 Task: Create a task  Create a new online platform for online financial planning services , assign it to team member softage.1@softage.net in the project AvailPro and update the status of the task to  On Track  , set the priority of the task to Low
Action: Mouse moved to (628, 541)
Screenshot: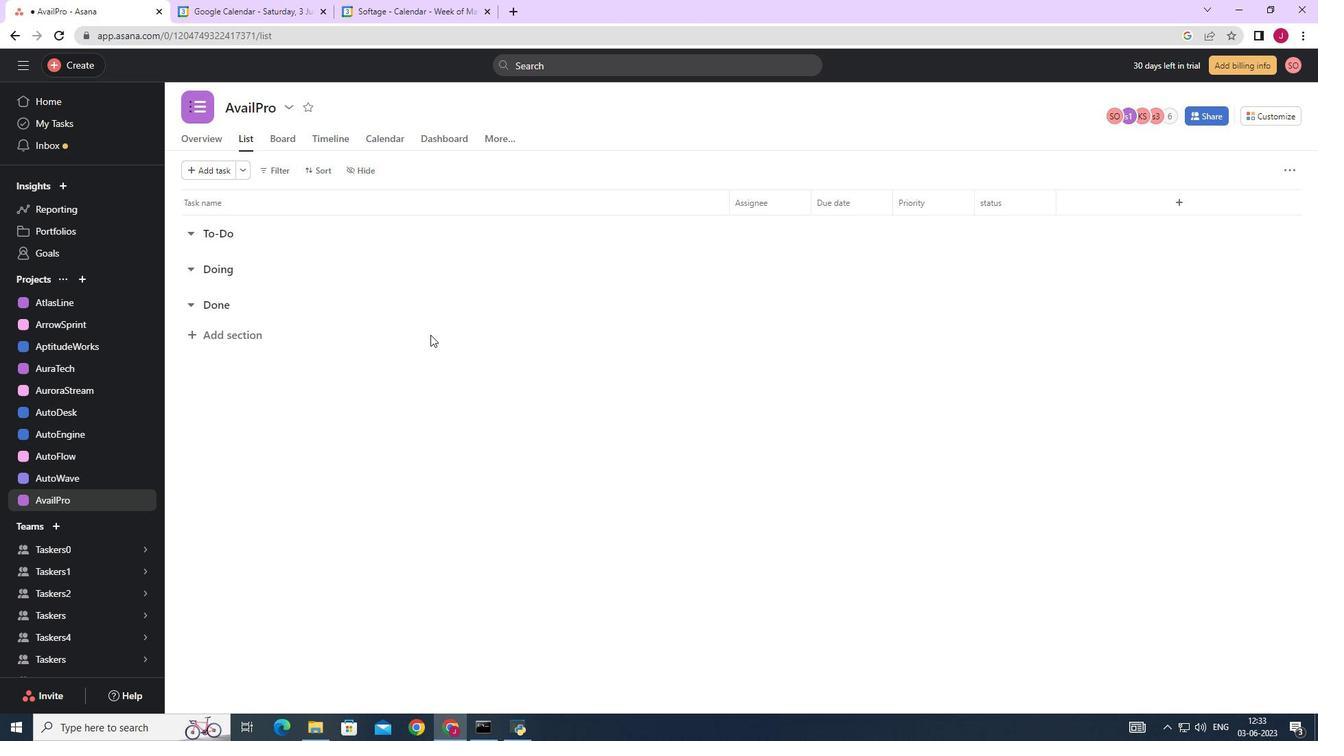 
Action: Mouse scrolled (628, 542) with delta (0, 0)
Screenshot: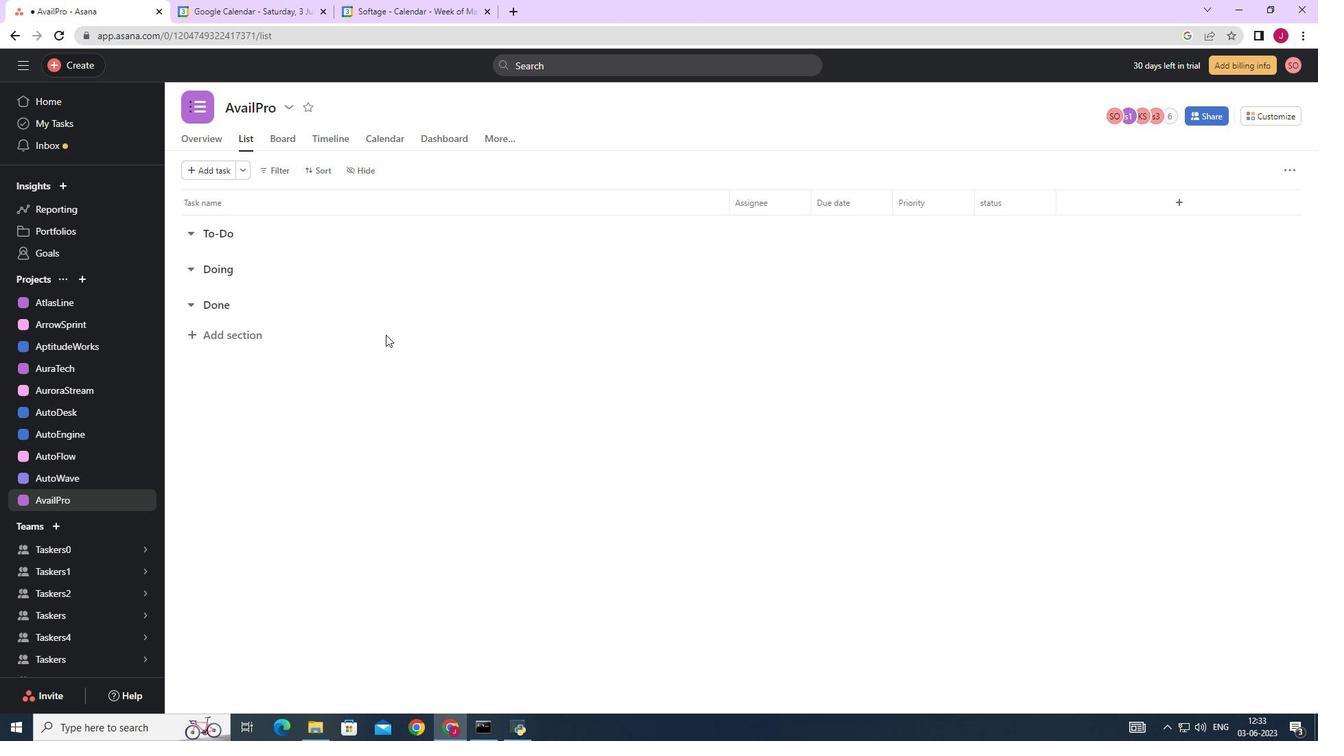 
Action: Mouse scrolled (628, 542) with delta (0, 0)
Screenshot: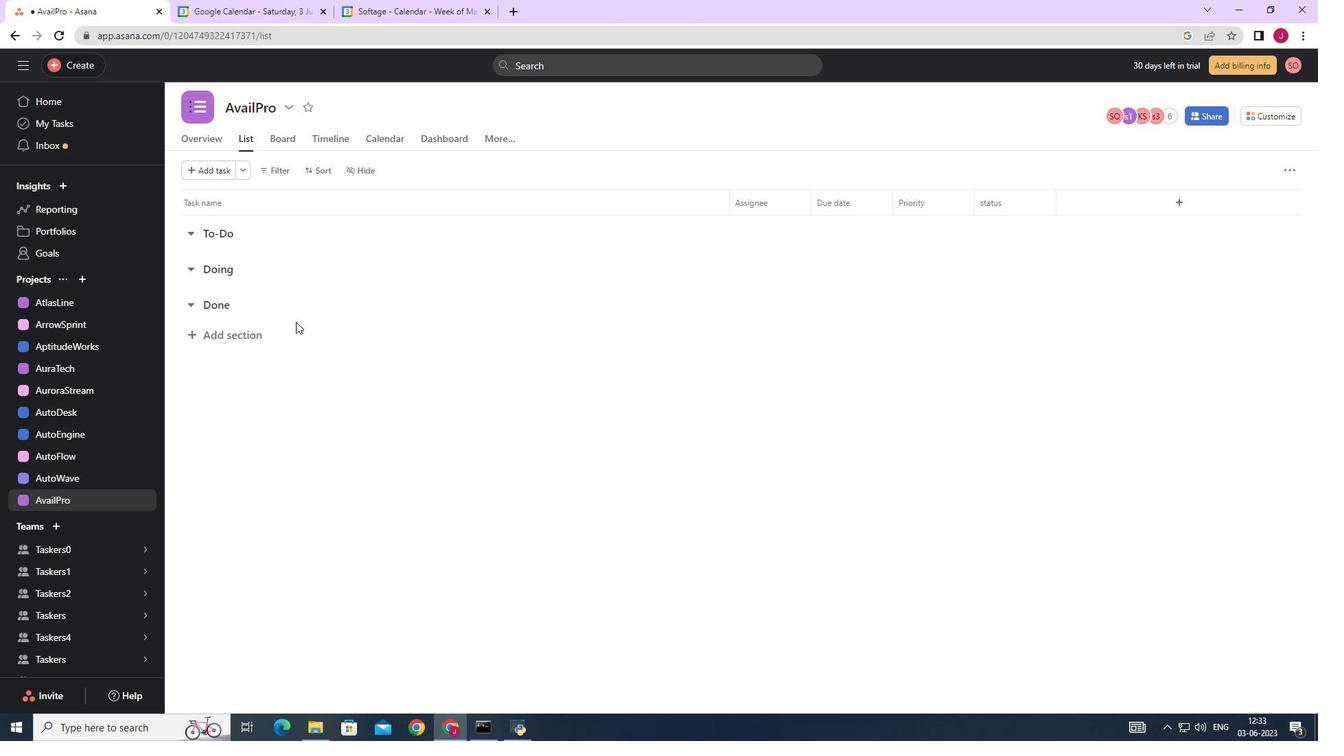 
Action: Mouse moved to (83, 64)
Screenshot: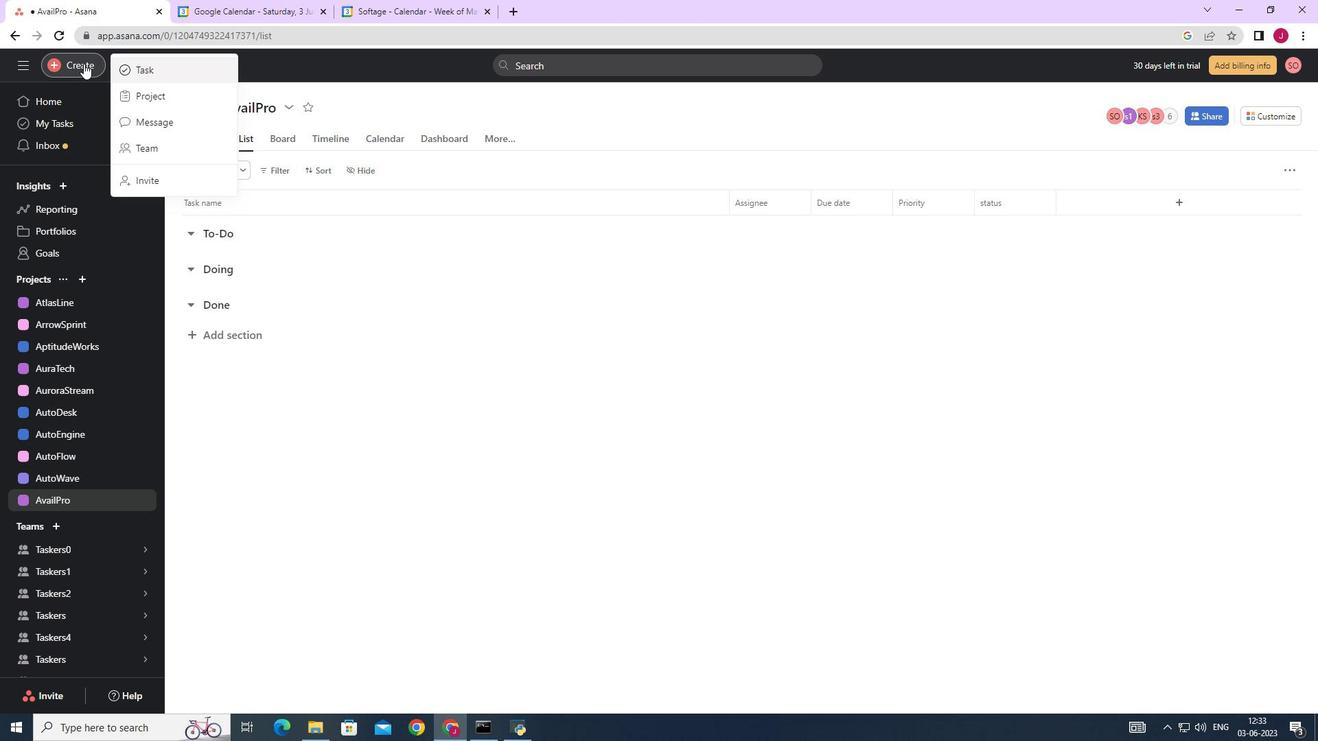 
Action: Mouse pressed left at (83, 64)
Screenshot: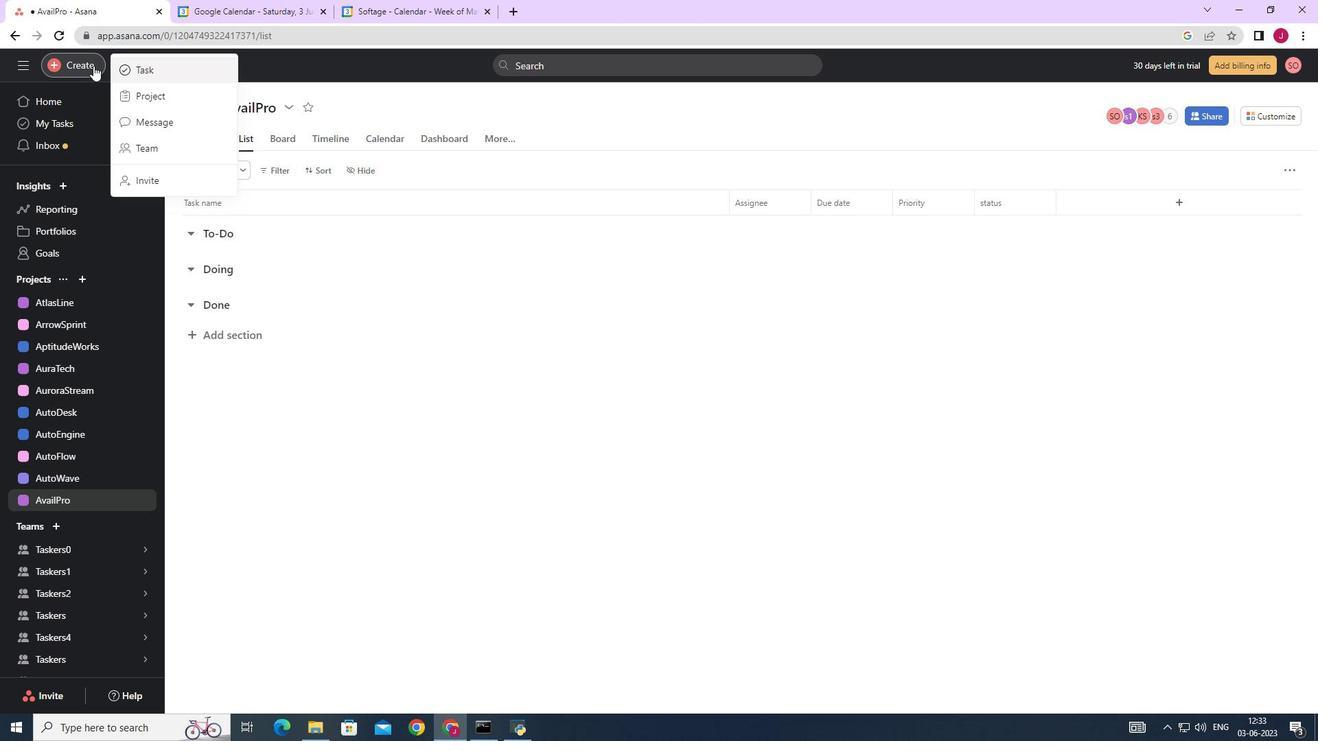 
Action: Mouse moved to (197, 68)
Screenshot: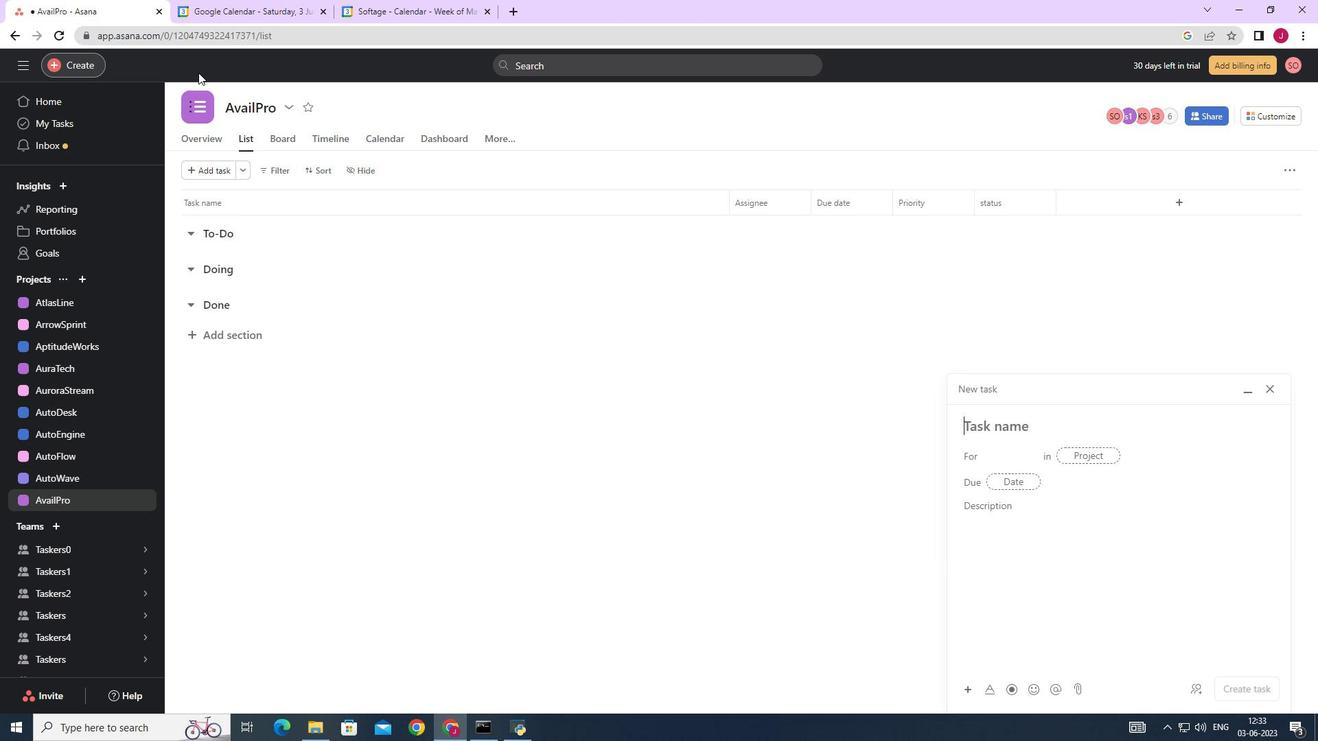 
Action: Mouse pressed left at (197, 68)
Screenshot: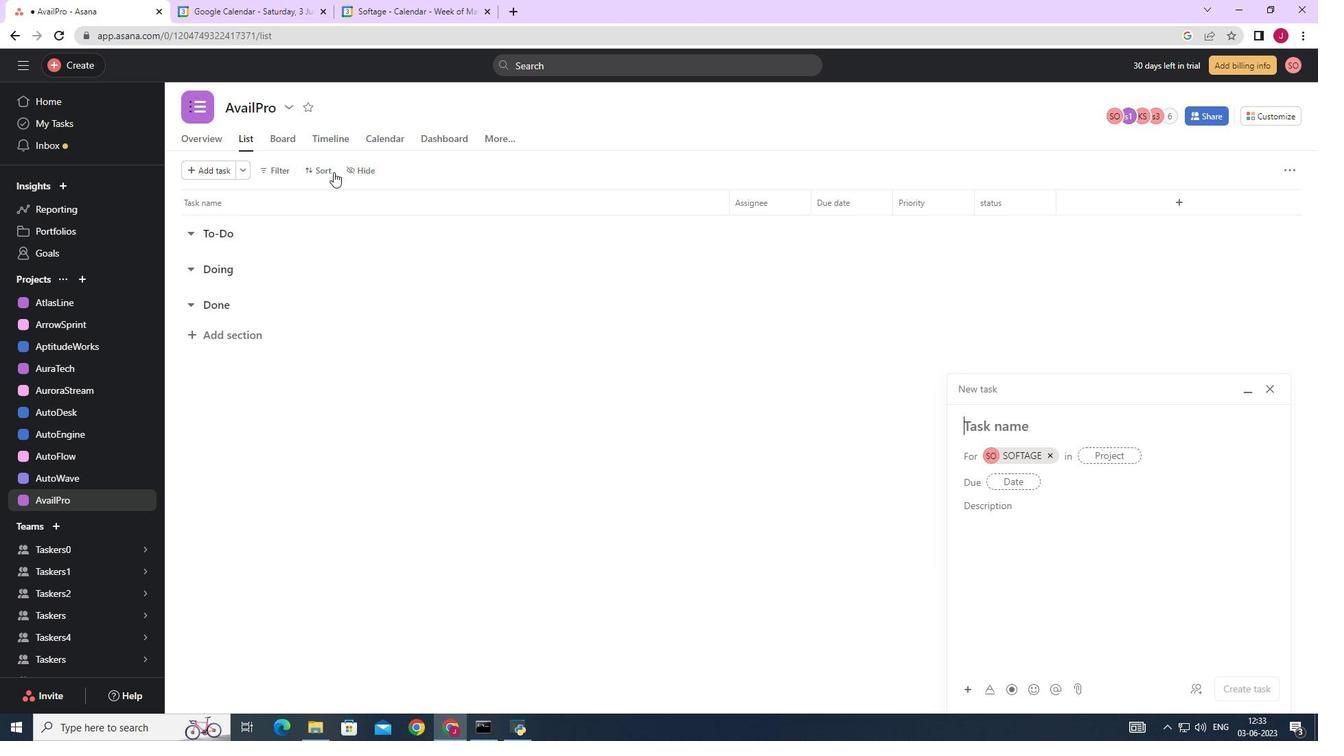 
Action: Mouse moved to (1046, 457)
Screenshot: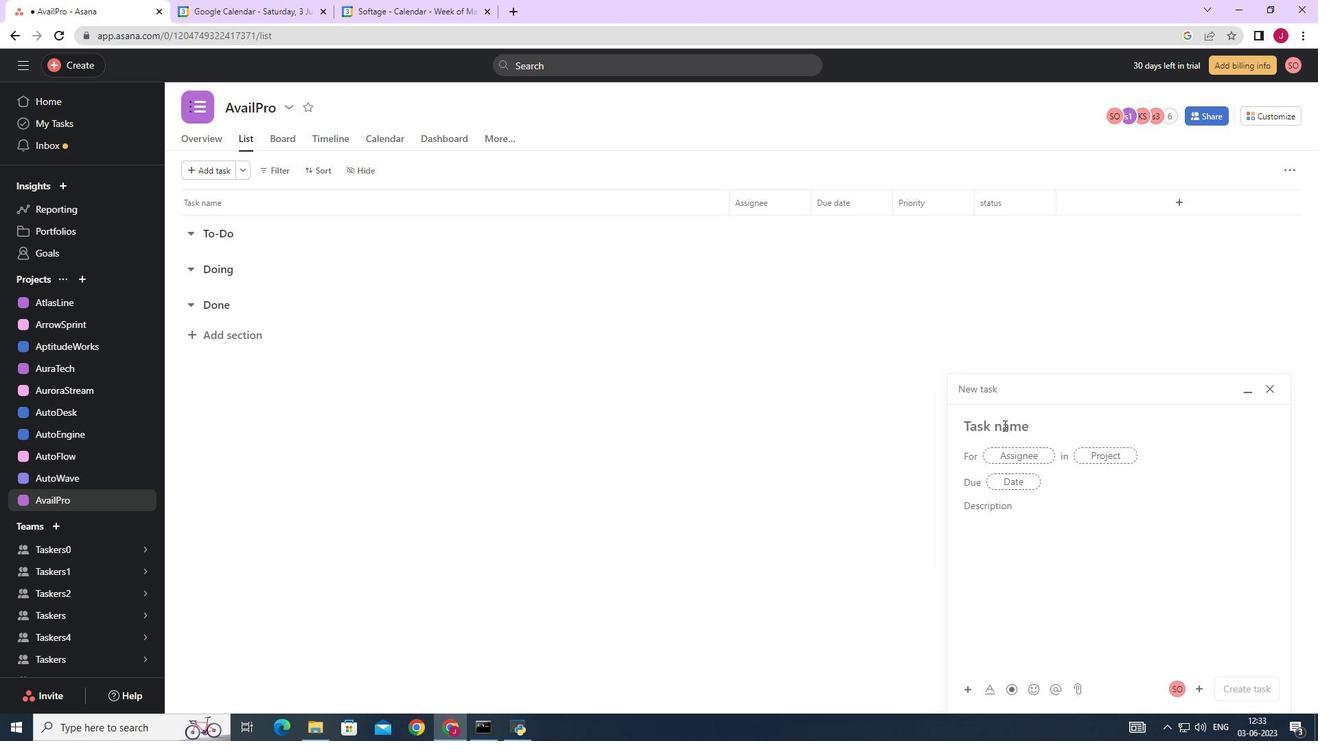 
Action: Mouse pressed left at (1046, 457)
Screenshot: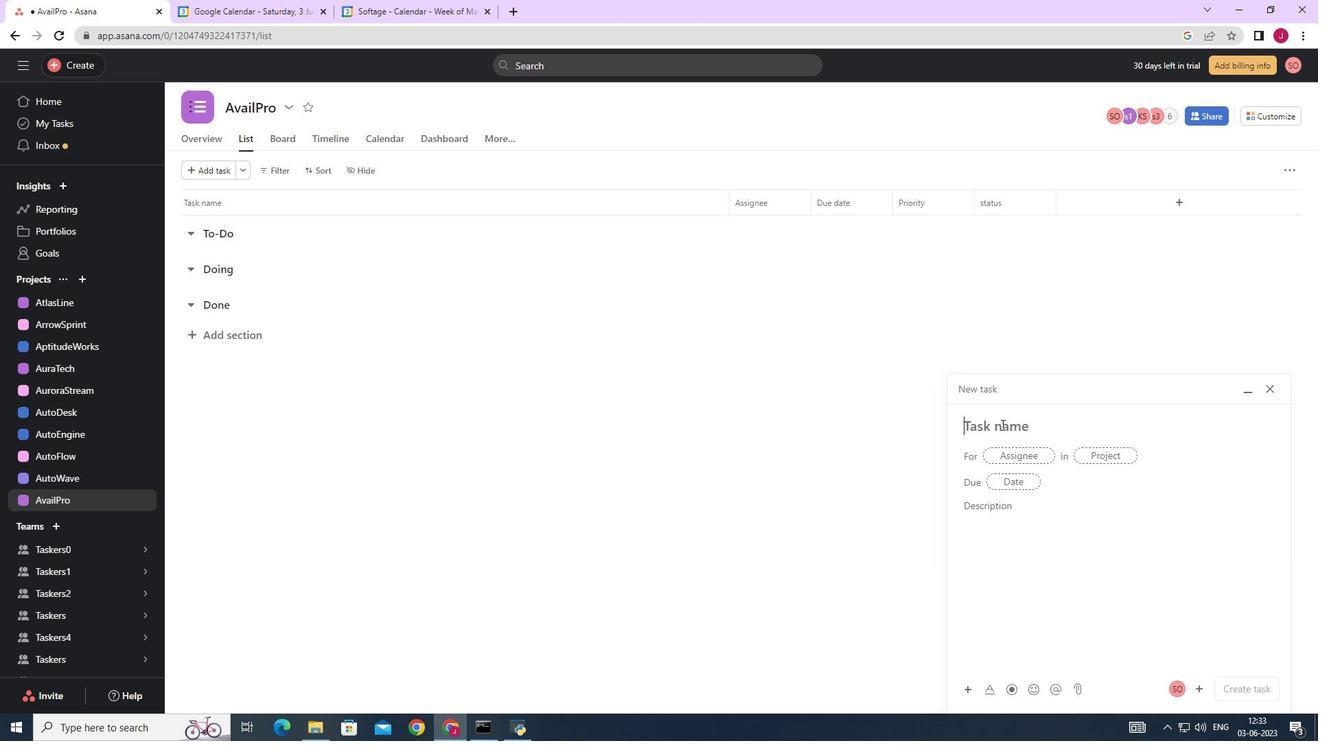 
Action: Mouse moved to (1006, 426)
Screenshot: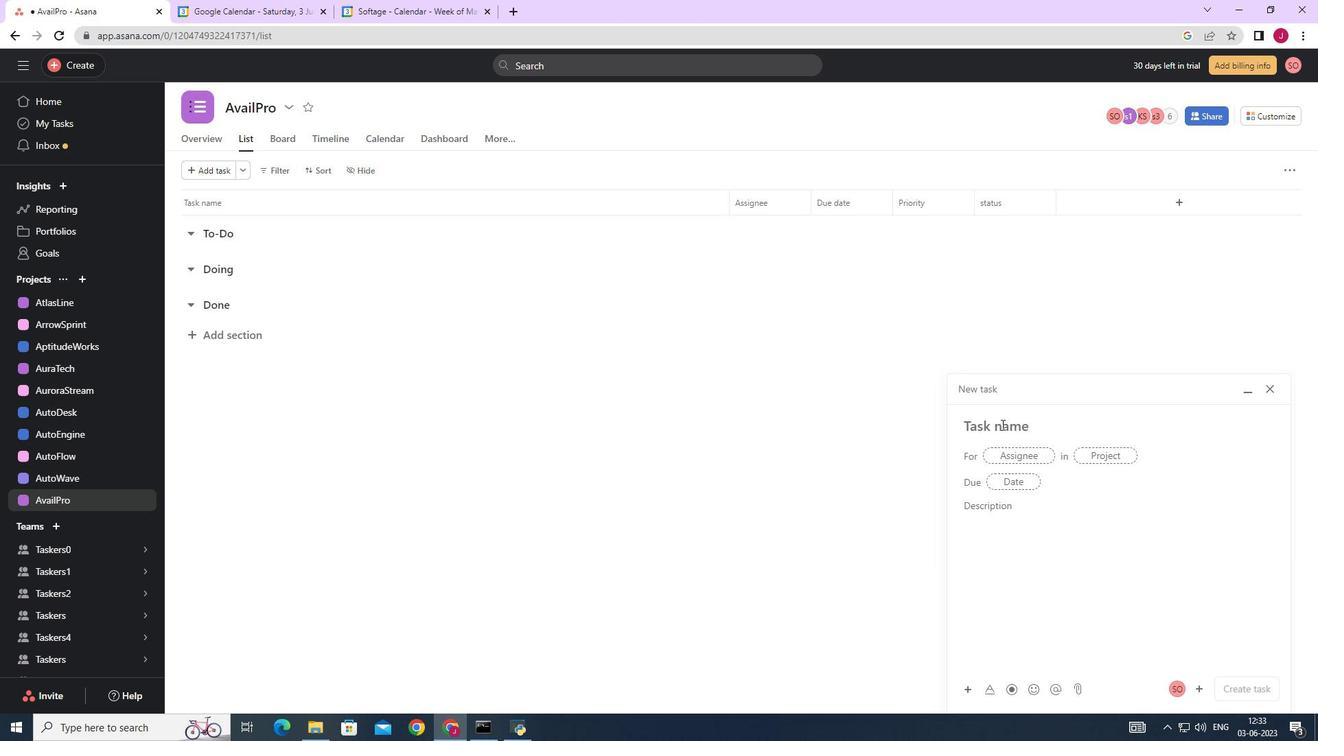 
Action: Mouse pressed left at (1006, 426)
Screenshot: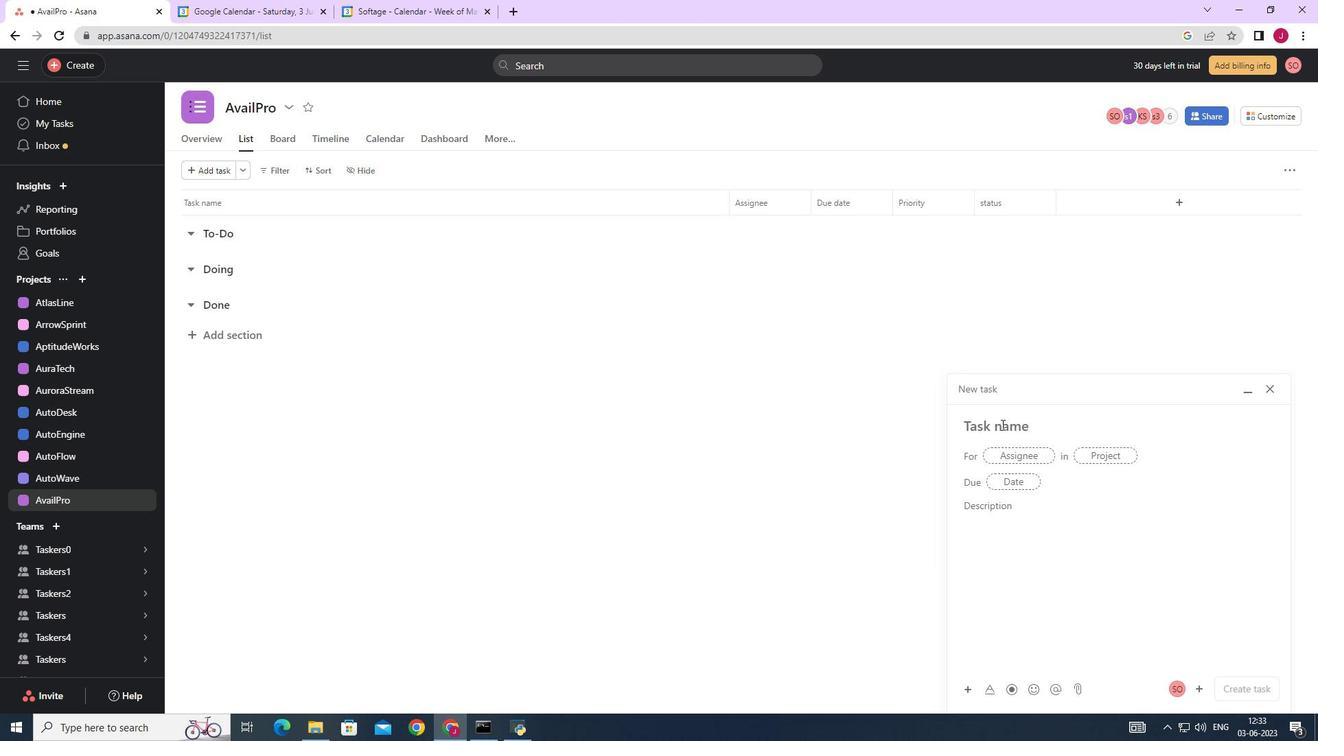
Action: Key pressed <Key.caps_lock>C<Key.caps_lock>reate<Key.space>a<Key.space>new<Key.space>online<Key.space>platform<Key.space>for<Key.space>online<Key.space>financial<Key.space>planning<Key.space>services
Screenshot: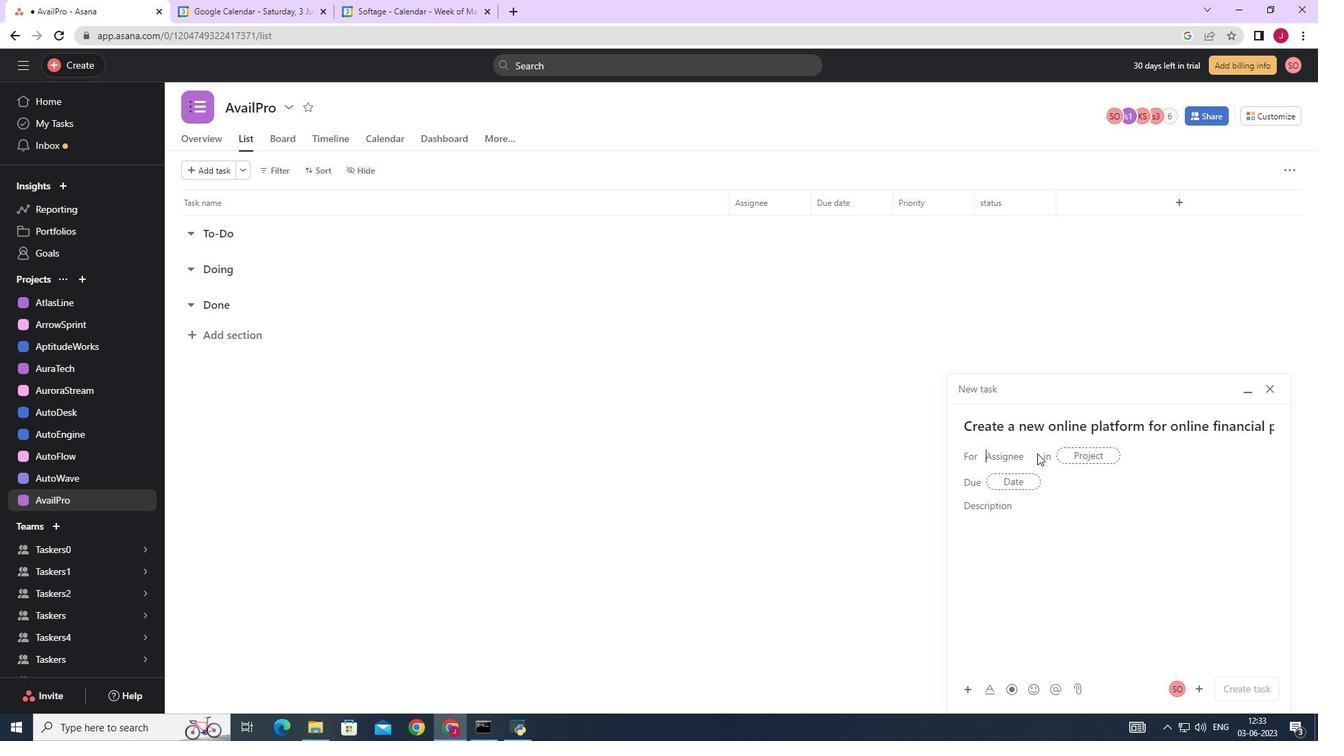 
Action: Mouse moved to (1020, 455)
Screenshot: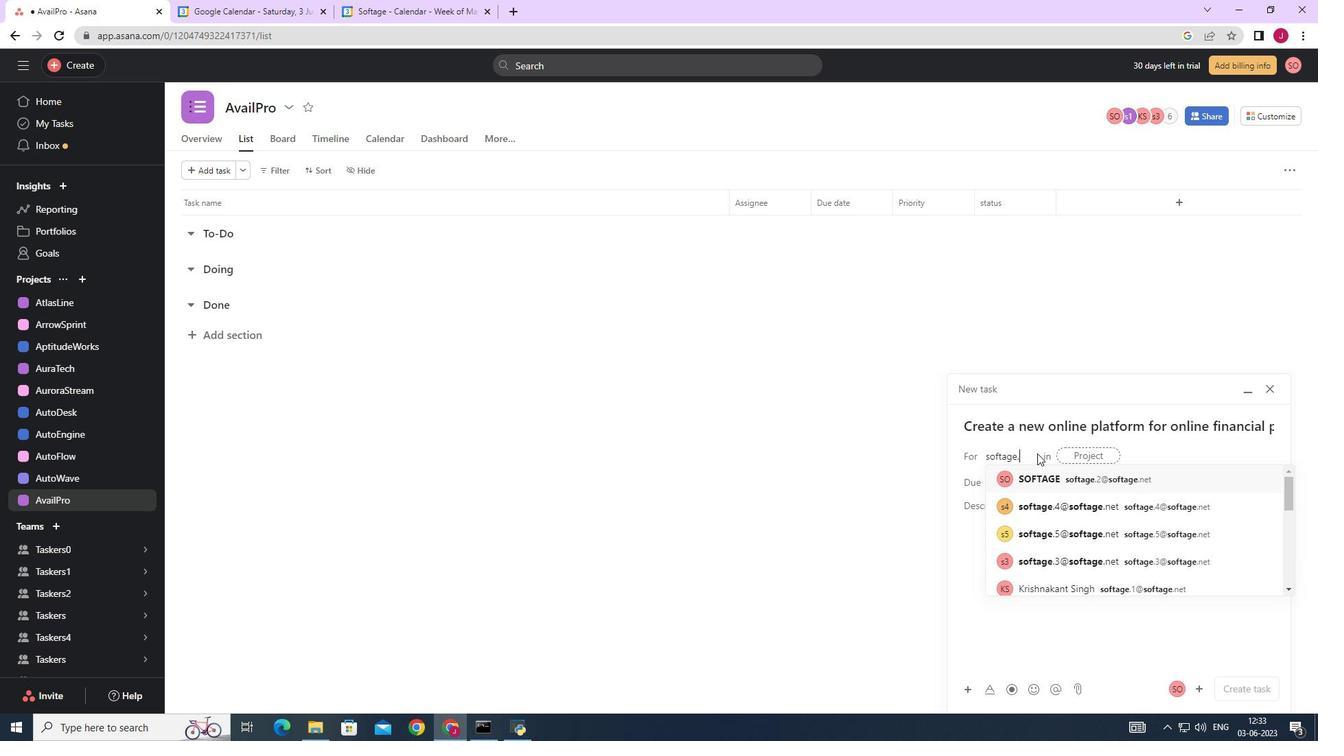 
Action: Mouse pressed left at (1020, 455)
Screenshot: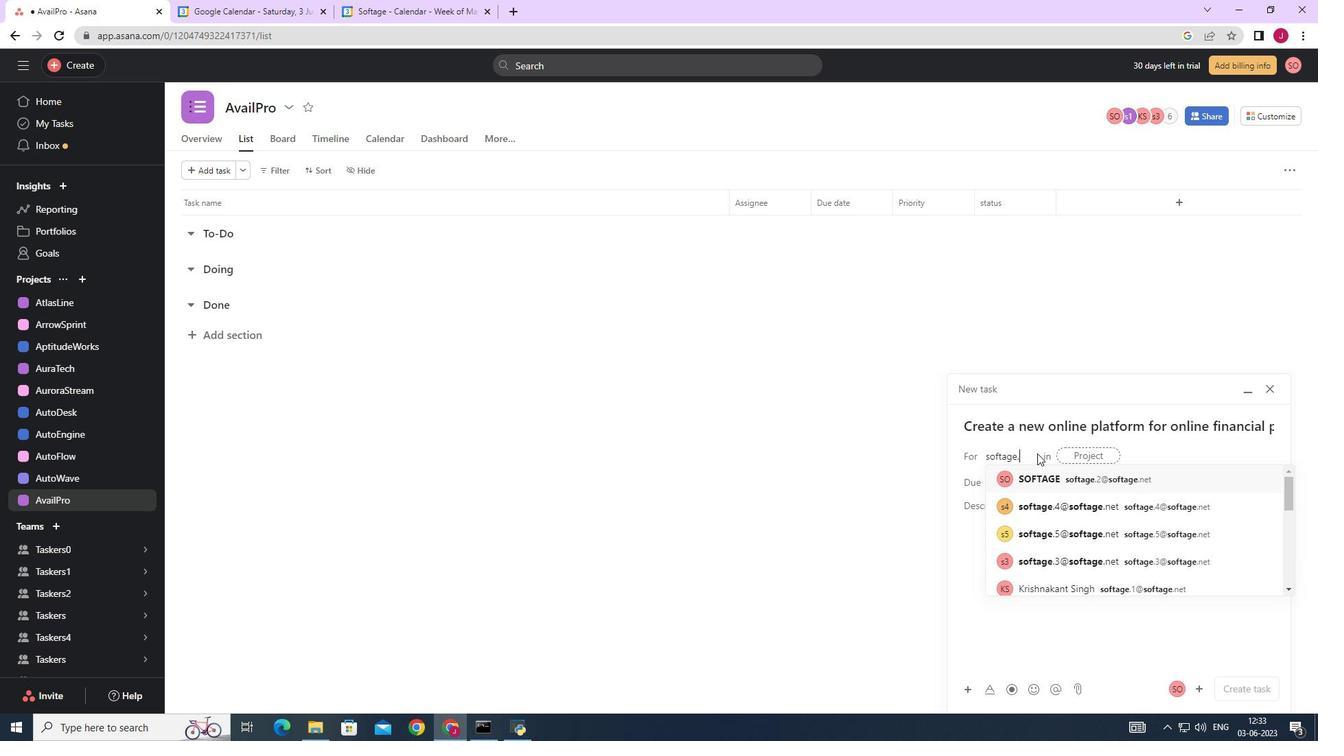 
Action: Mouse moved to (1019, 454)
Screenshot: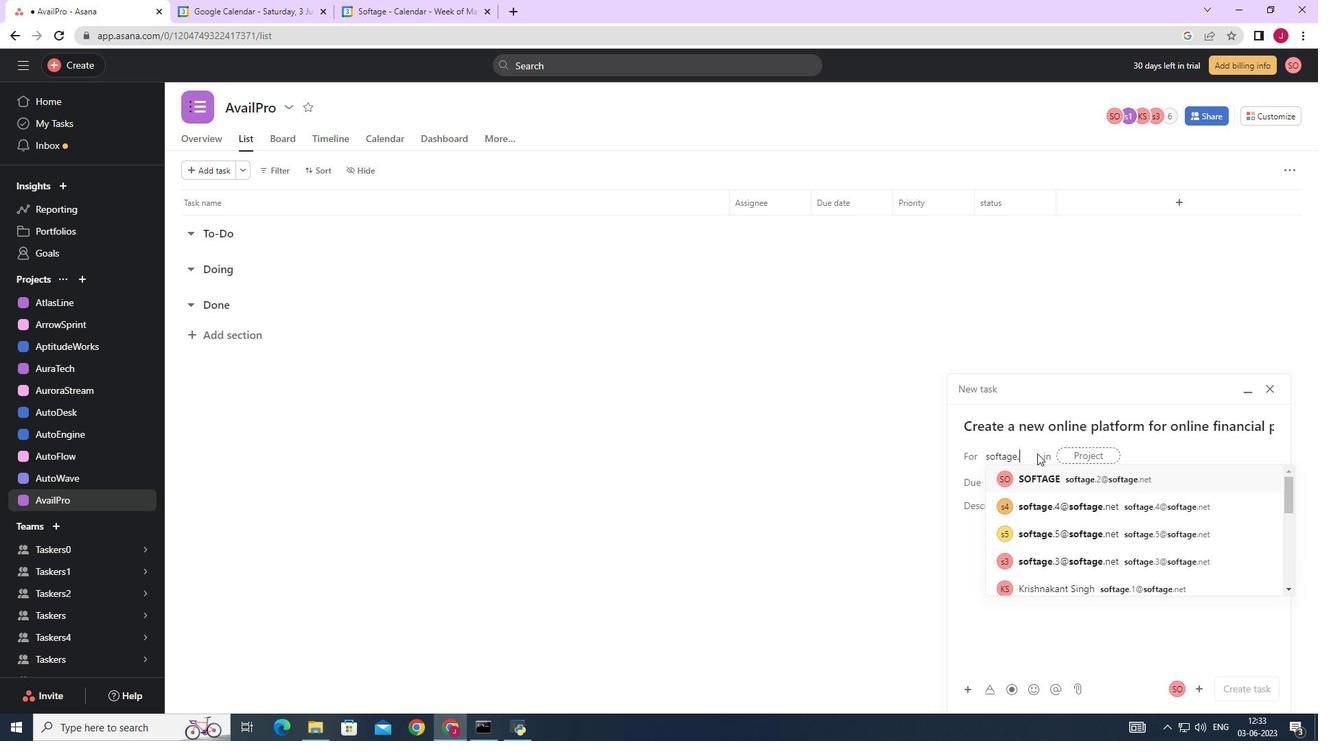 
Action: Key pressed softage.1
Screenshot: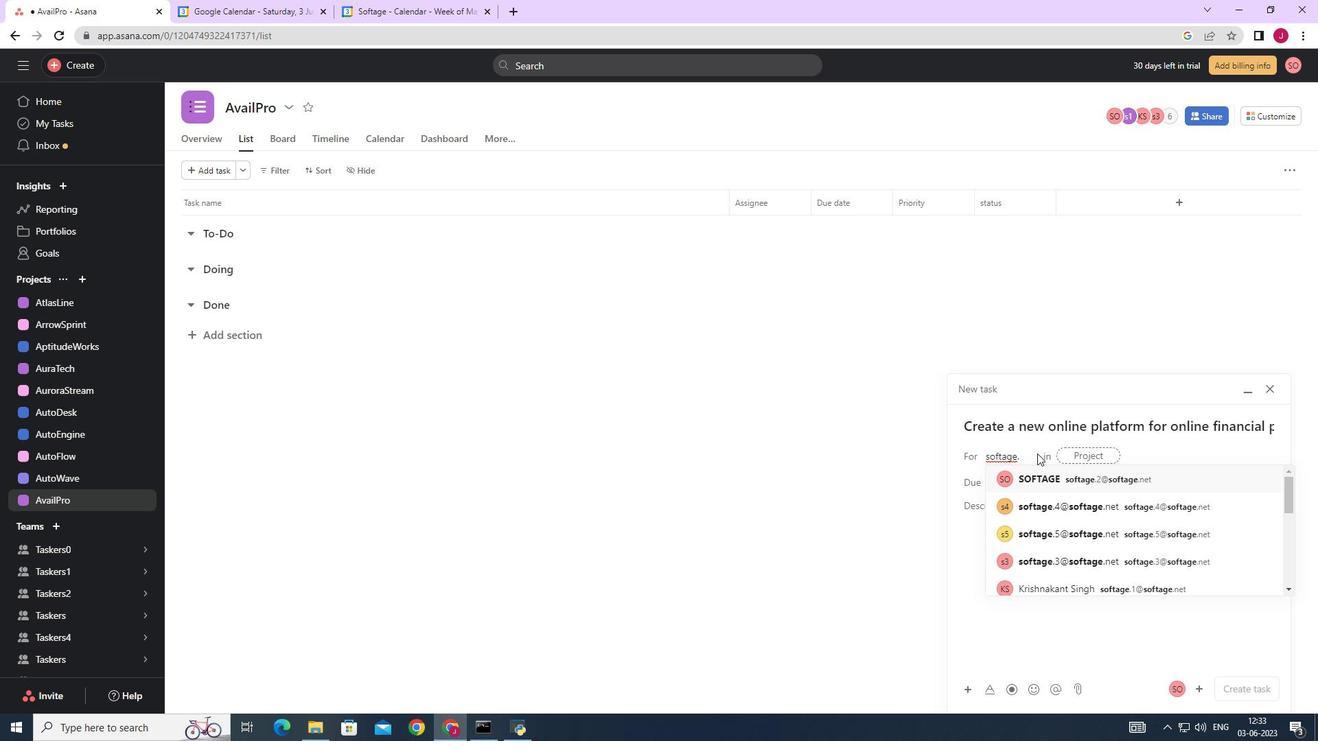 
Action: Mouse moved to (1137, 476)
Screenshot: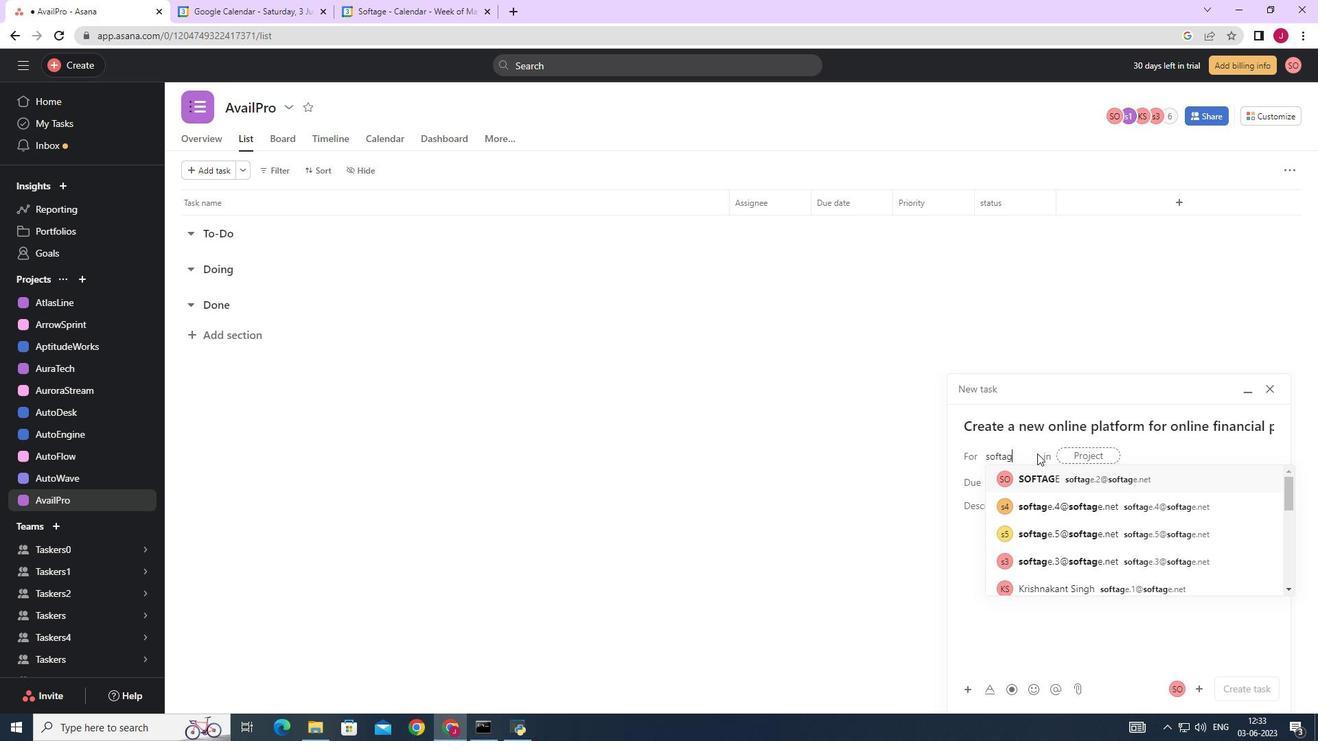 
Action: Mouse pressed left at (1137, 476)
Screenshot: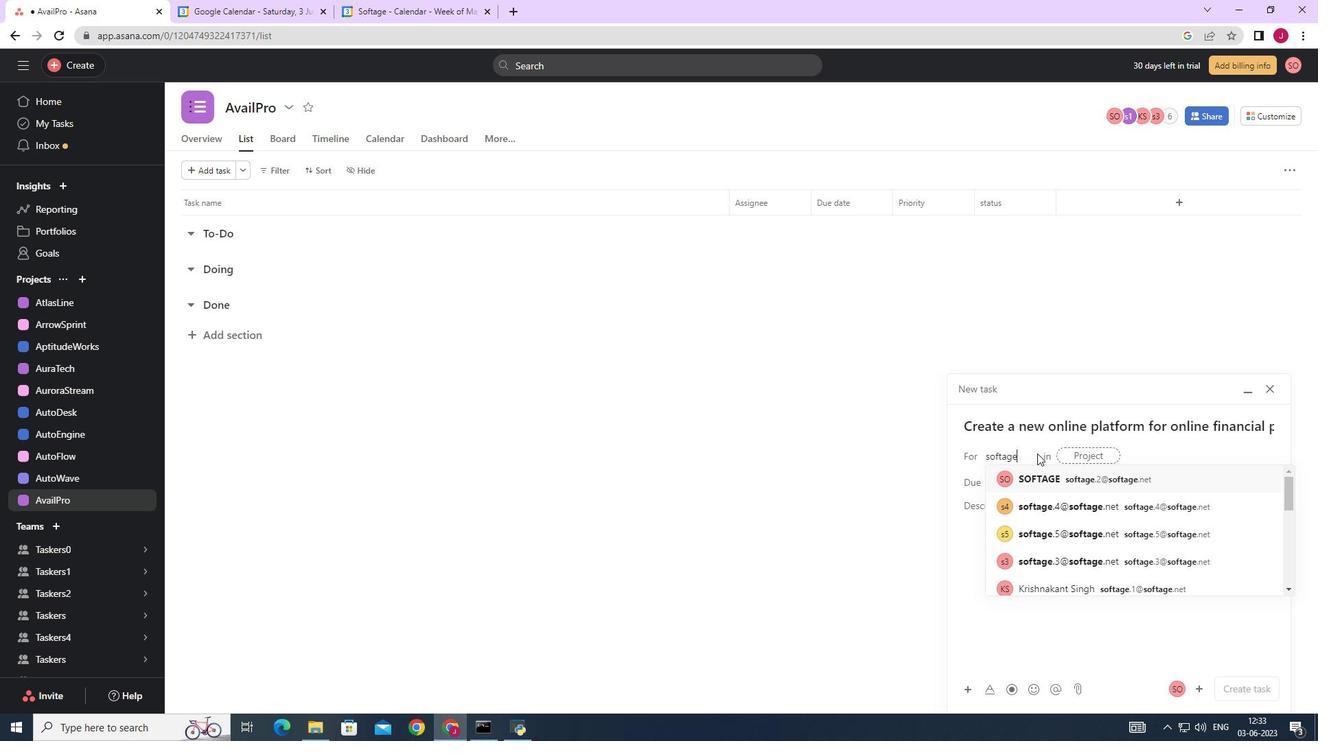 
Action: Mouse moved to (1090, 453)
Screenshot: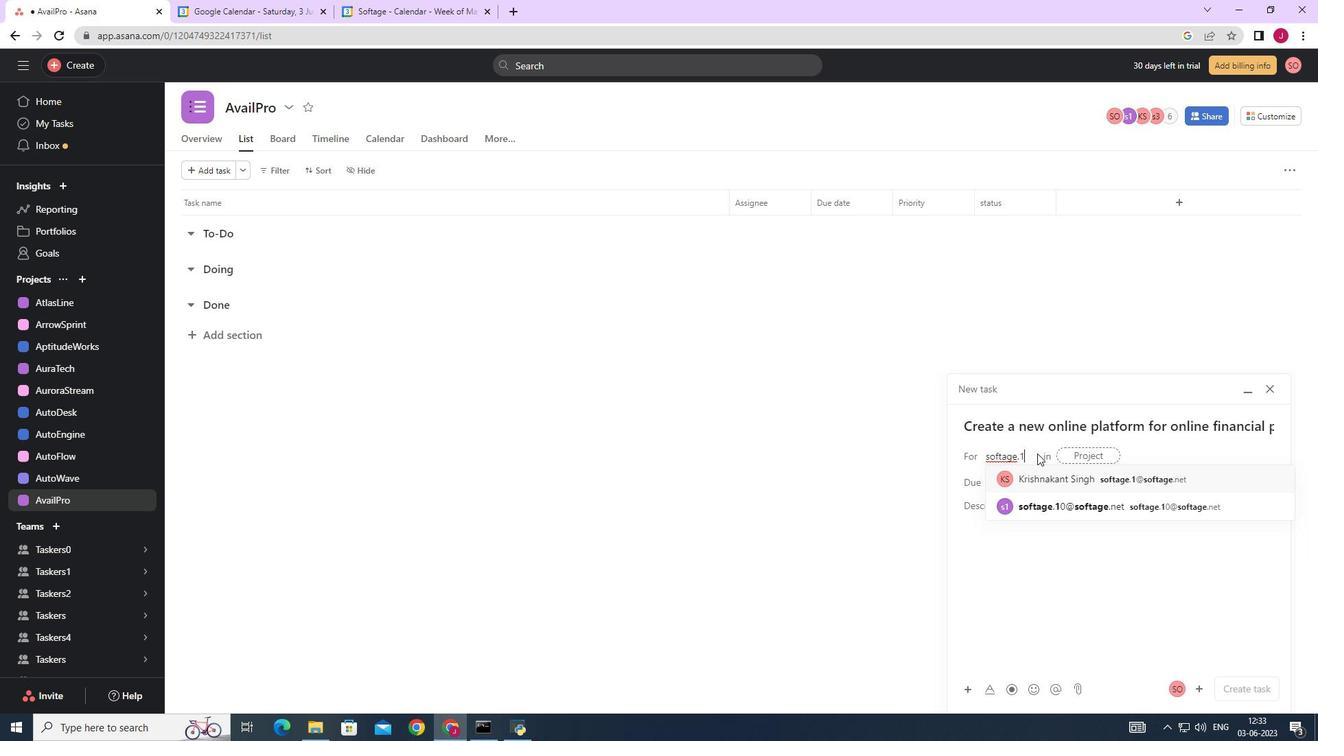 
Action: Mouse pressed left at (1090, 453)
Screenshot: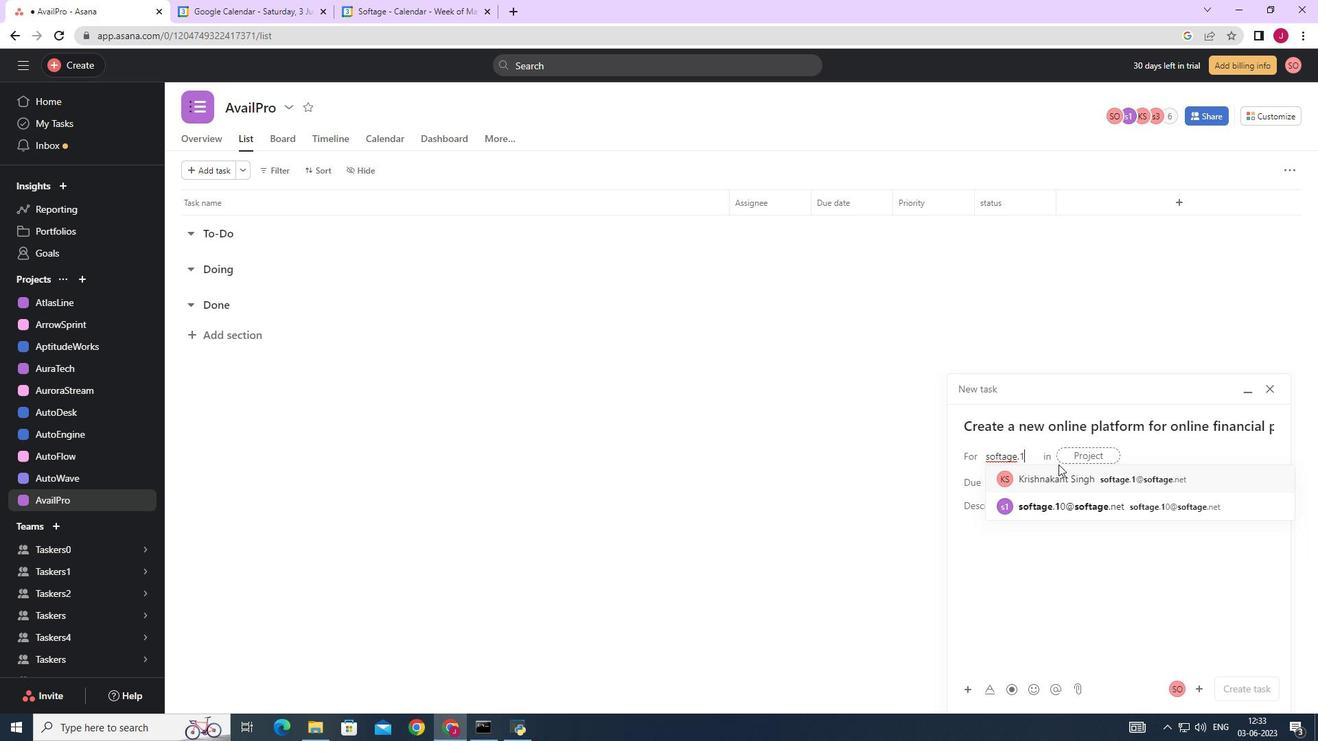 
Action: Mouse moved to (1033, 457)
Screenshot: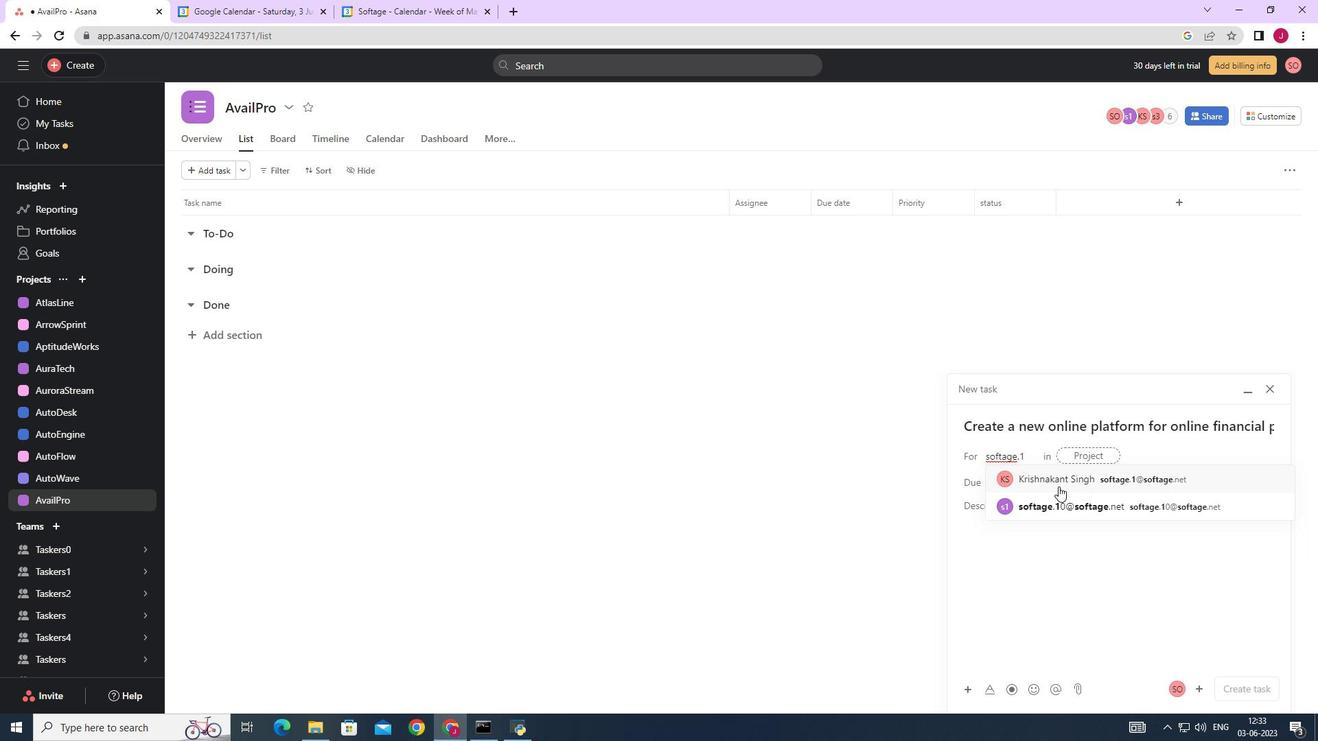 
Action: Mouse pressed left at (1033, 457)
Screenshot: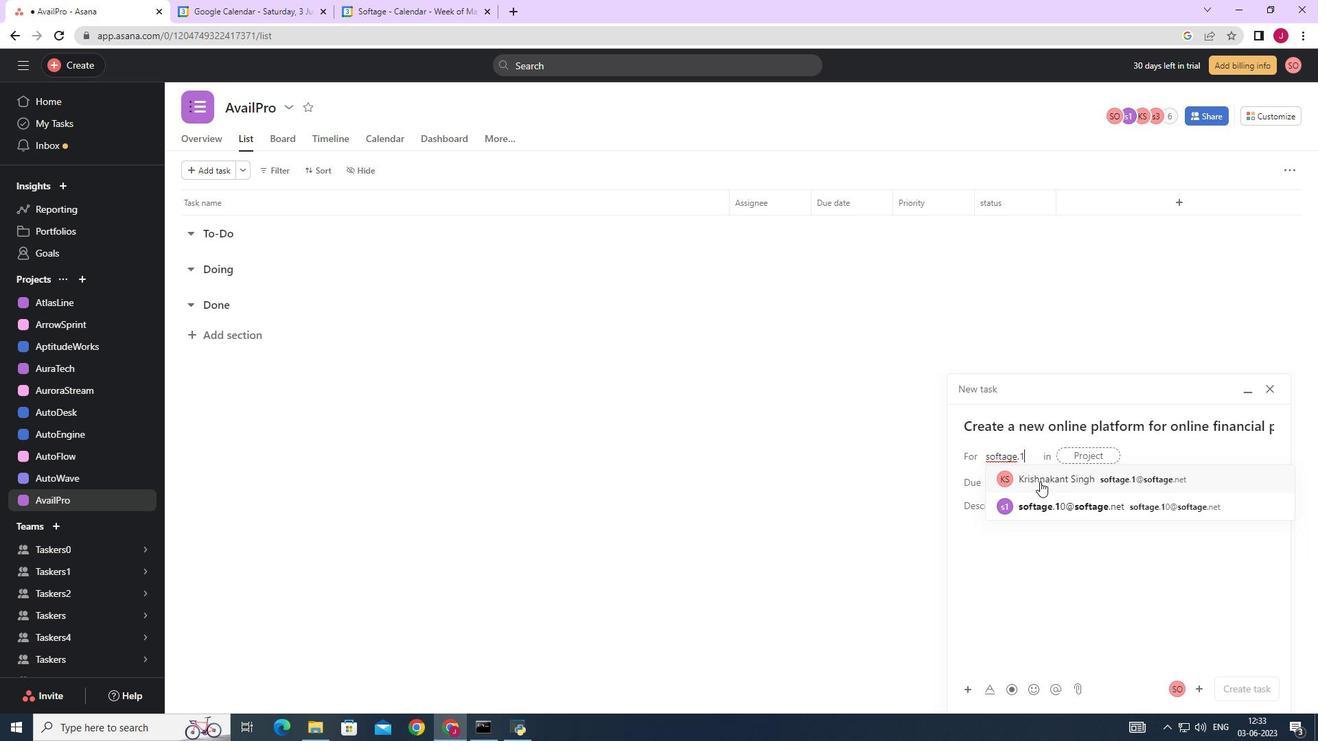 
Action: Key pressed softage.2<Key.backspace>1
Screenshot: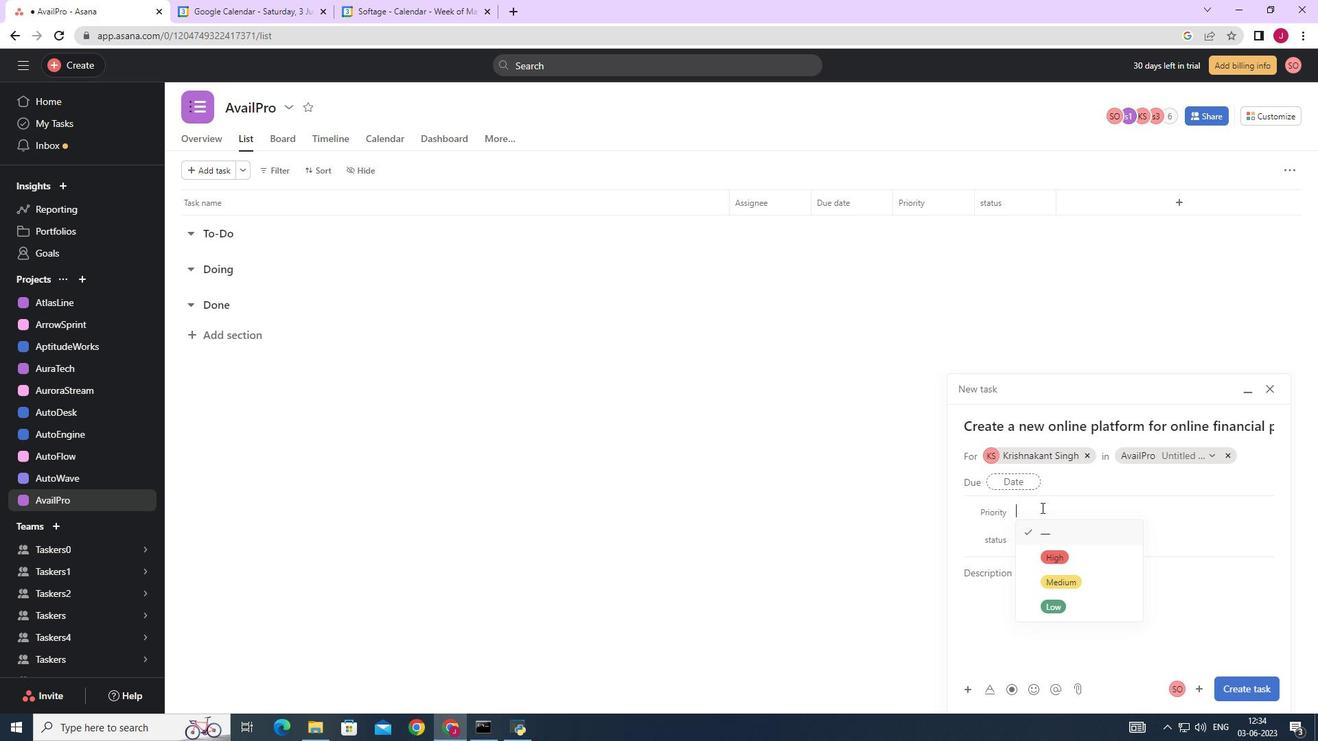 
Action: Mouse moved to (1075, 505)
Screenshot: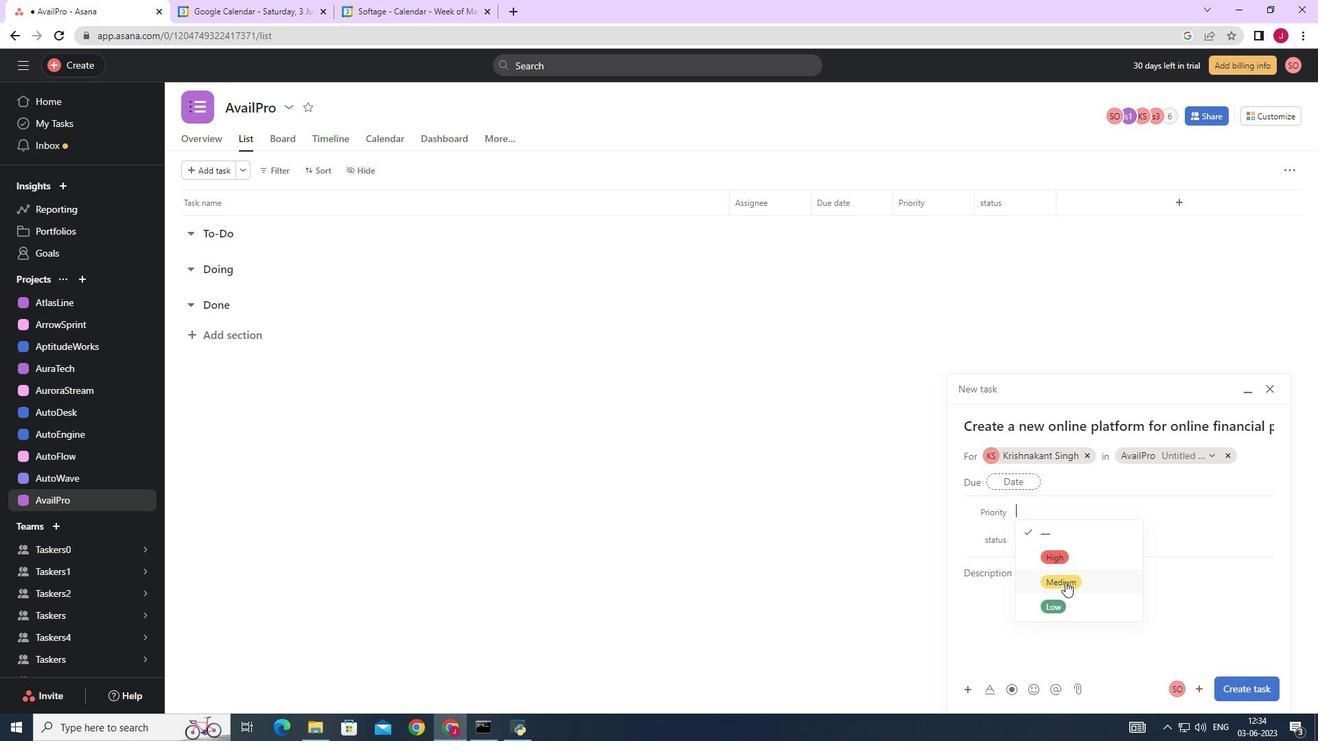 
Action: Mouse pressed left at (1075, 505)
Screenshot: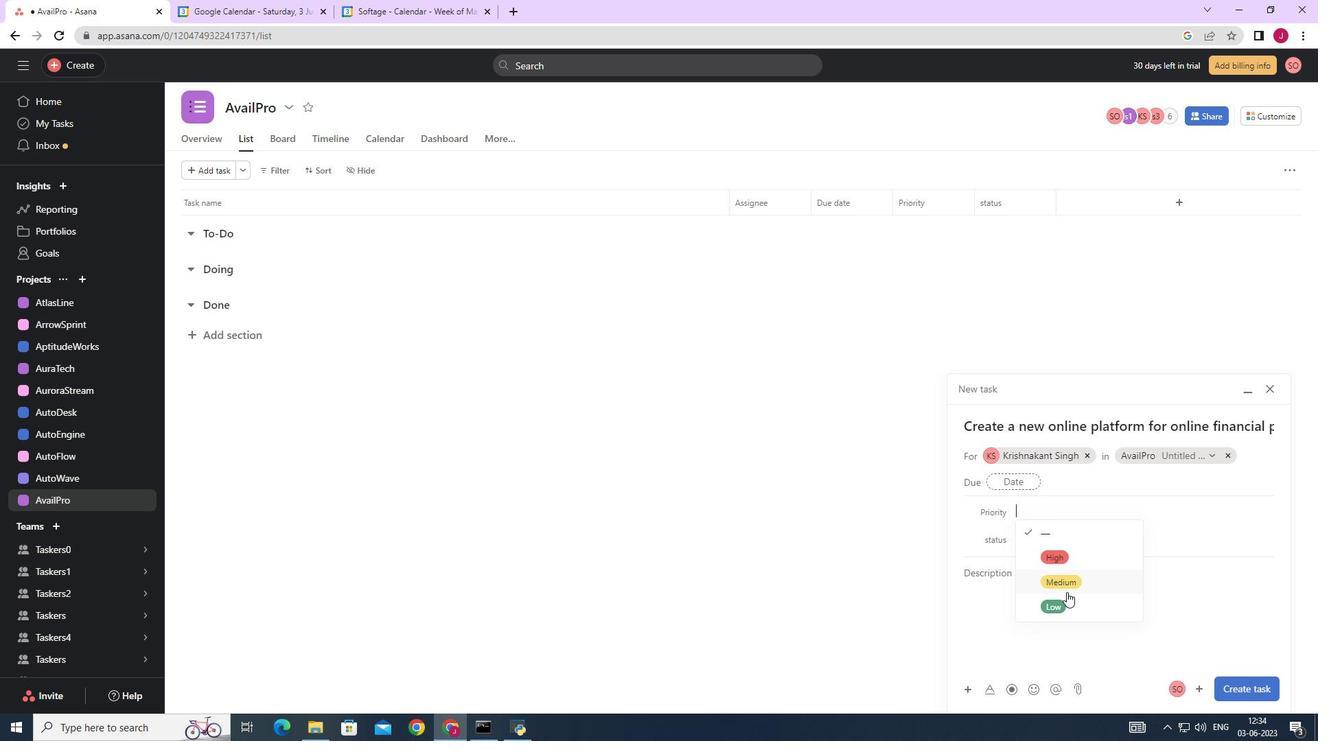 
Action: Mouse moved to (1065, 450)
Screenshot: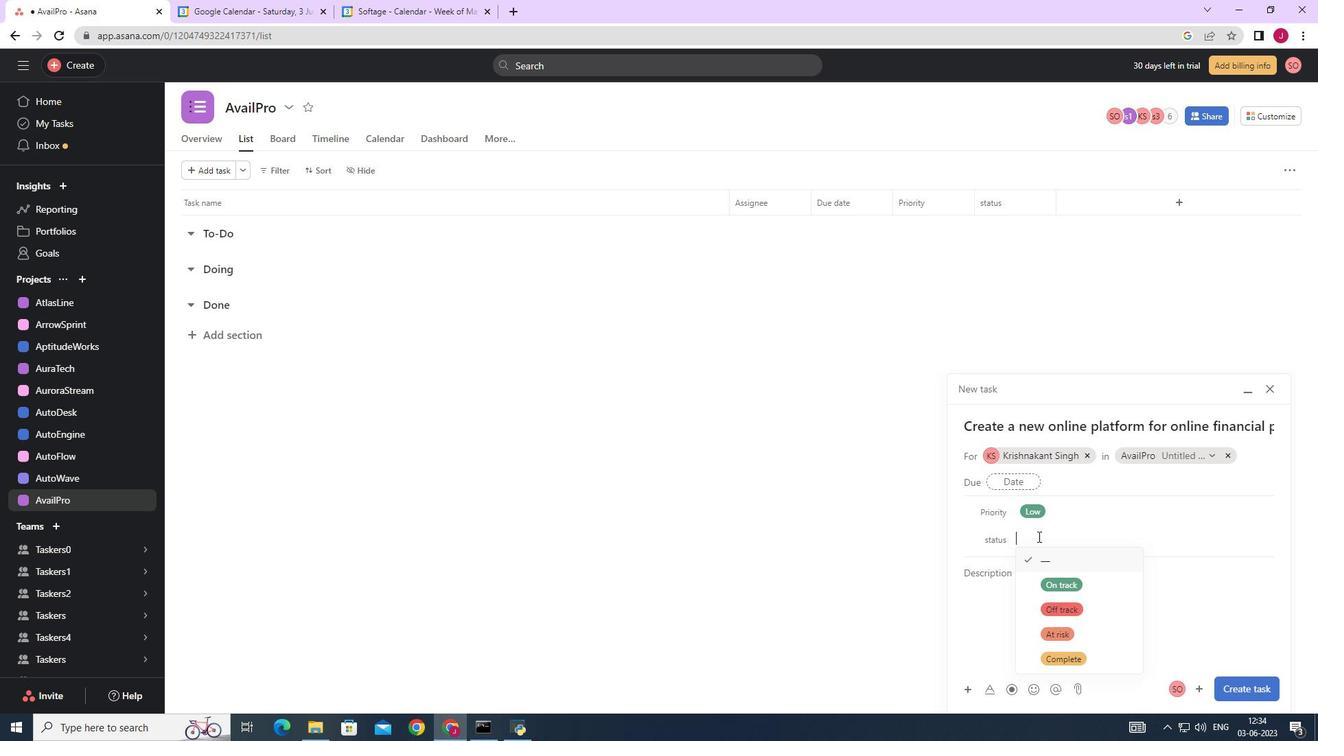 
Action: Mouse pressed left at (1065, 450)
Screenshot: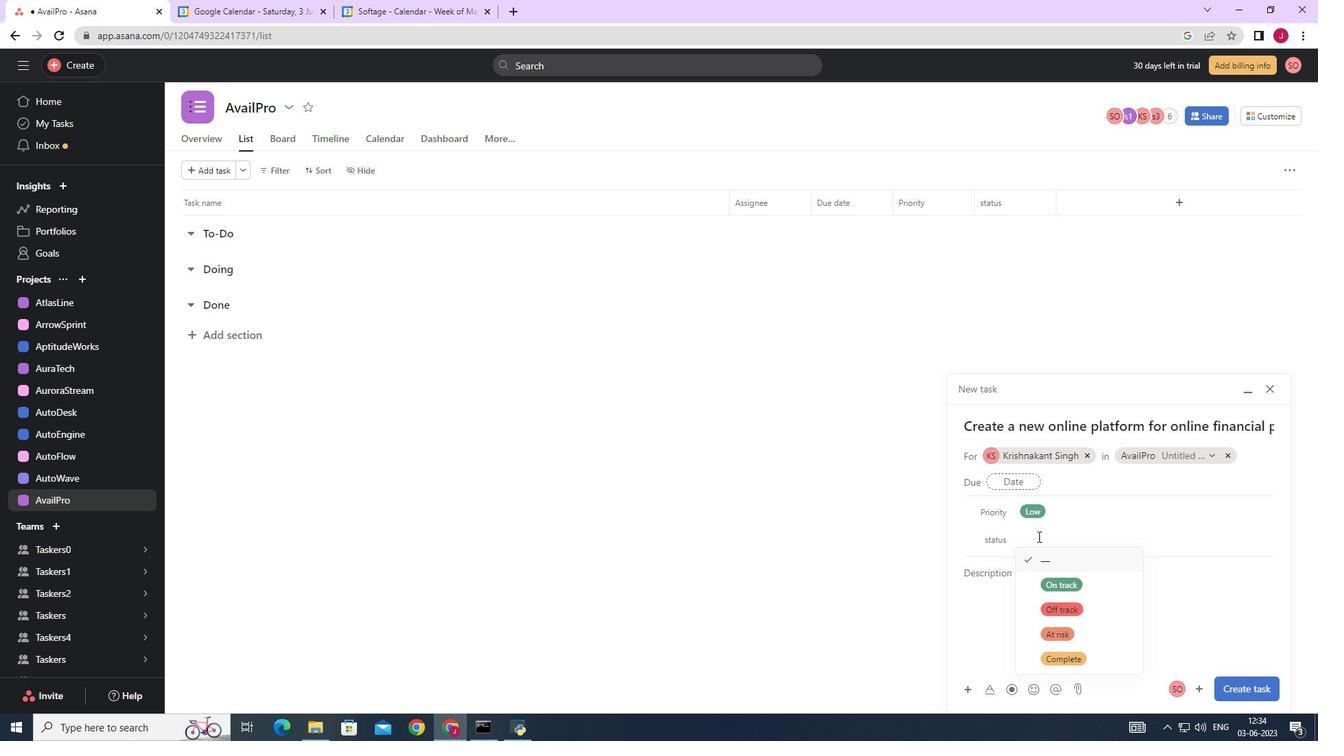 
Action: Mouse moved to (1010, 457)
Screenshot: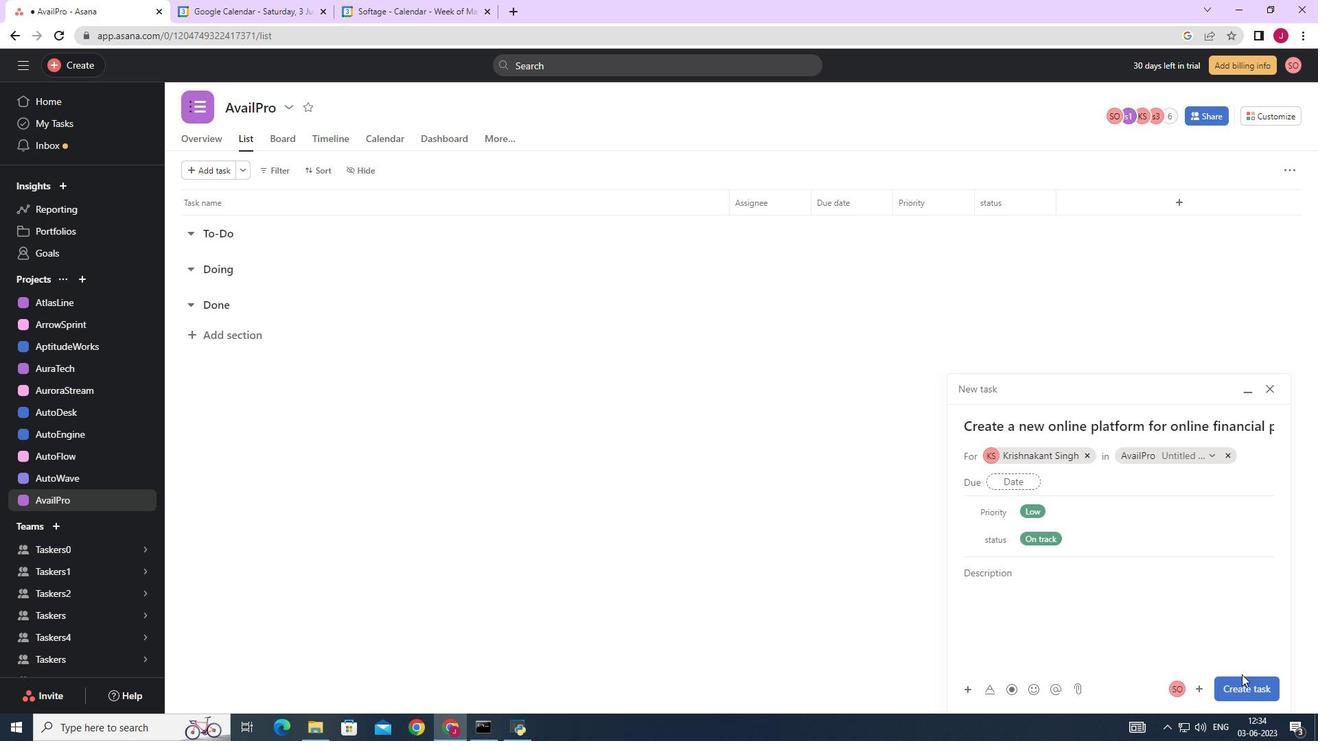 
Action: Mouse pressed left at (1010, 457)
Screenshot: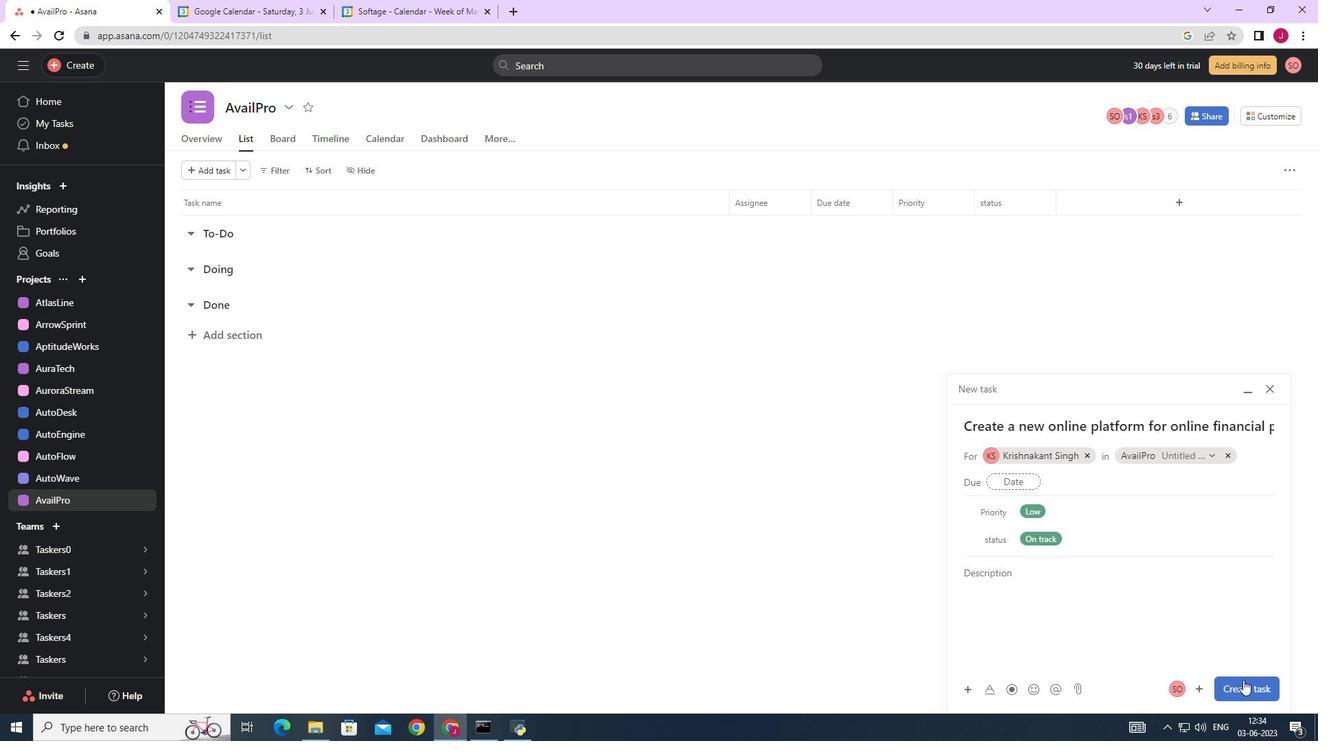 
Action: Key pressed softage.1
Screenshot: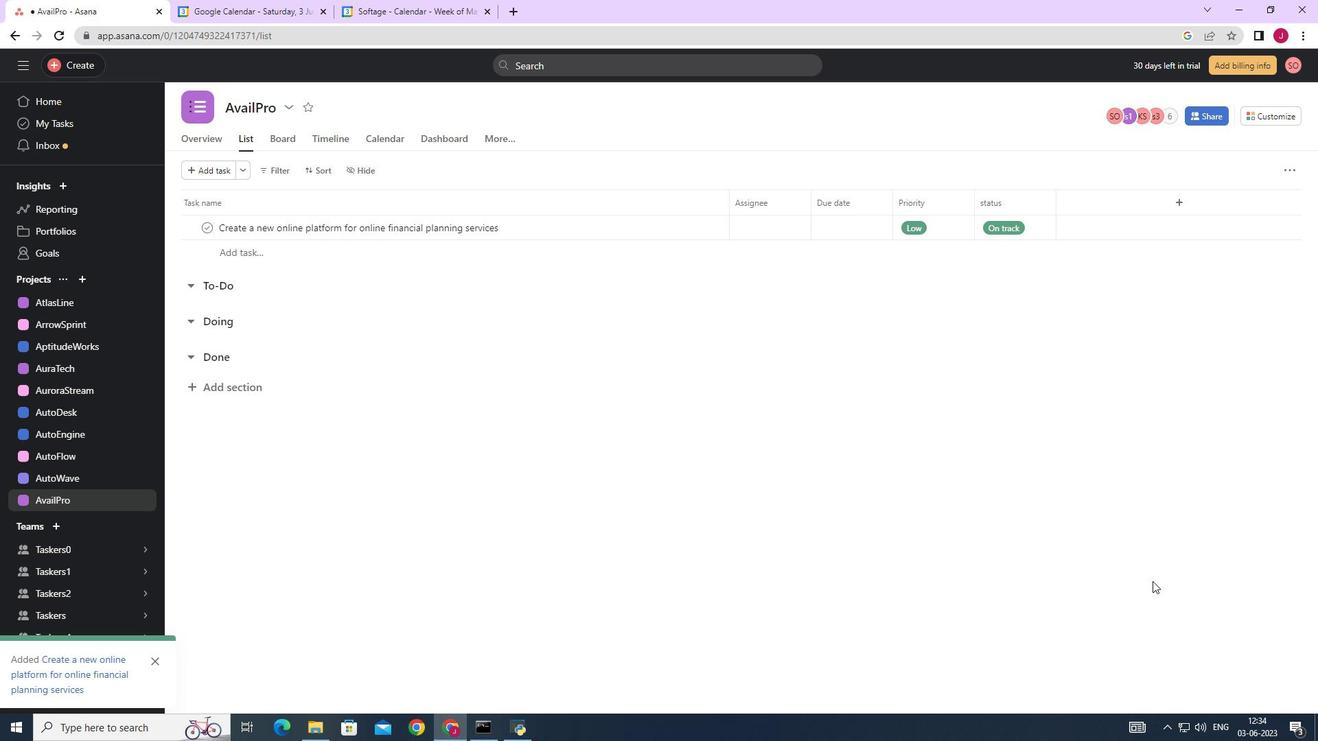 
Action: Mouse moved to (1149, 119)
Screenshot: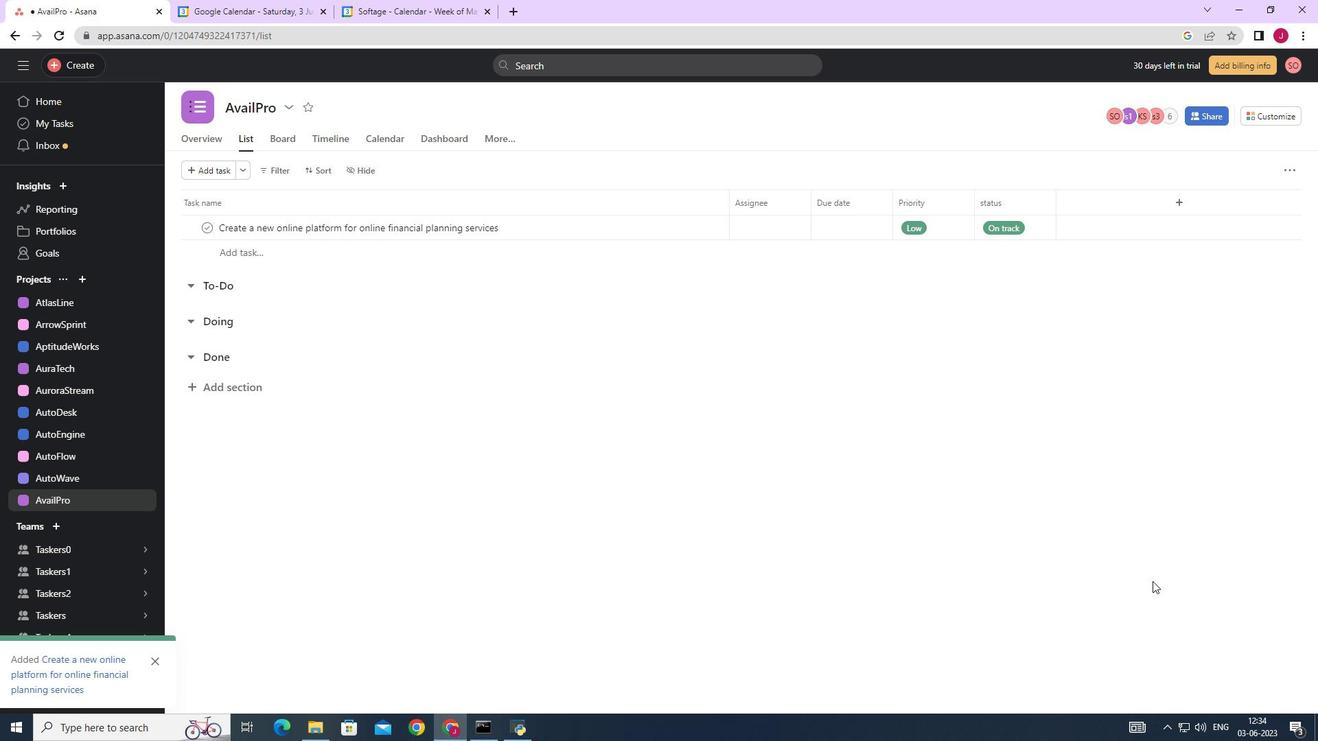 
Action: Mouse pressed left at (1149, 119)
Screenshot: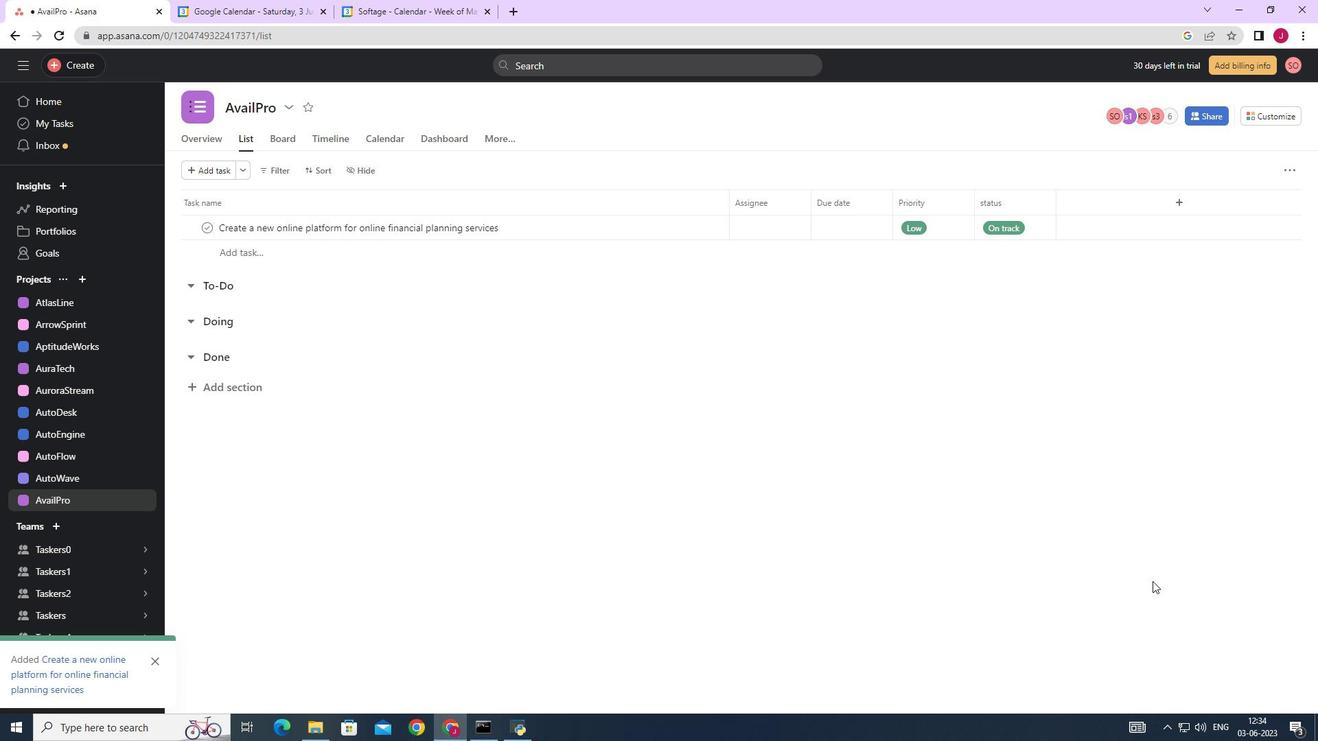 
Action: Mouse moved to (586, 200)
Screenshot: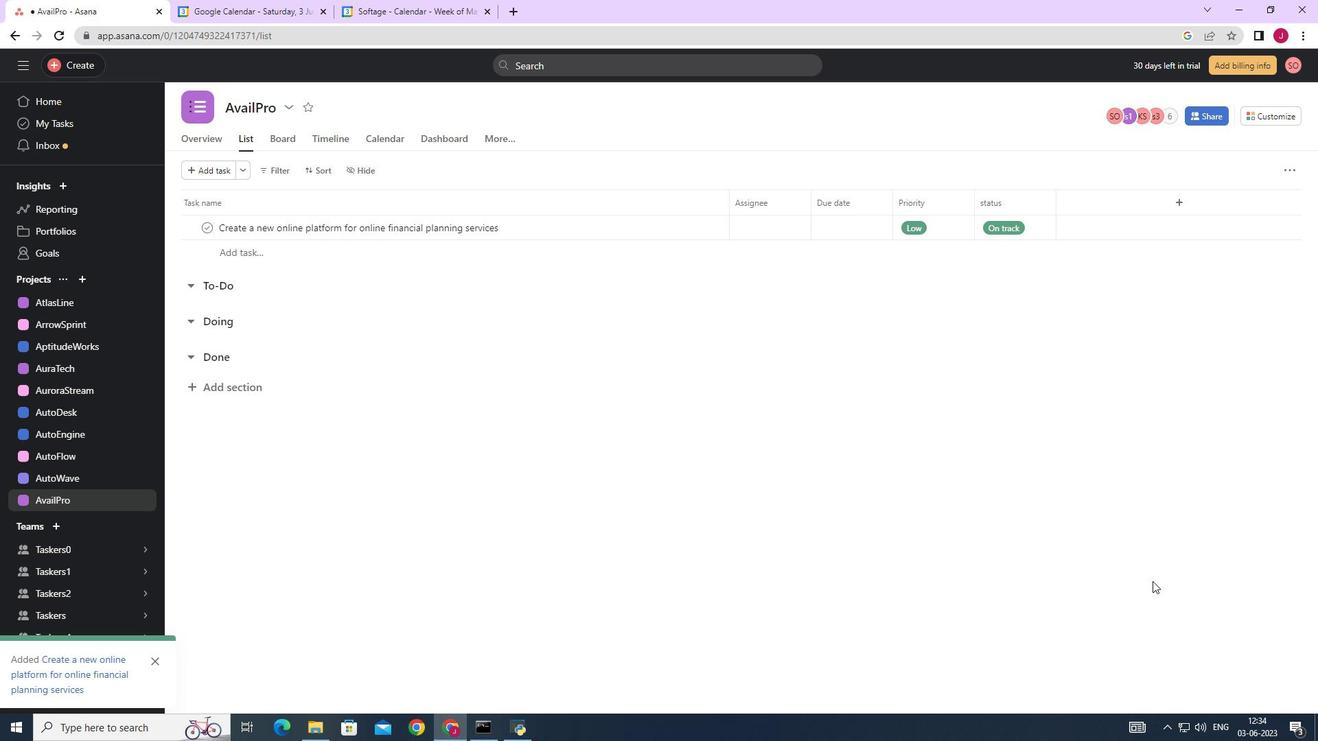 
Action: Mouse pressed left at (586, 200)
Screenshot: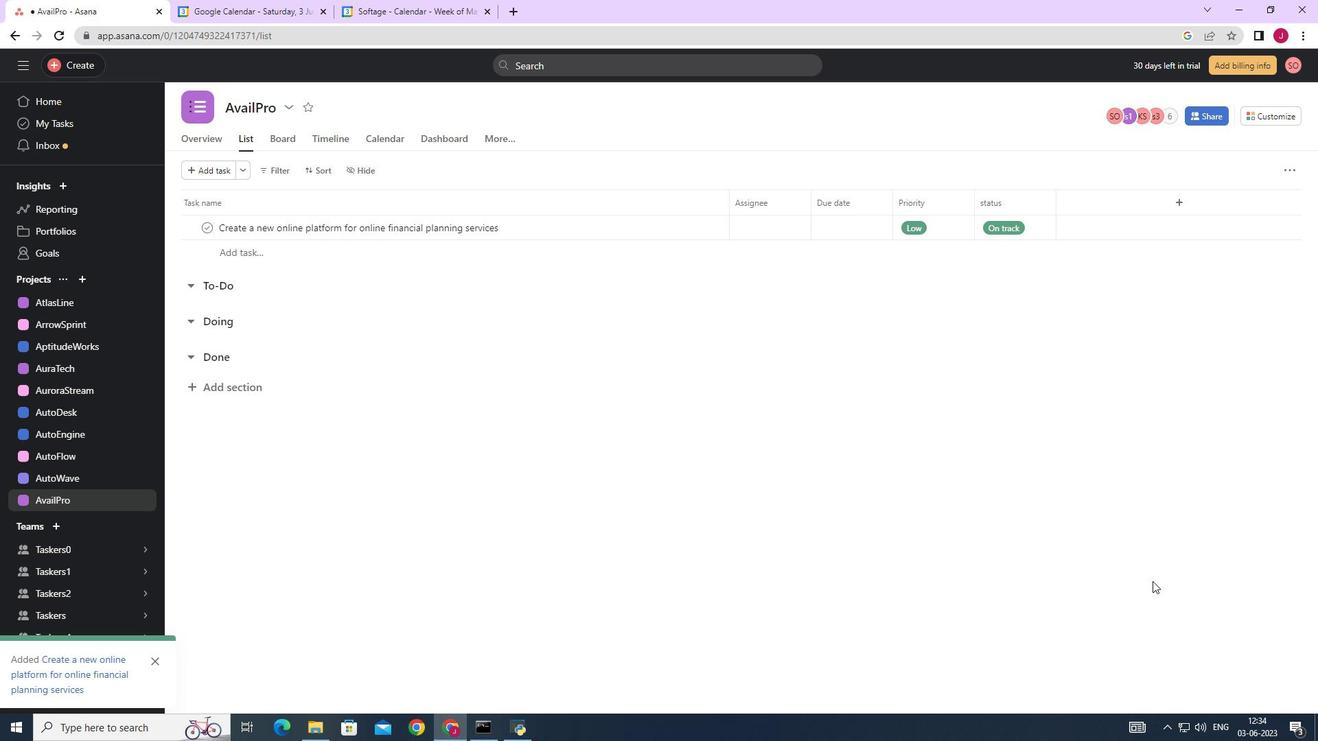 
Action: Key pressed softage.1
Screenshot: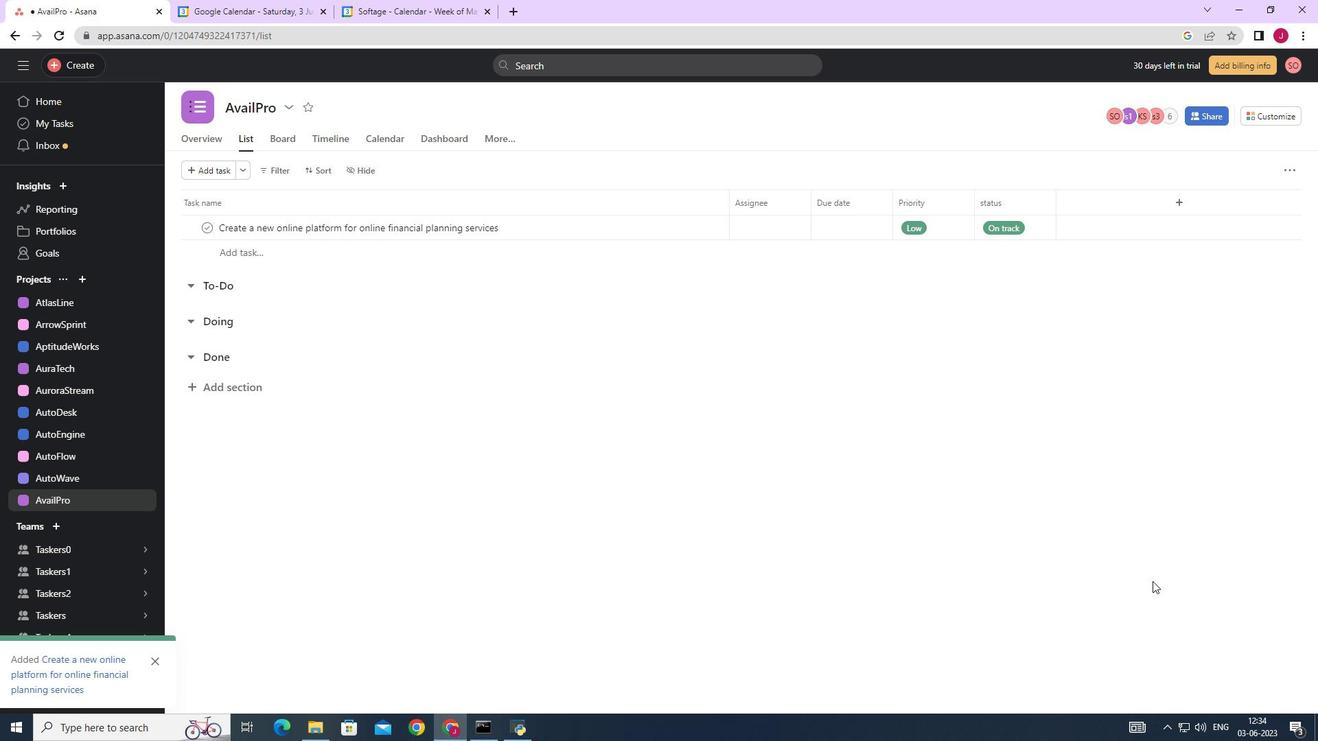 
Action: Mouse moved to (639, 205)
Screenshot: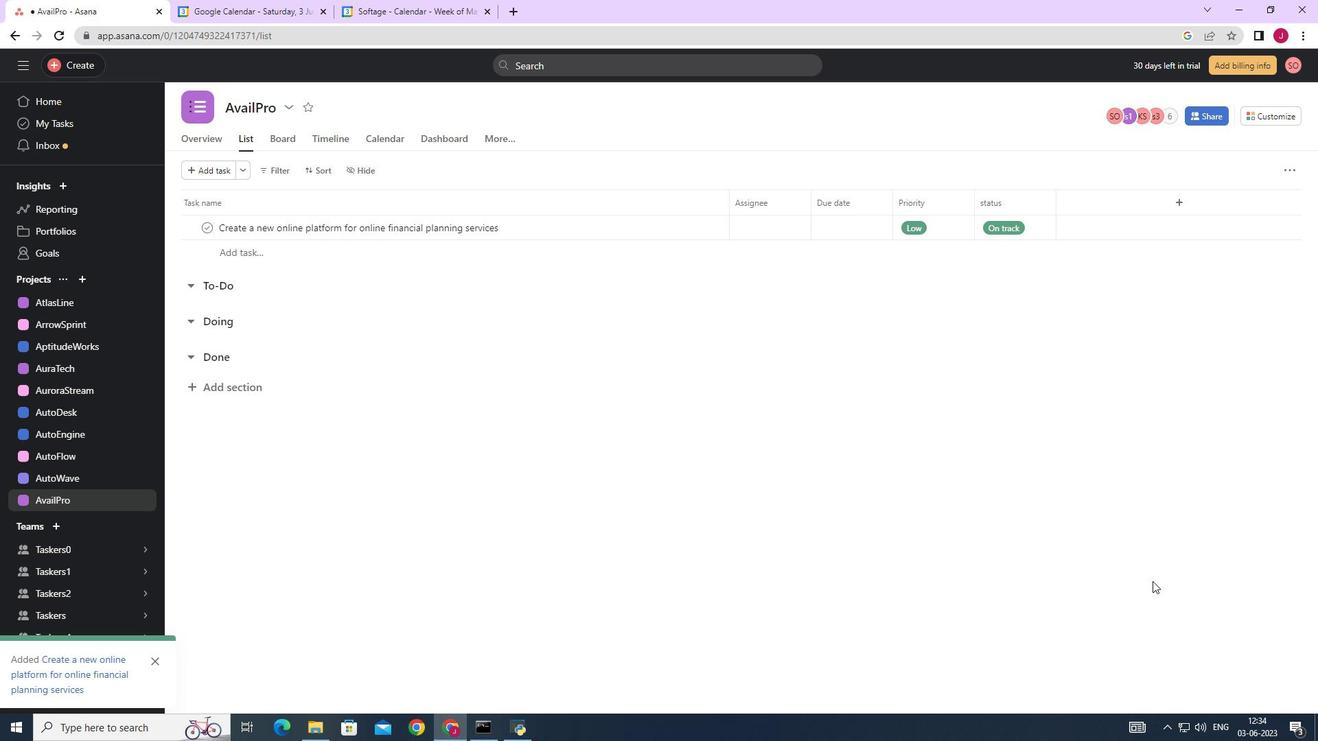 
Action: Key pressed <Key.backspace><Key.backspace><Key.backspace><Key.backspace><Key.backspace><Key.backspace><Key.backspace><Key.backspace><Key.backspace>softage.1<Key.shift>@
Screenshot: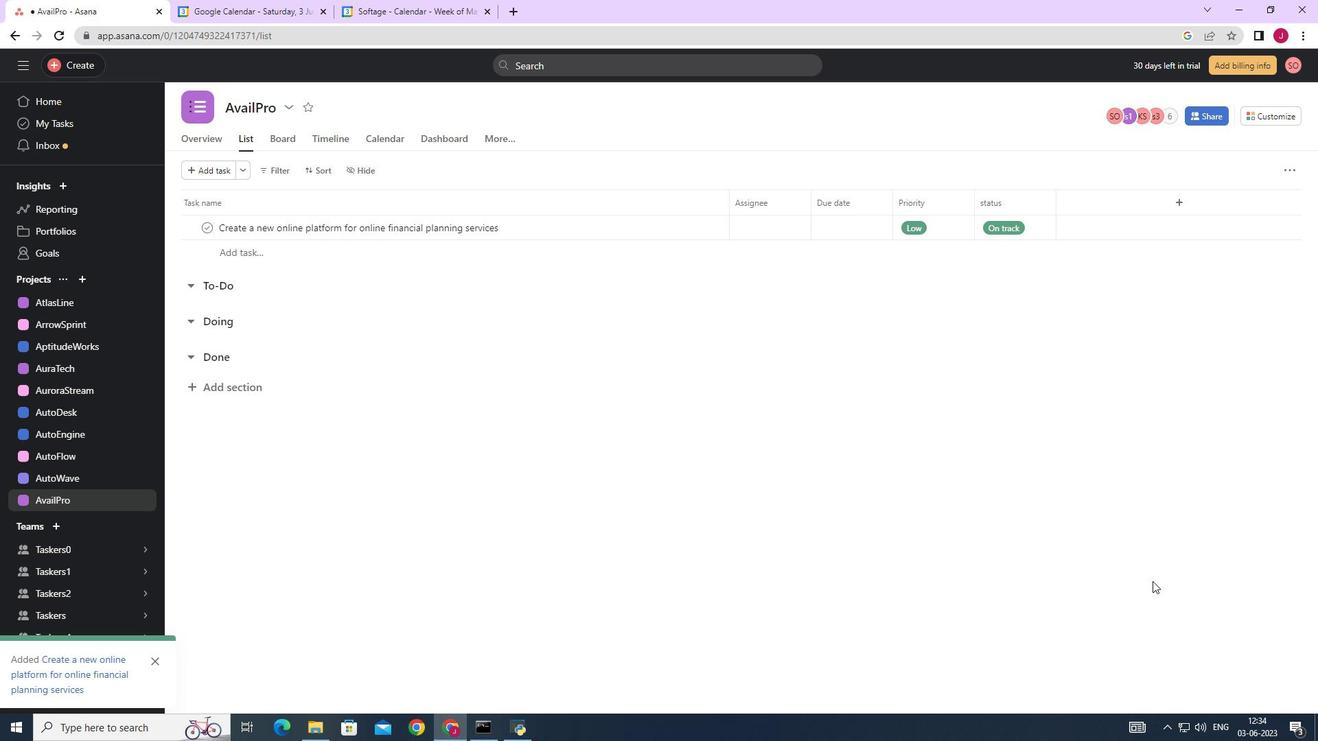 
Action: Mouse moved to (626, 256)
Screenshot: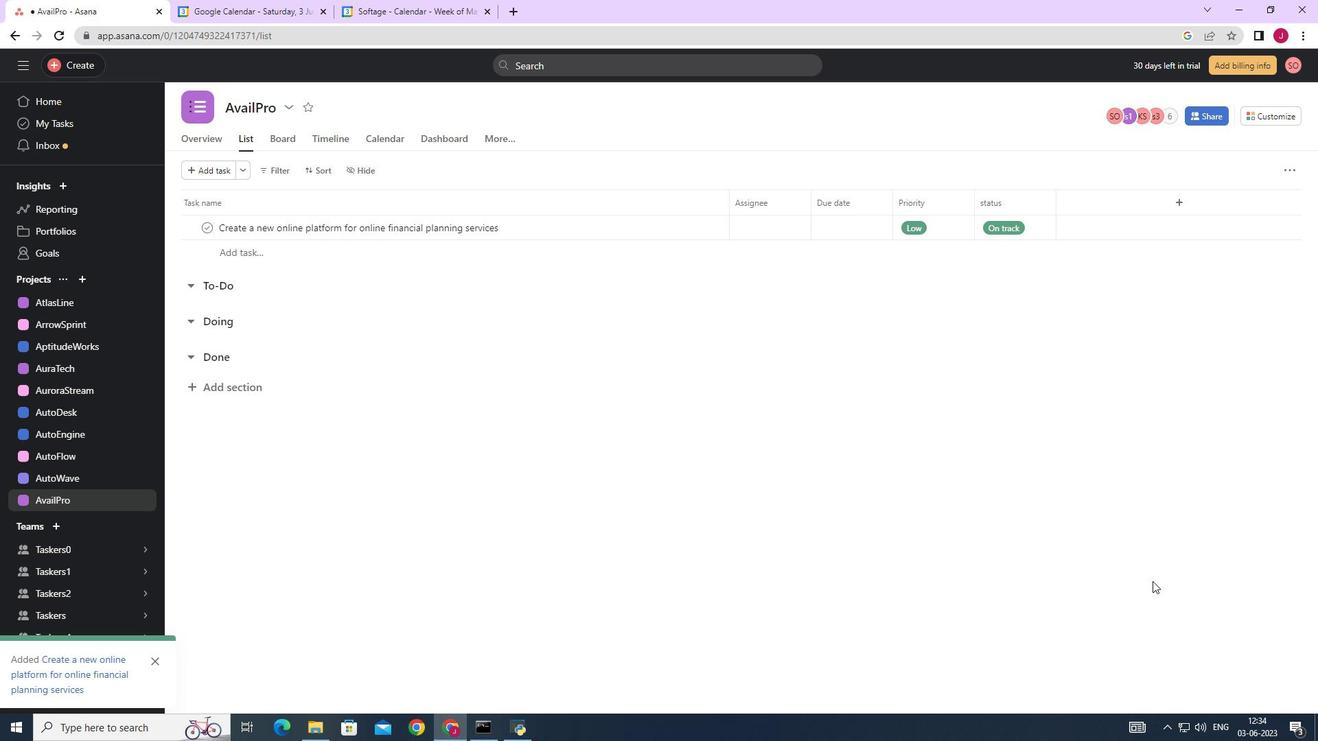 
Action: Mouse pressed left at (626, 256)
Screenshot: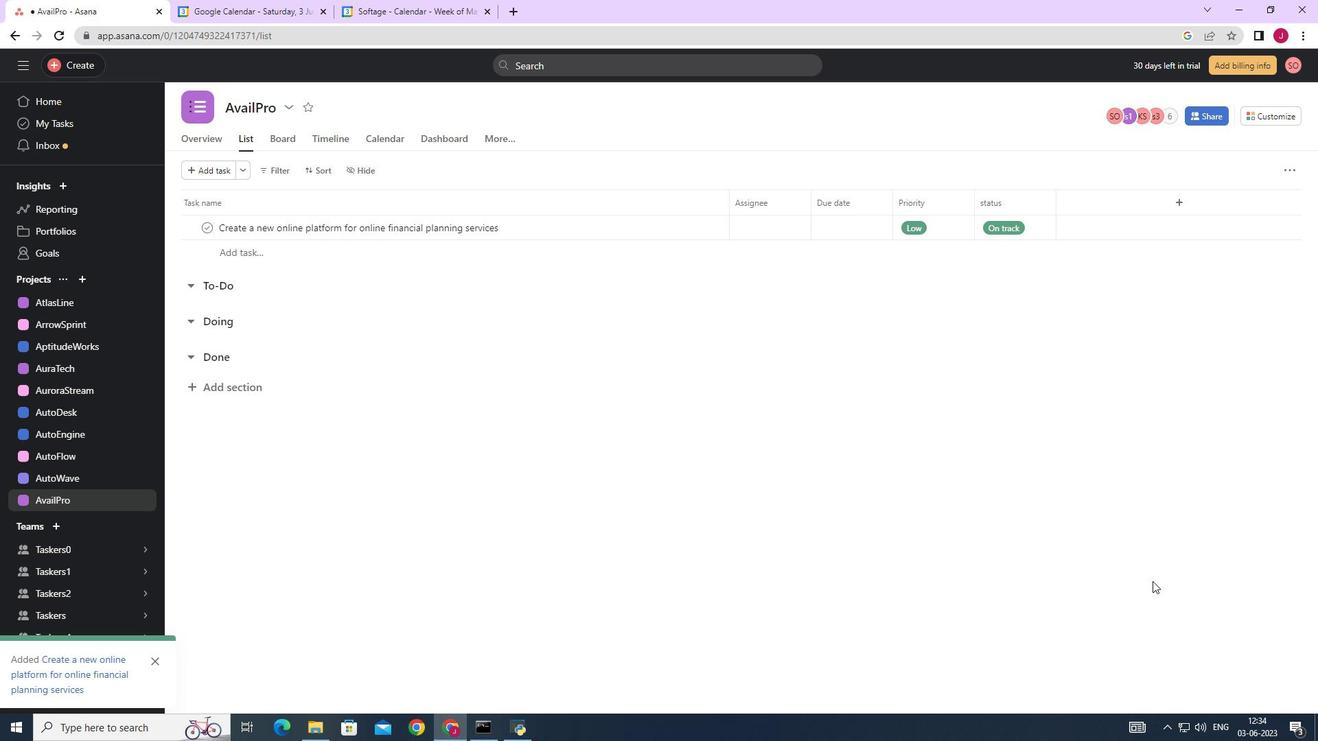 
Action: Mouse moved to (698, 208)
Screenshot: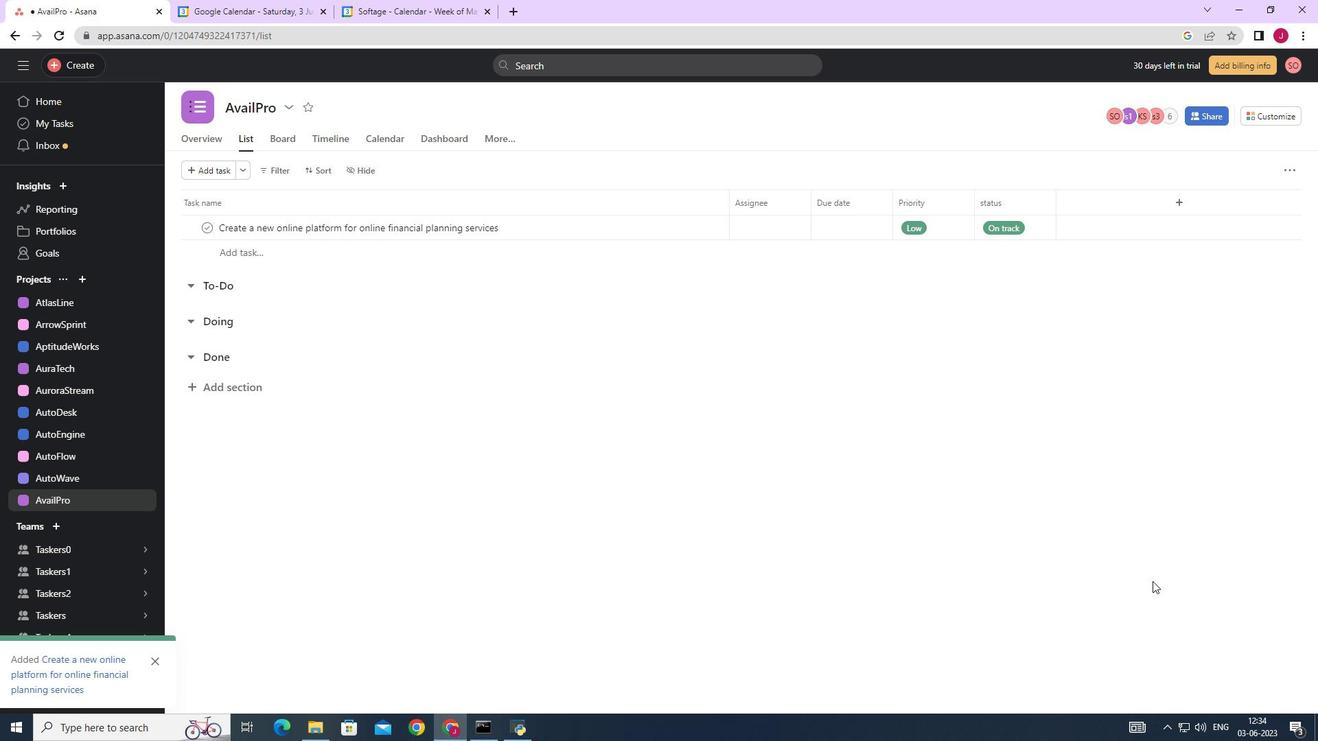 
Action: Key pressed softage.2
Screenshot: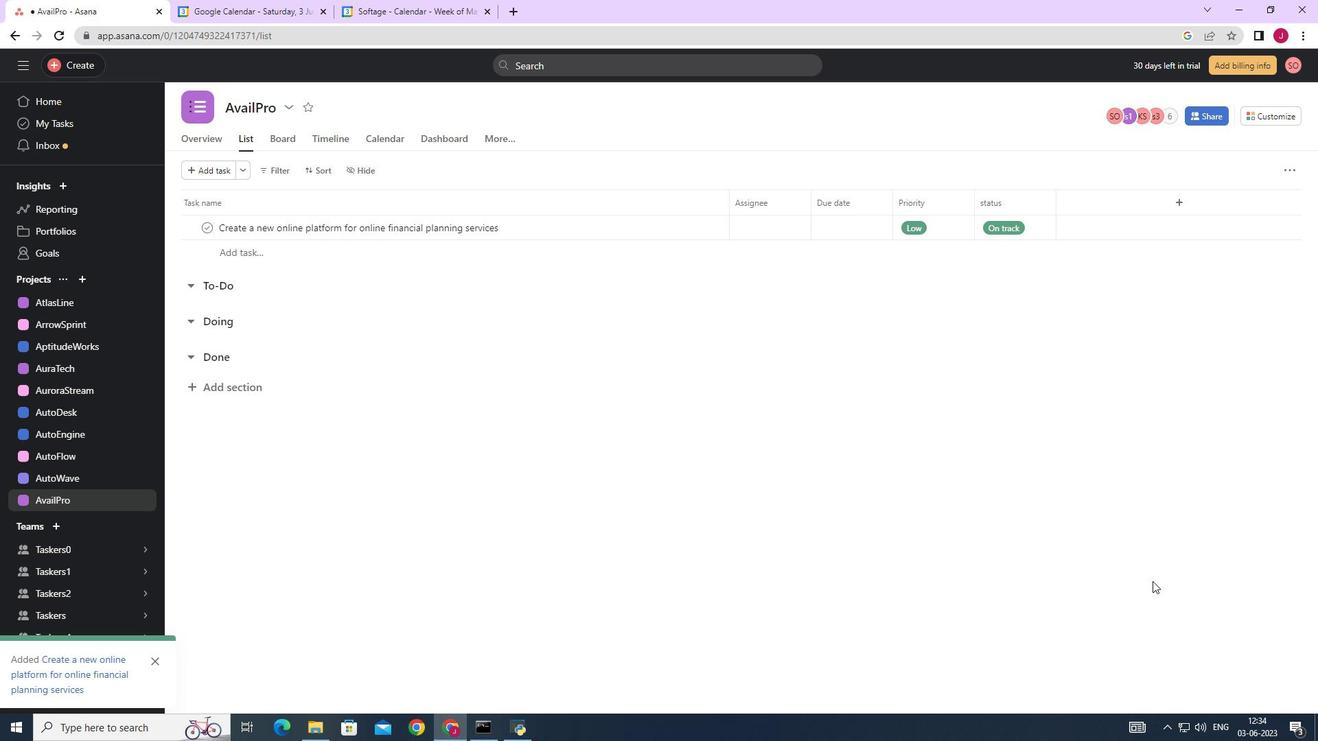 
Action: Mouse moved to (748, 223)
Screenshot: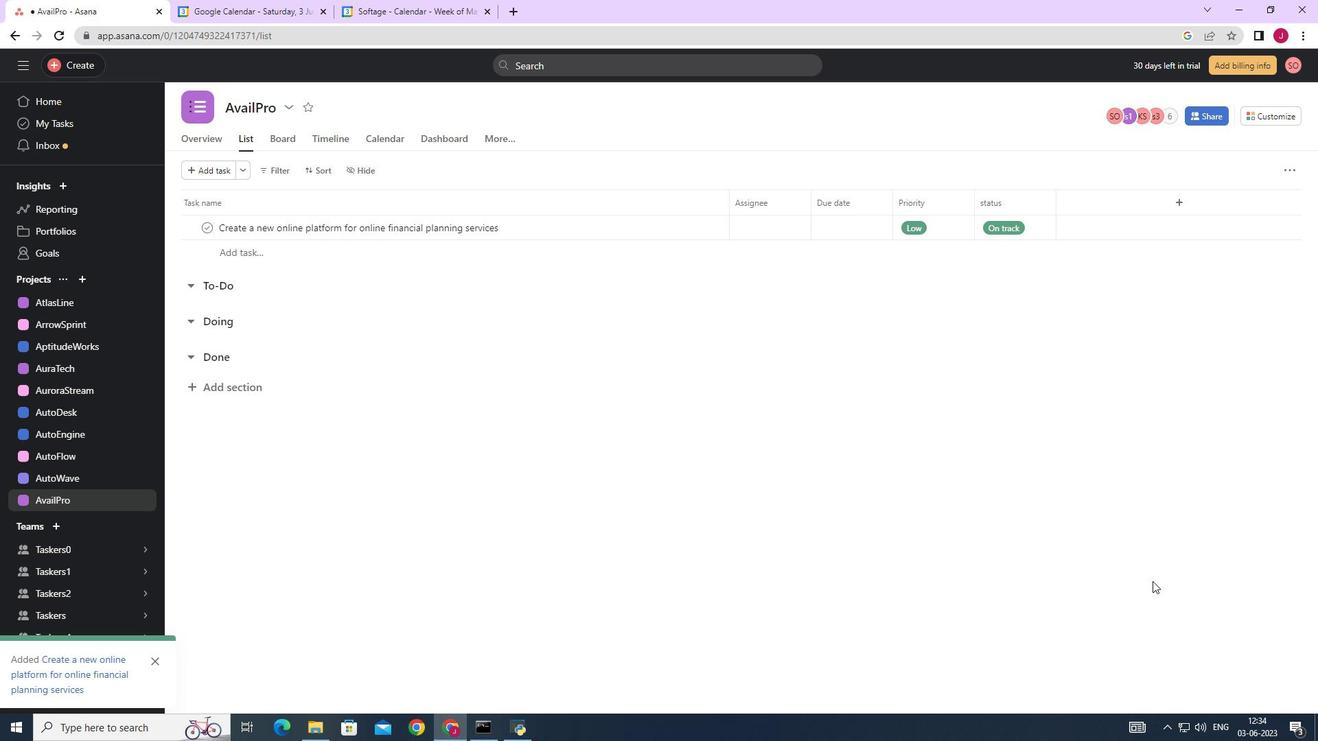 
Action: Mouse pressed left at (748, 223)
Screenshot: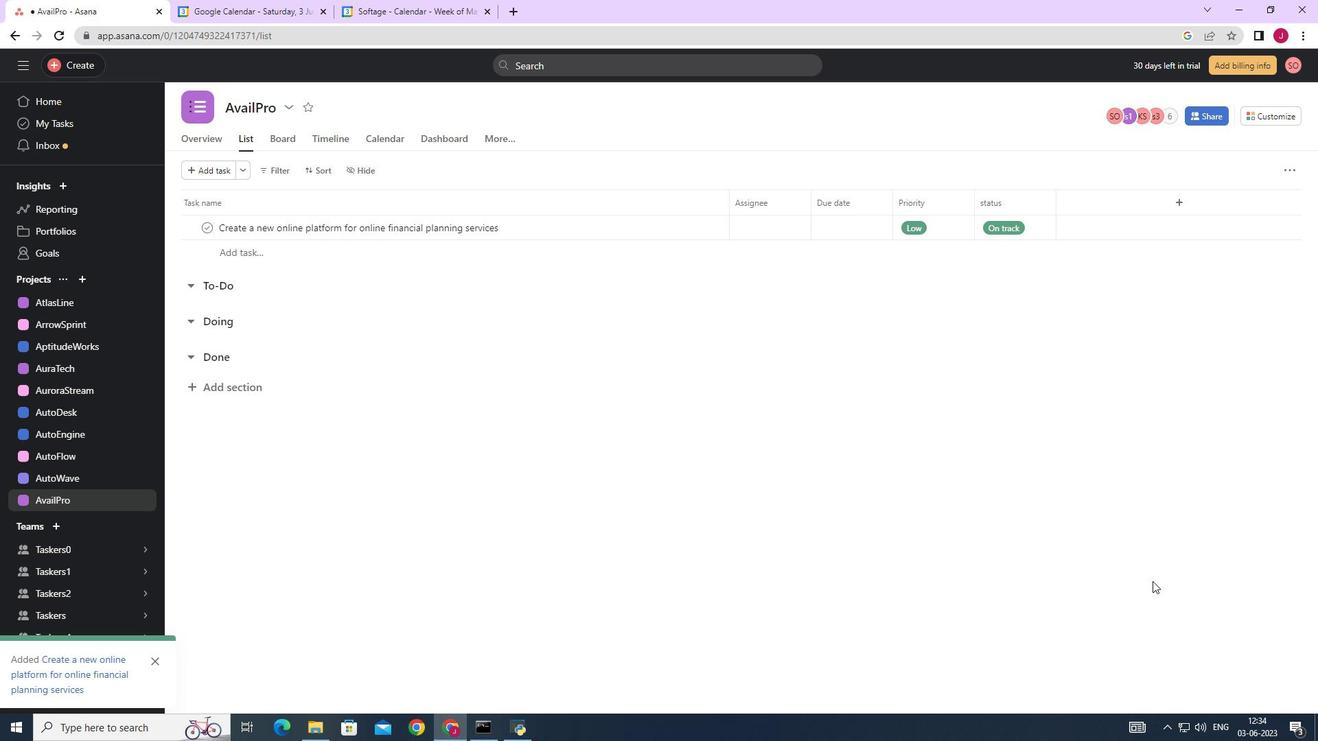 
Action: Mouse moved to (823, 321)
Screenshot: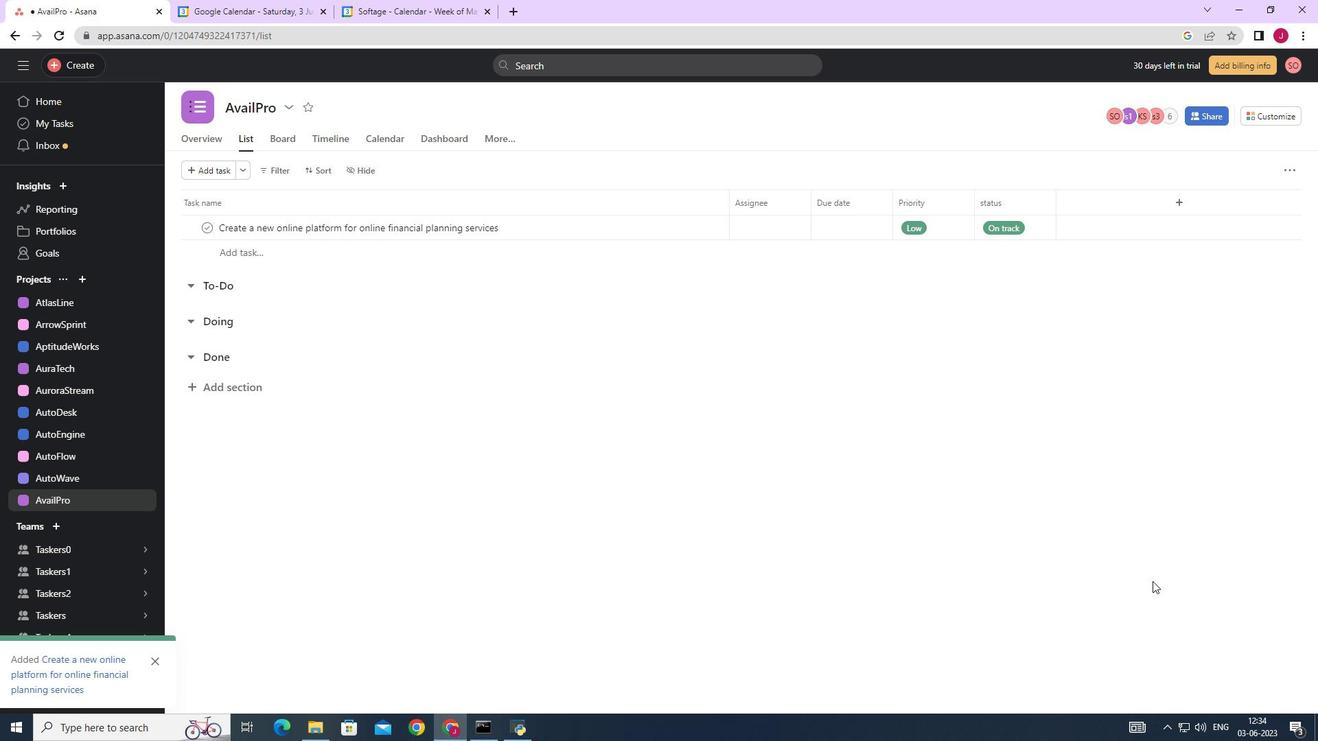 
Action: Mouse pressed left at (823, 321)
Screenshot: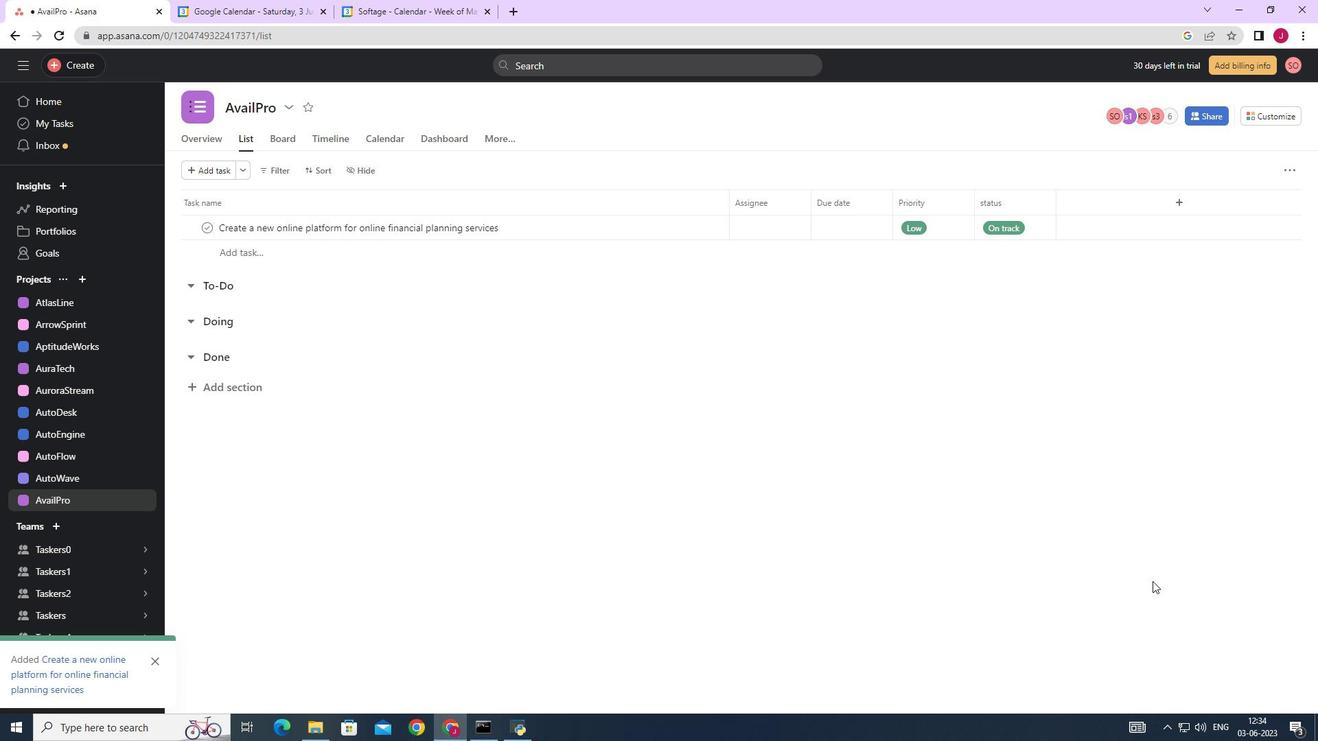
Action: Mouse moved to (818, 414)
Screenshot: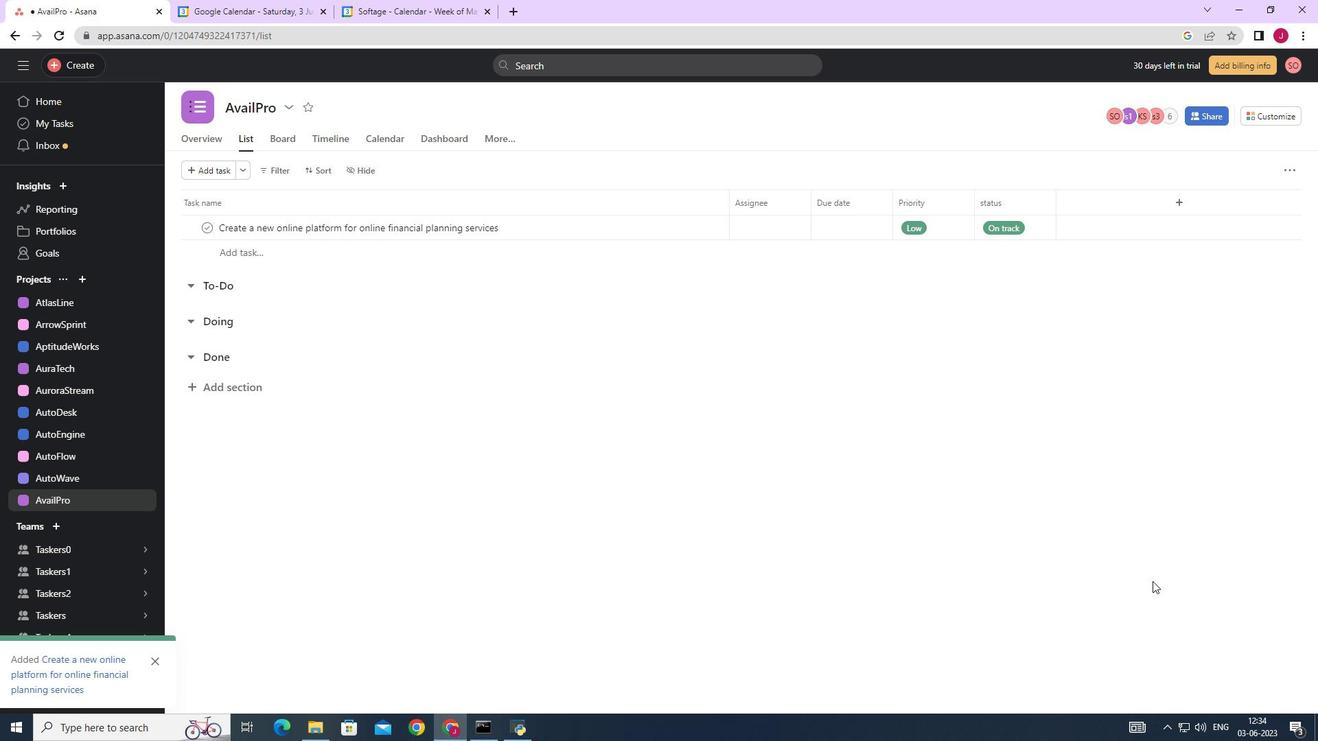 
Action: Mouse pressed left at (818, 414)
Screenshot: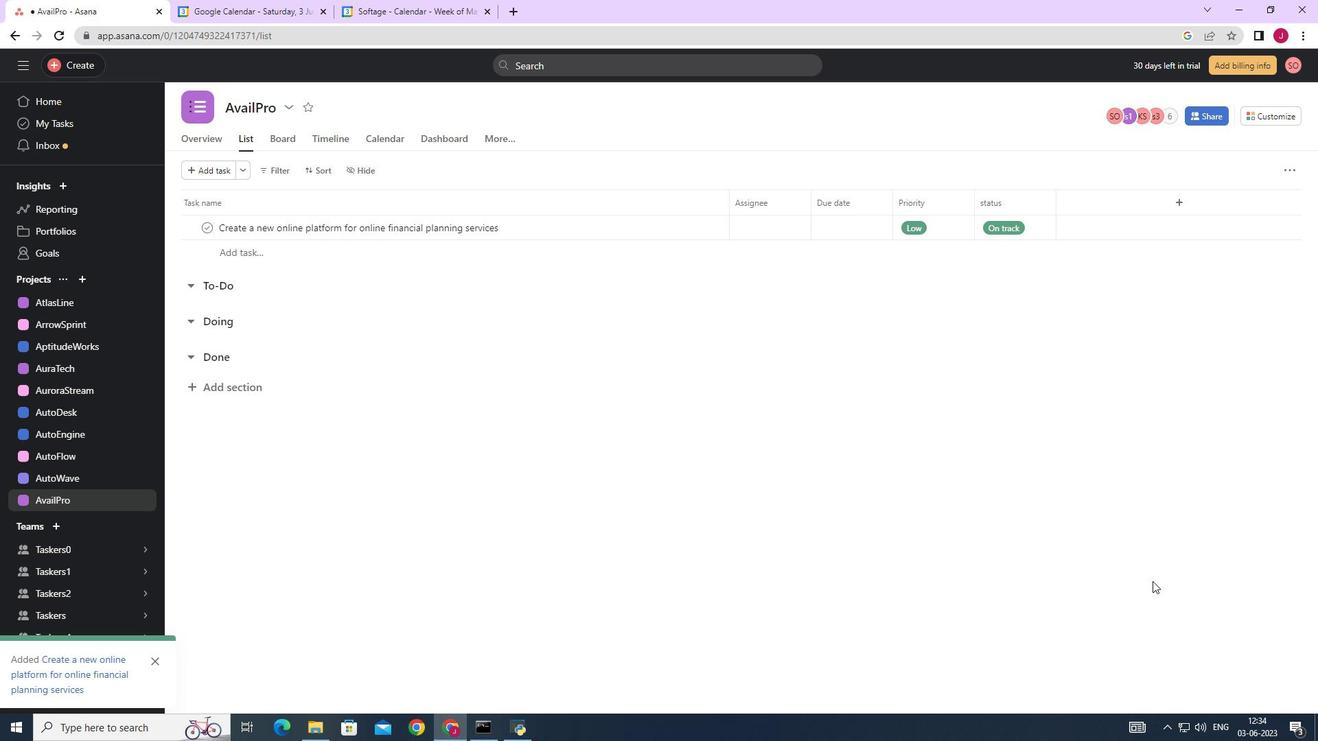 
Action: Mouse moved to (824, 129)
Screenshot: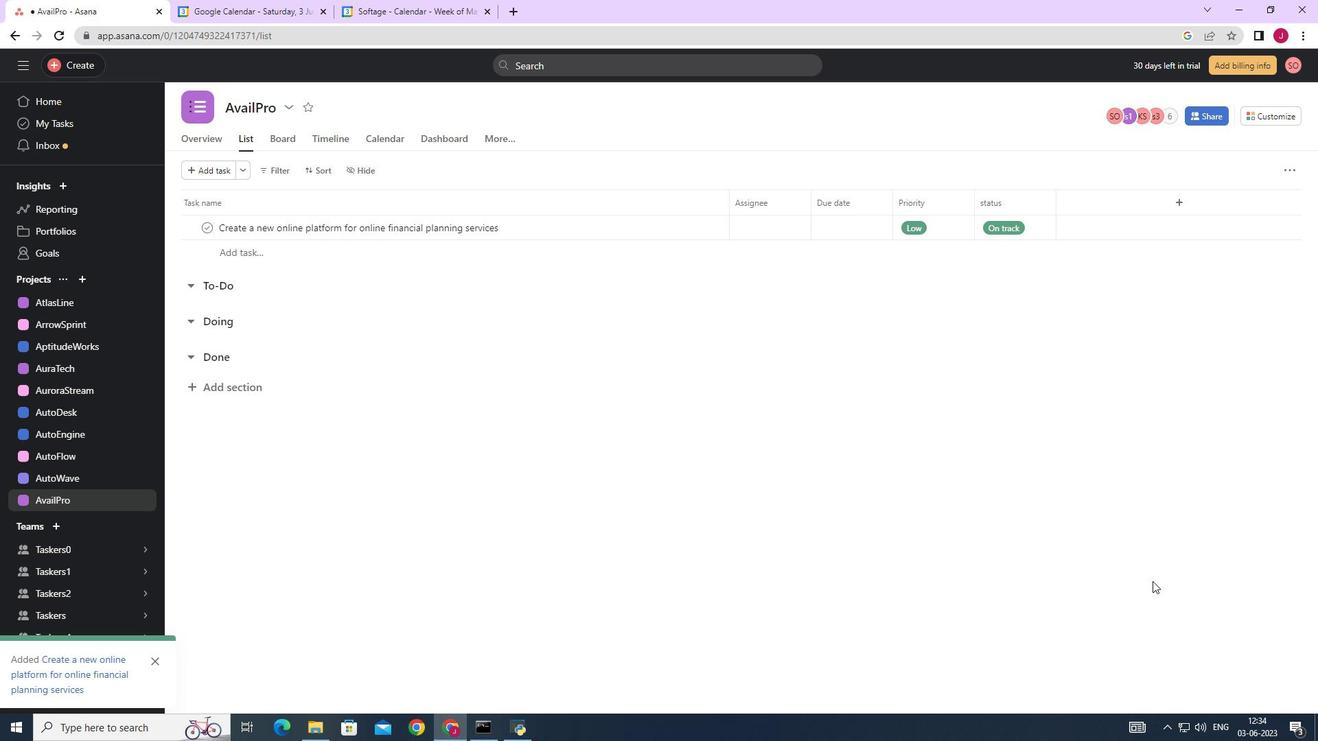 
Action: Mouse pressed left at (824, 129)
Screenshot: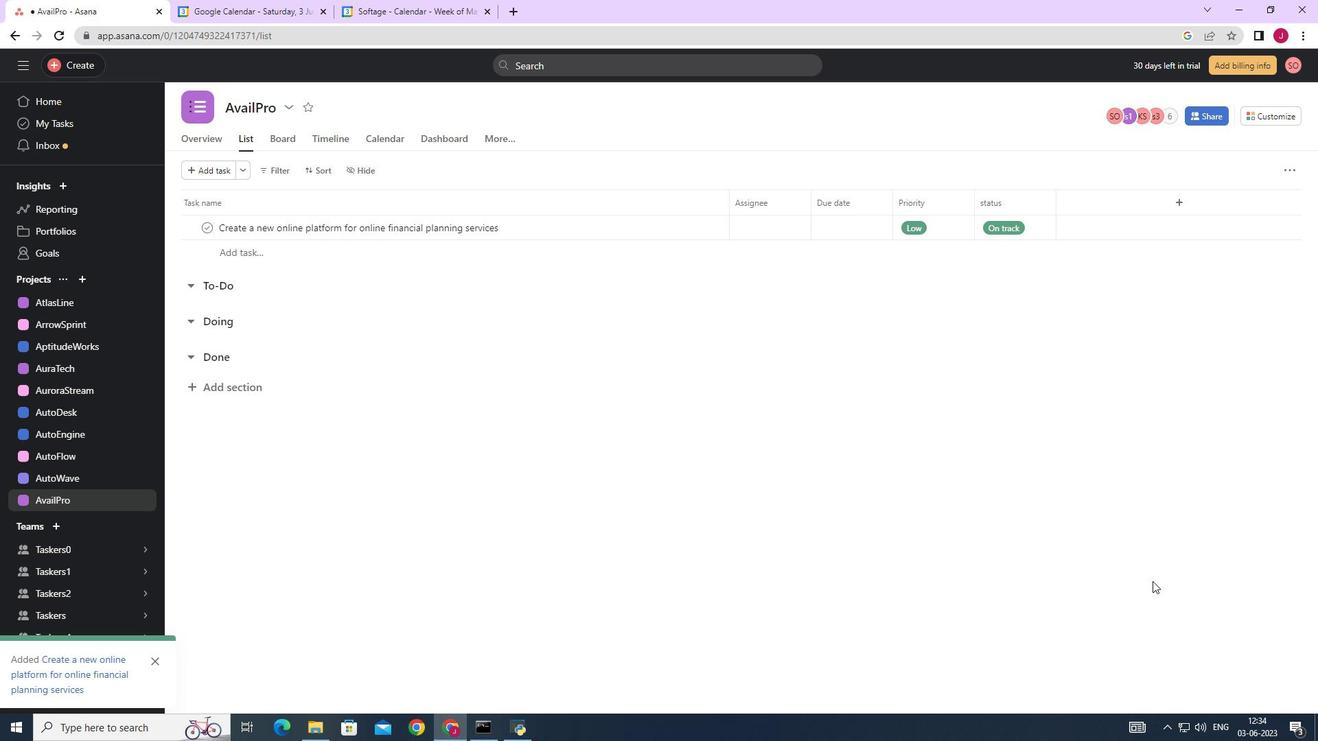 
Action: Mouse moved to (1155, 456)
Screenshot: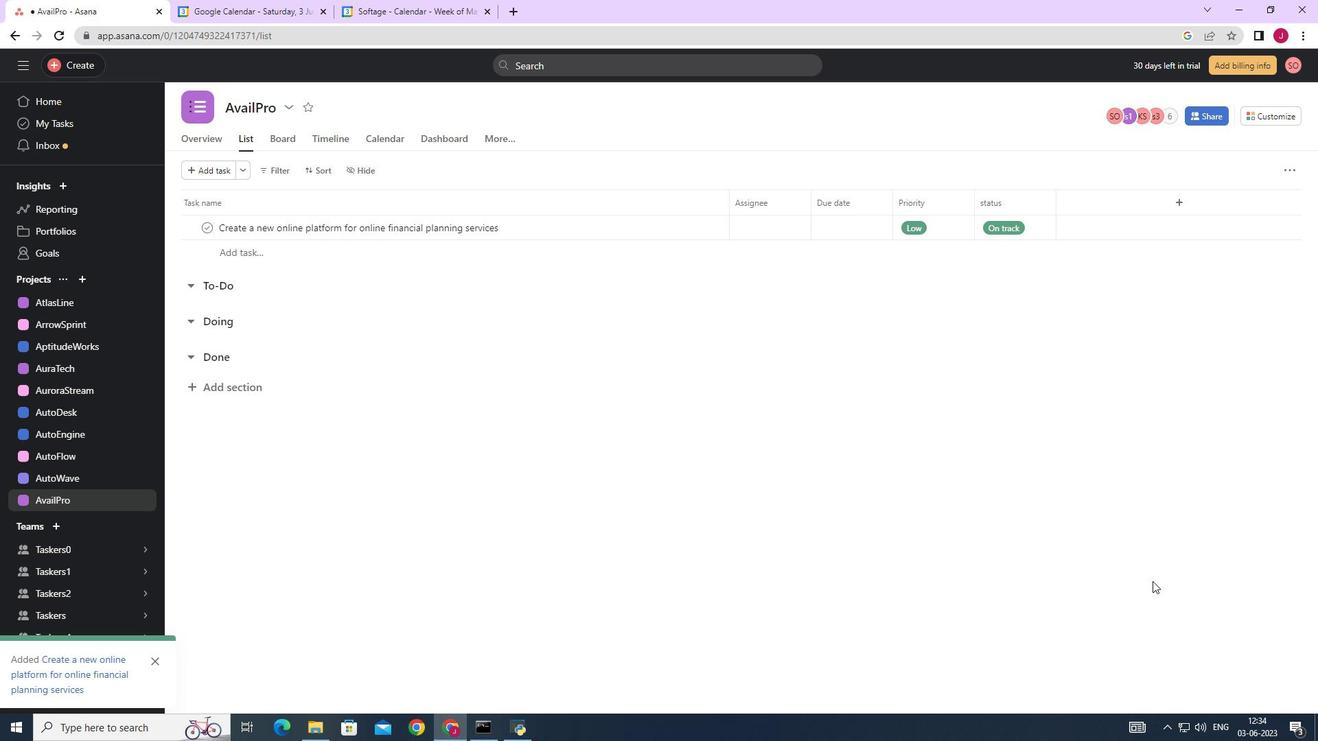
Action: Mouse pressed left at (1155, 456)
Screenshot: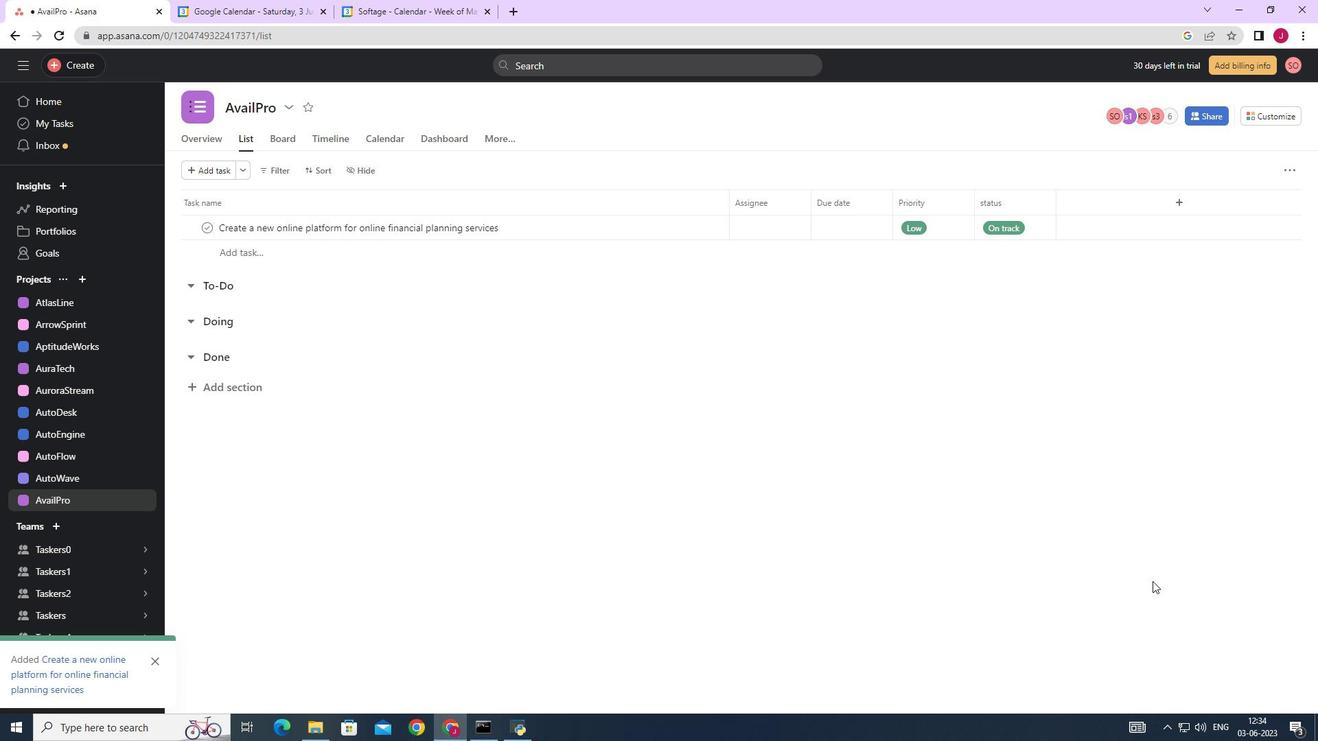 
Action: Mouse moved to (1096, 457)
Screenshot: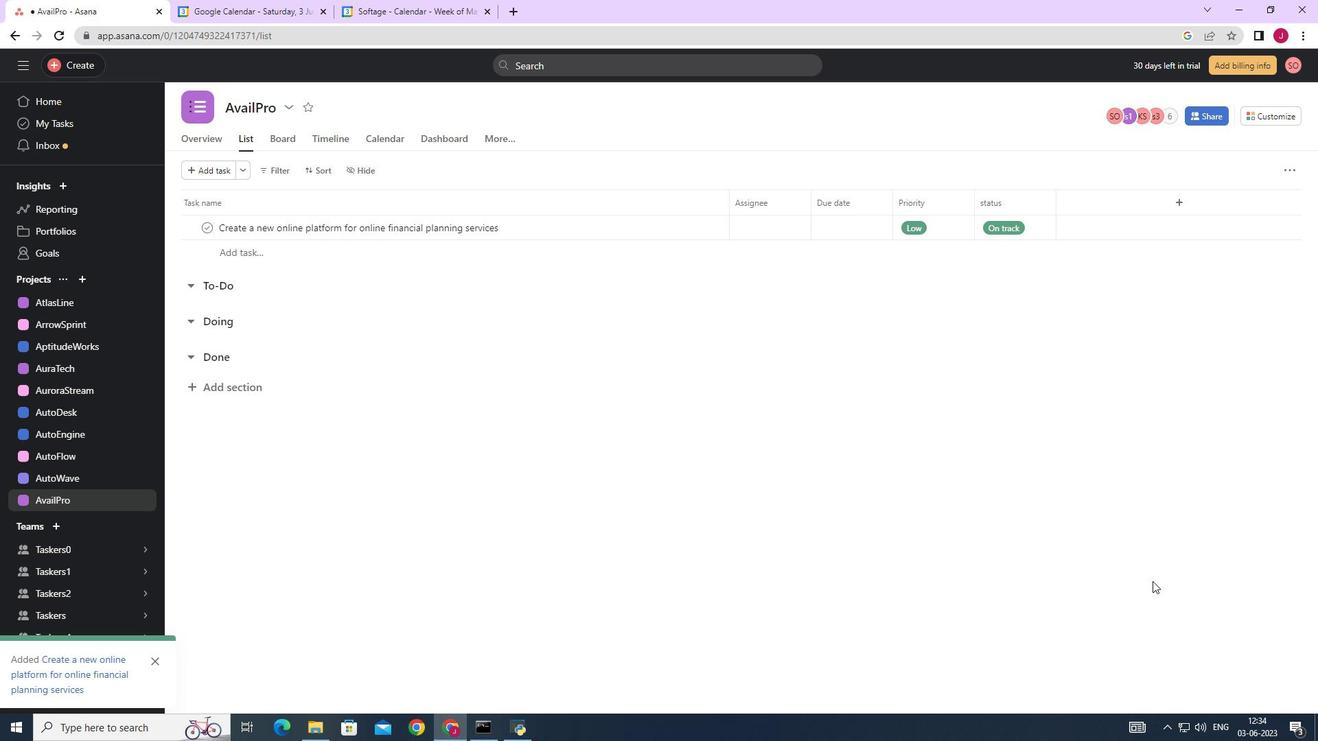 
Action: Mouse pressed left at (1096, 457)
Screenshot: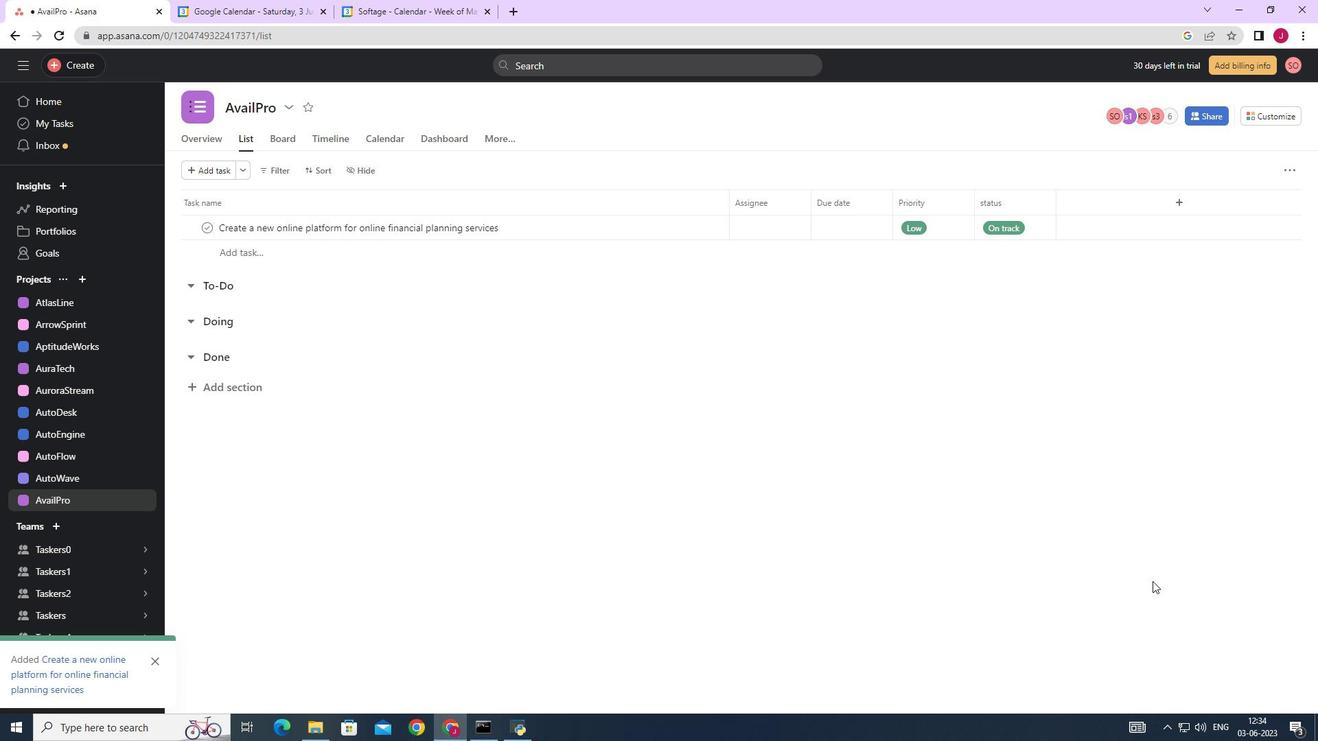 
Action: Mouse moved to (1022, 458)
Screenshot: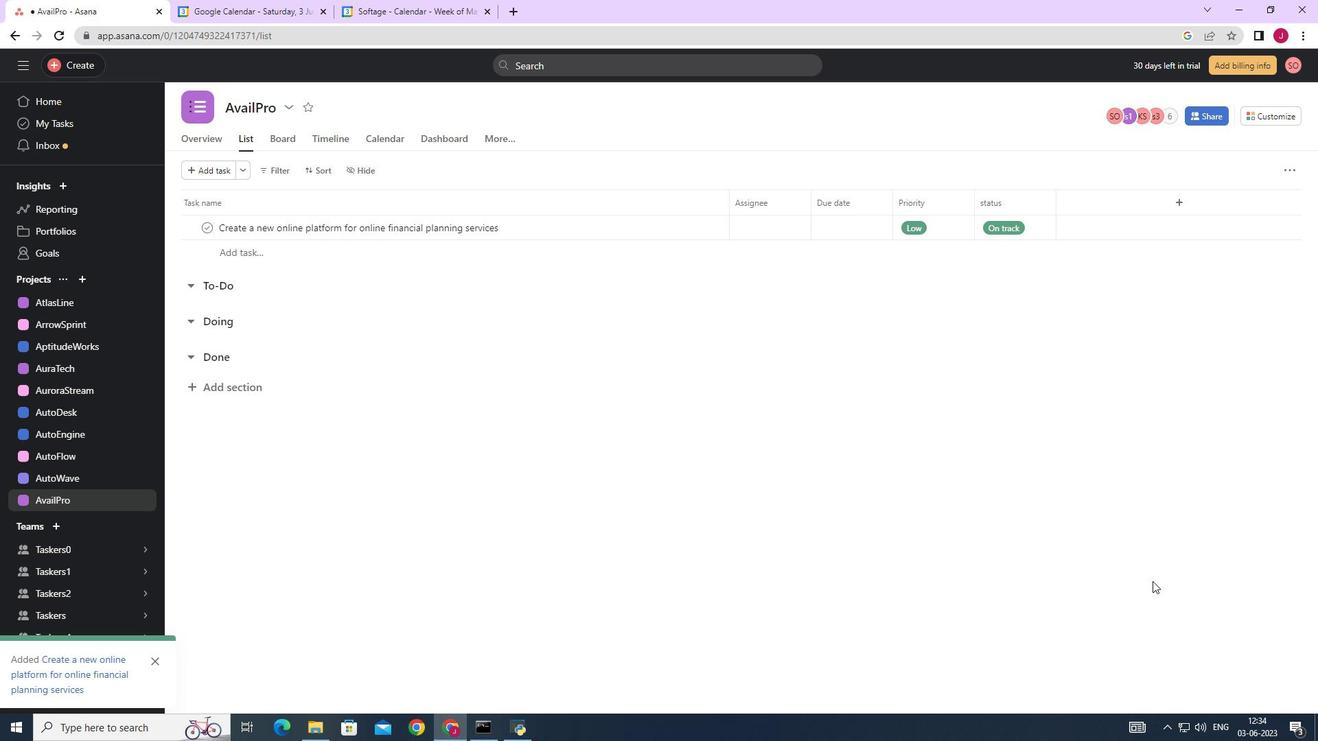
Action: Mouse pressed left at (1022, 458)
Screenshot: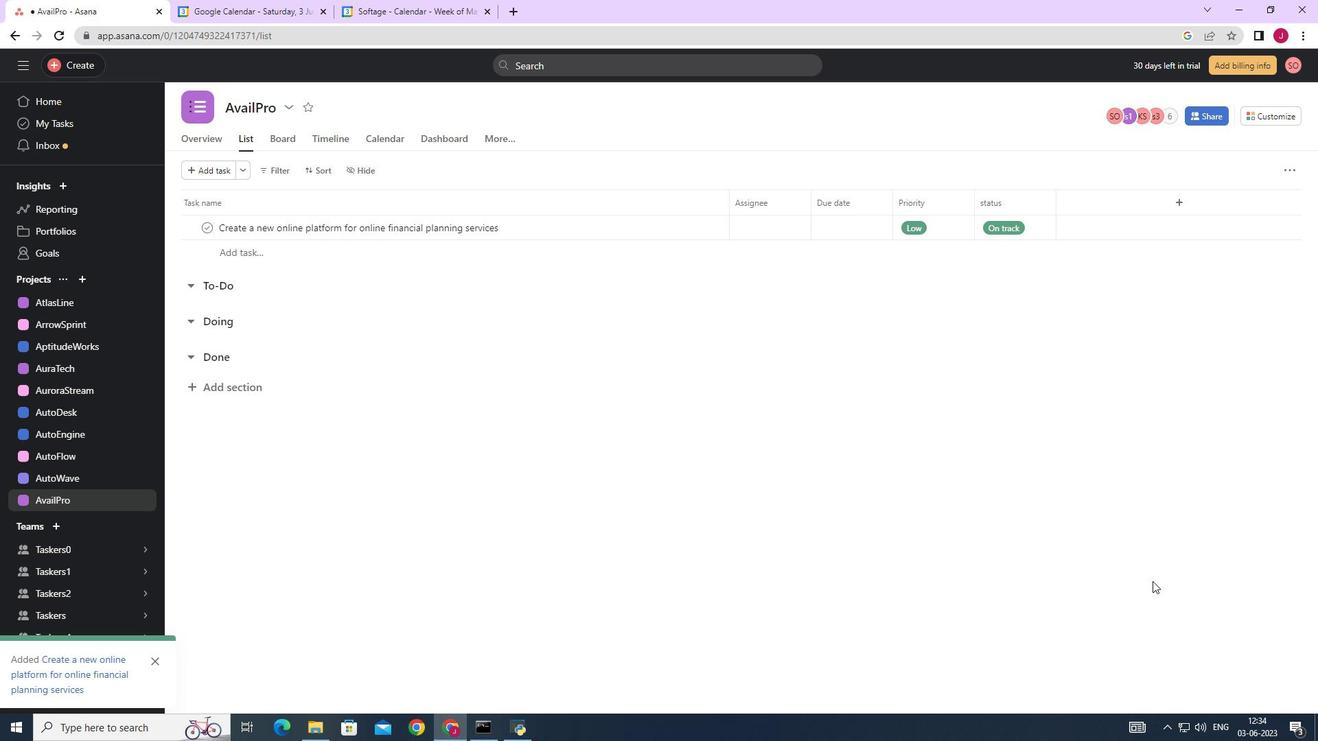 
Action: Key pressed softage.2
Screenshot: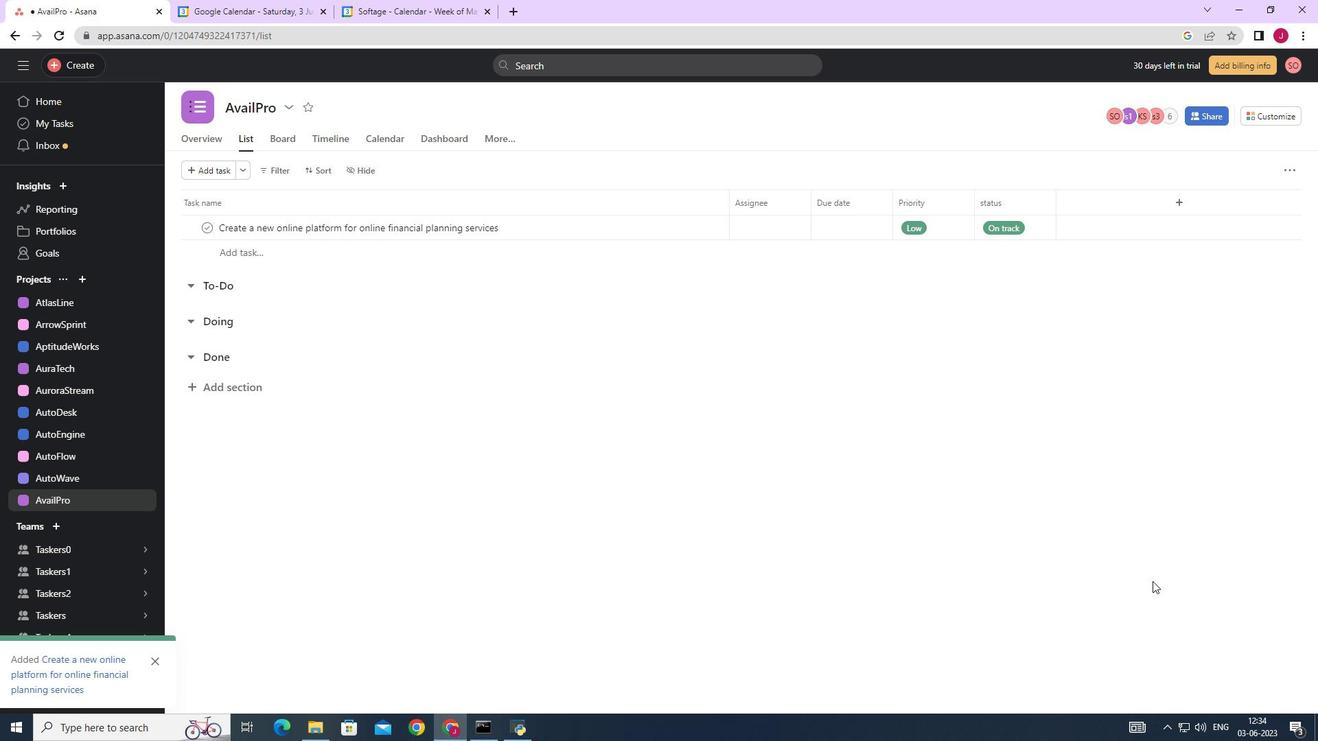 
Action: Mouse moved to (1105, 478)
Screenshot: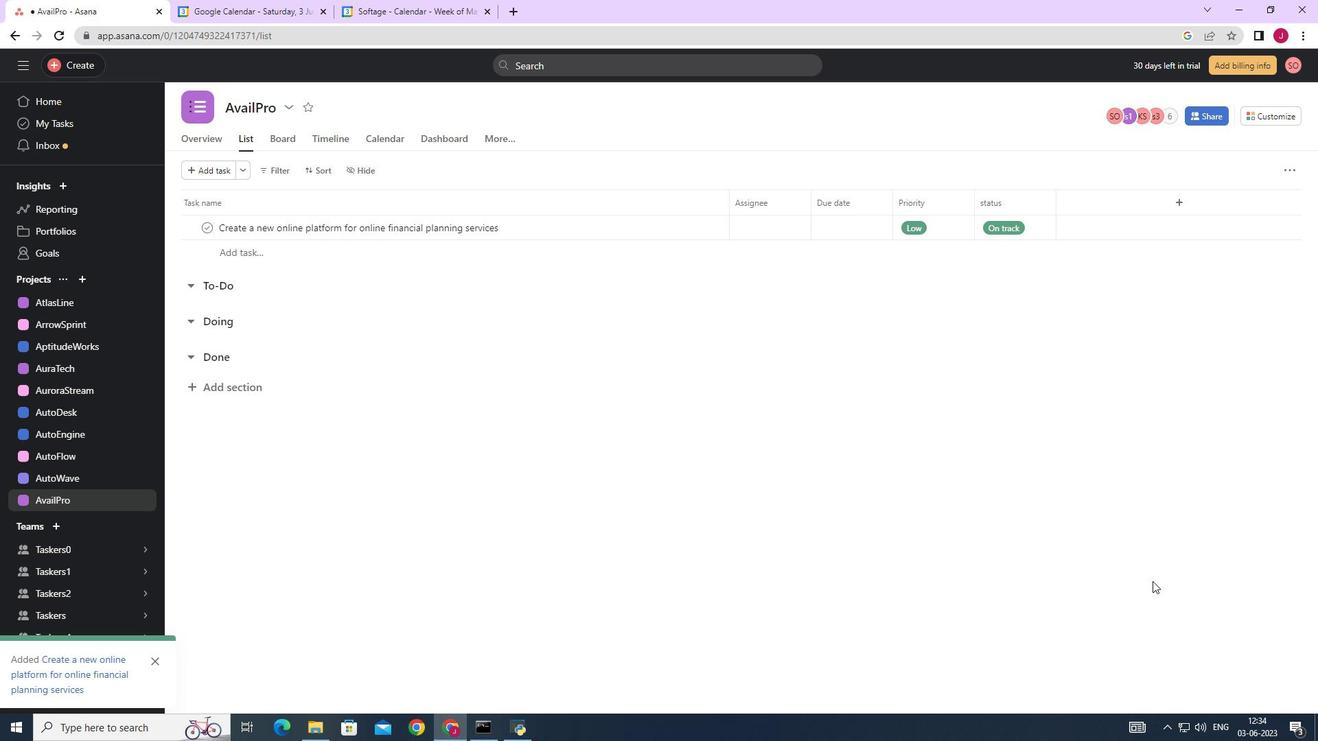 
Action: Mouse pressed left at (1105, 478)
Screenshot: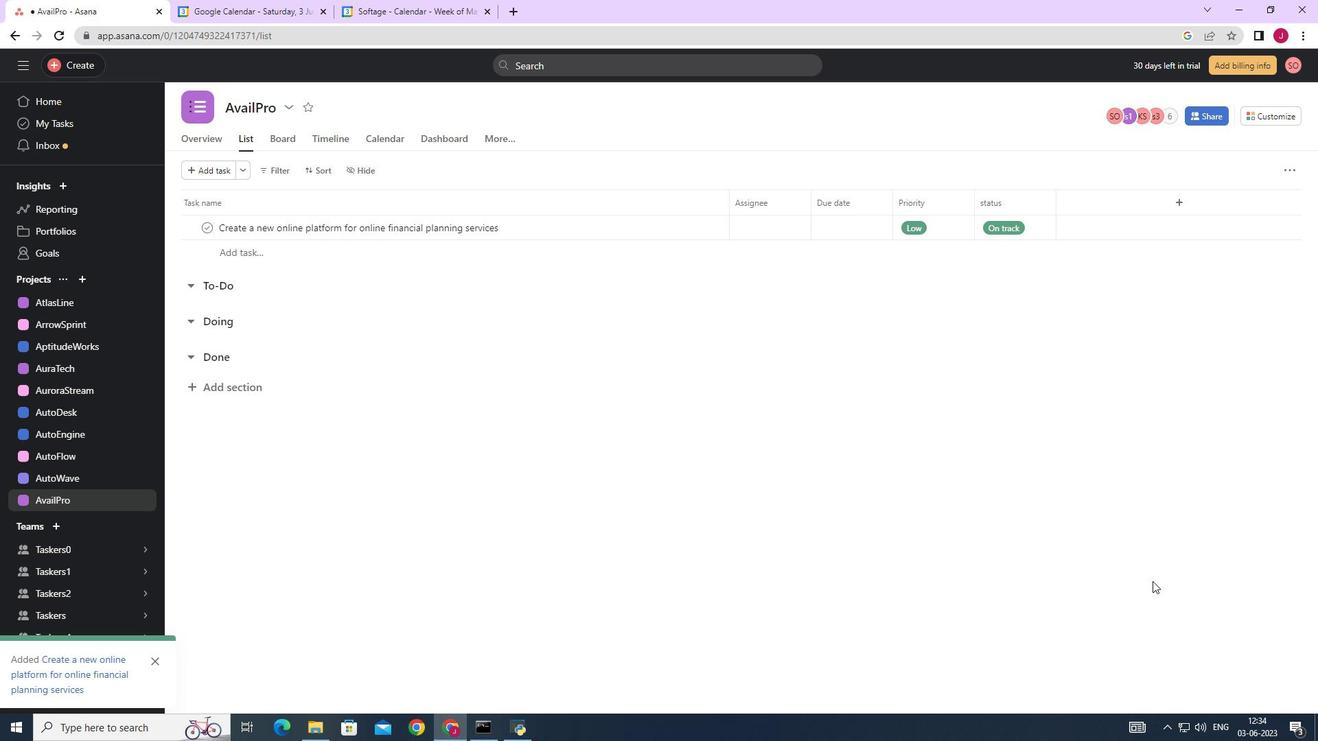 
Action: Mouse moved to (1050, 457)
Screenshot: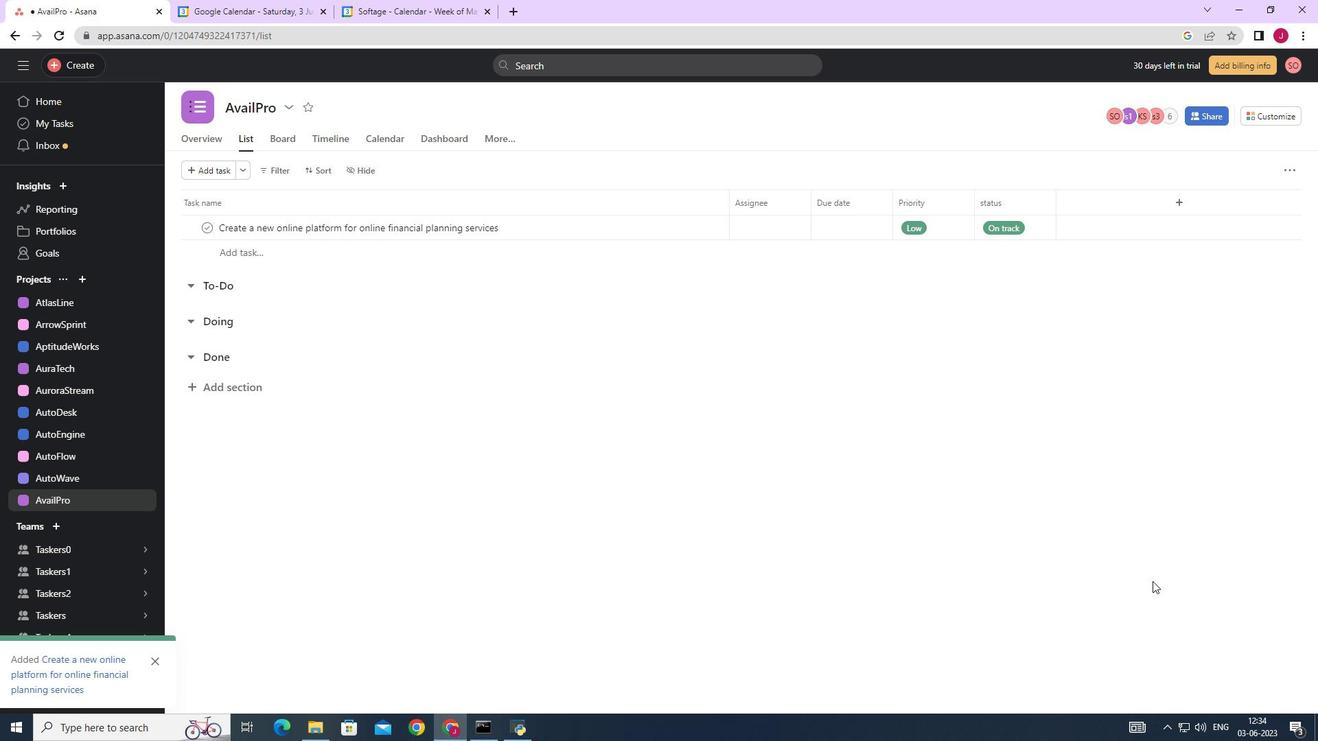 
Action: Mouse pressed left at (1050, 457)
Screenshot: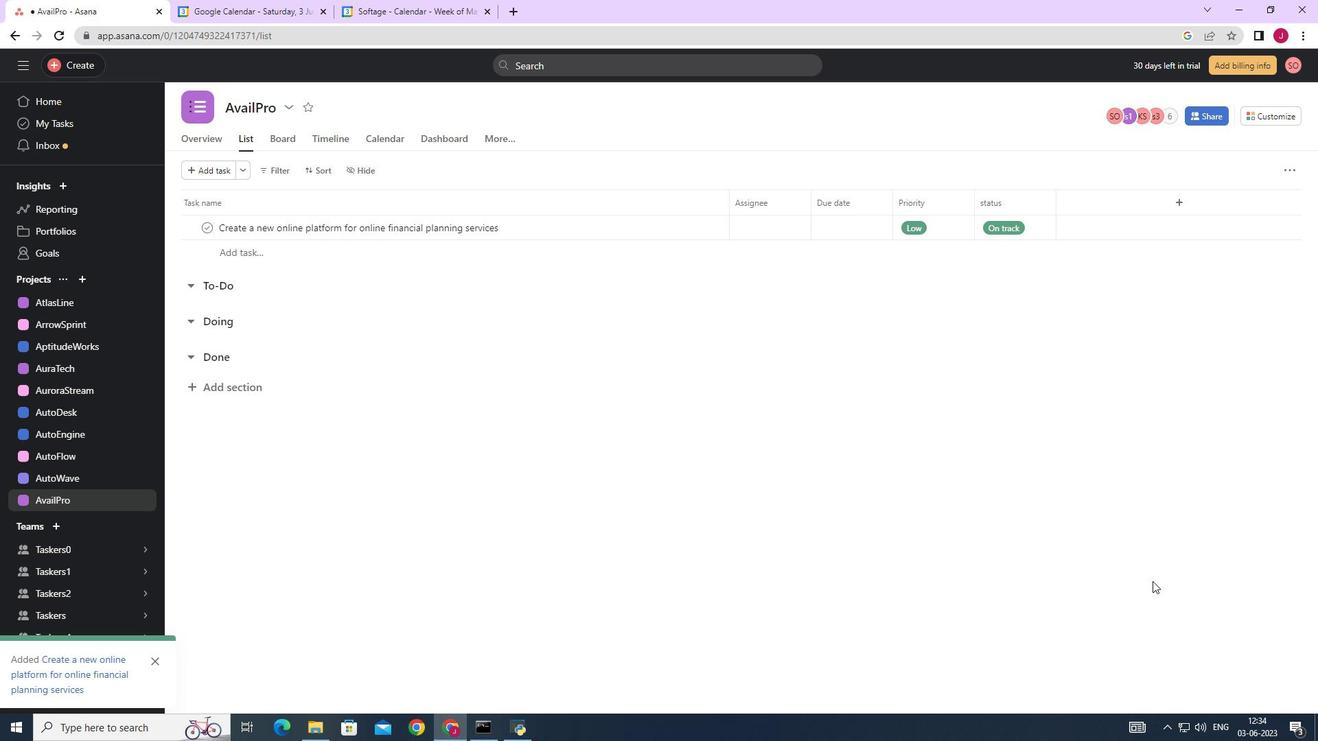 
Action: Key pressed softage.1
Screenshot: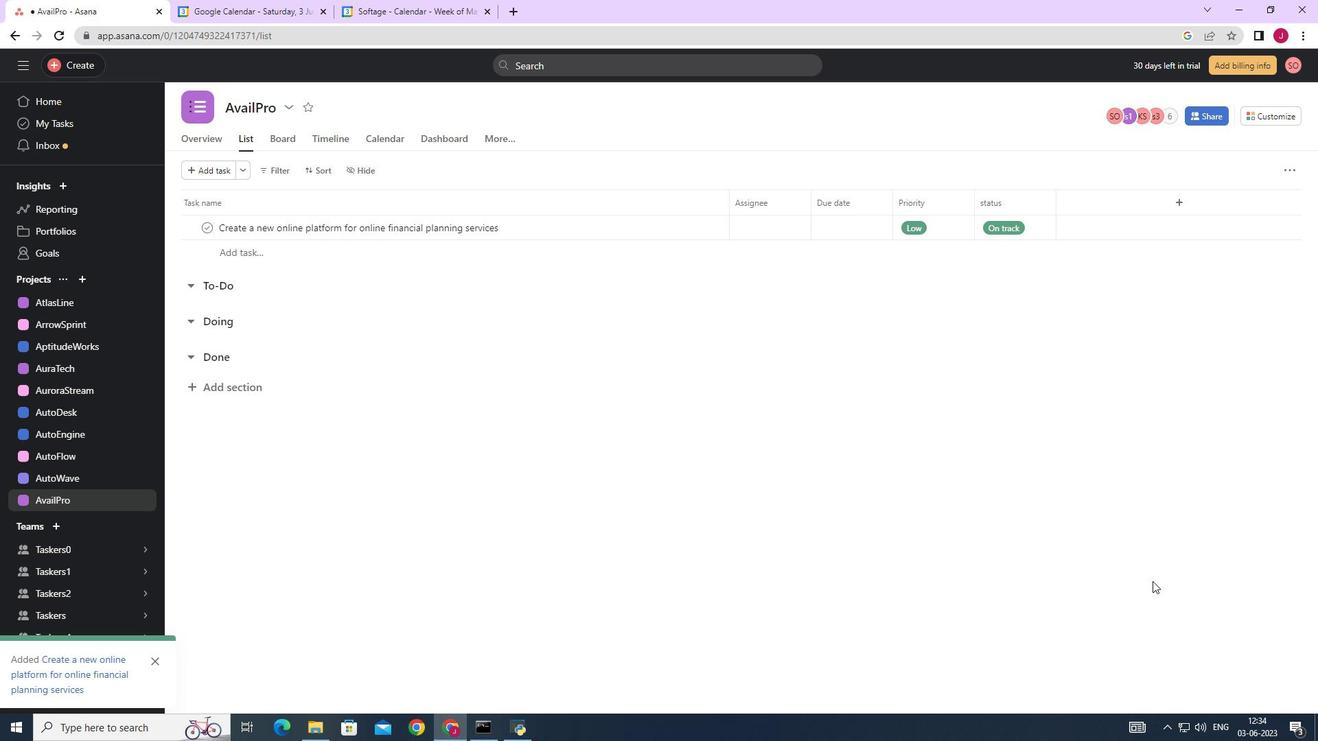 
Action: Mouse moved to (1044, 455)
Screenshot: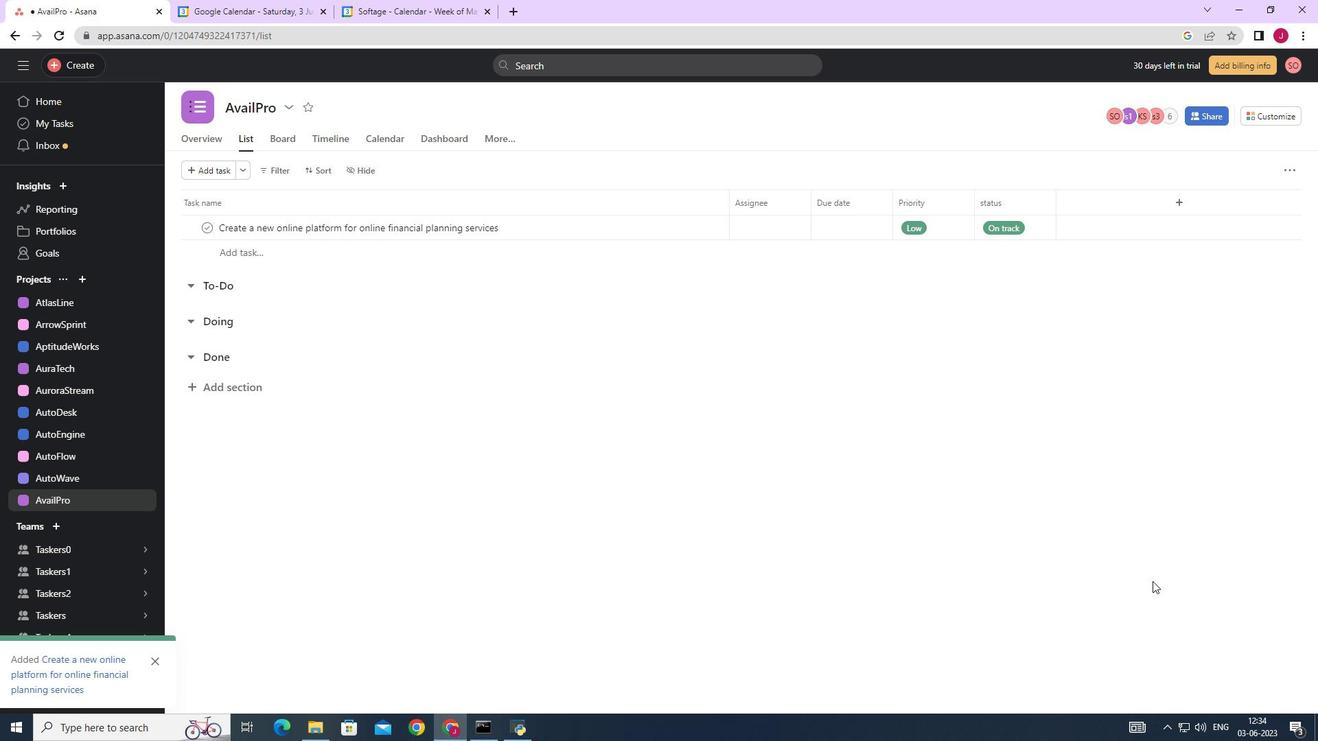 
Action: Mouse pressed left at (1044, 455)
Screenshot: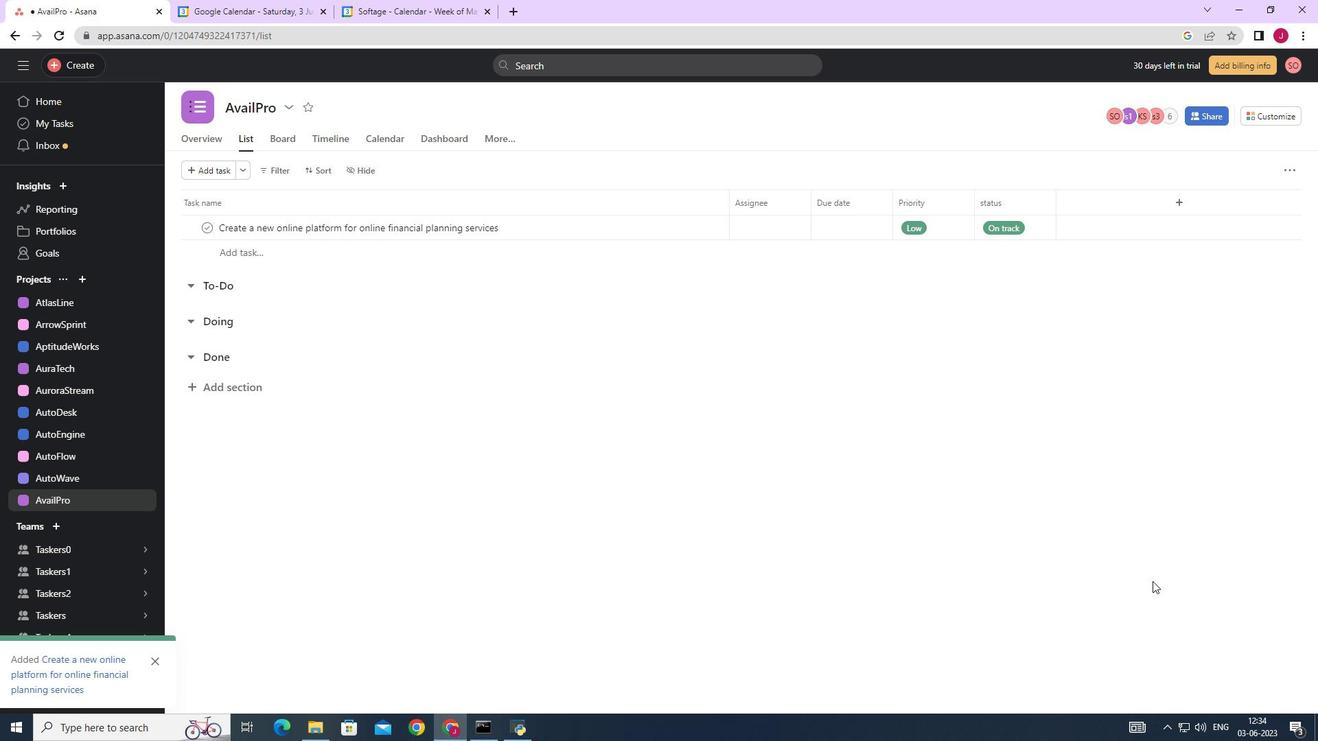 
Action: Key pressed spo<Key.backspace><Key.backspace>oftage,1
Screenshot: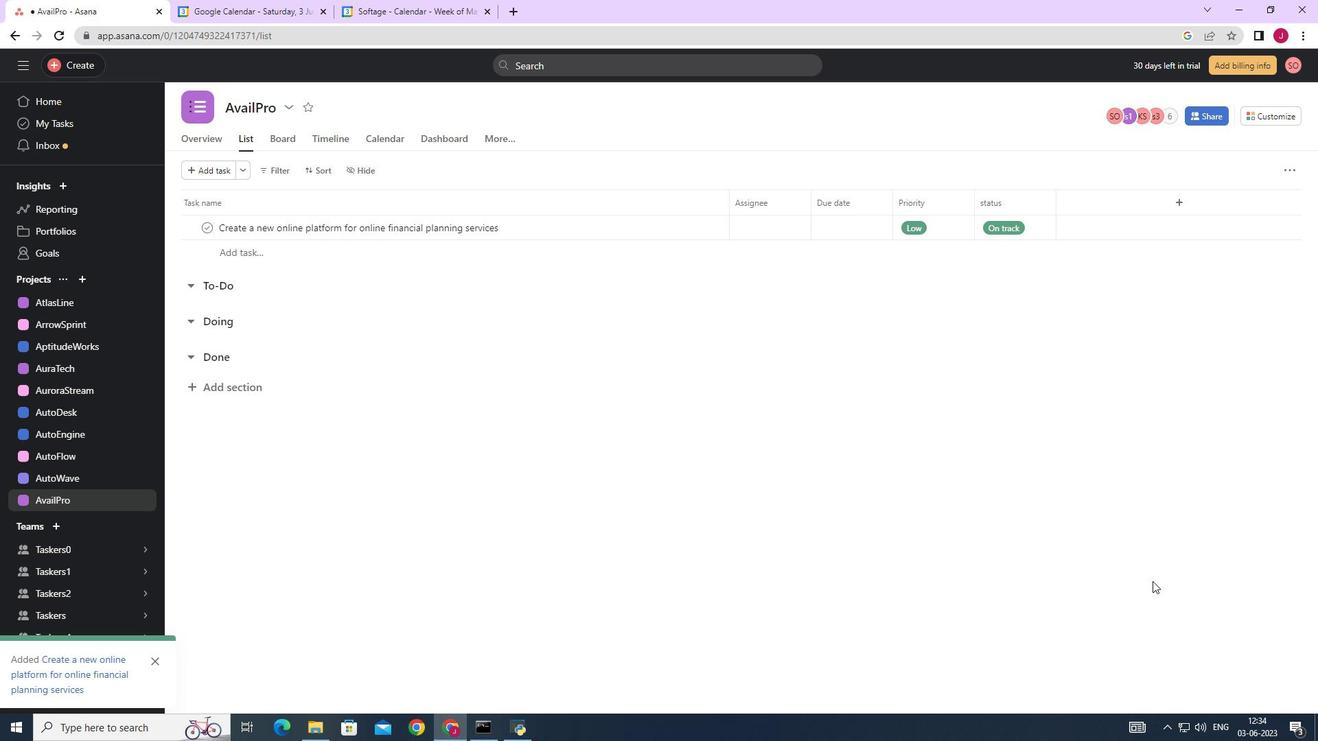 
Action: Mouse moved to (1033, 449)
Screenshot: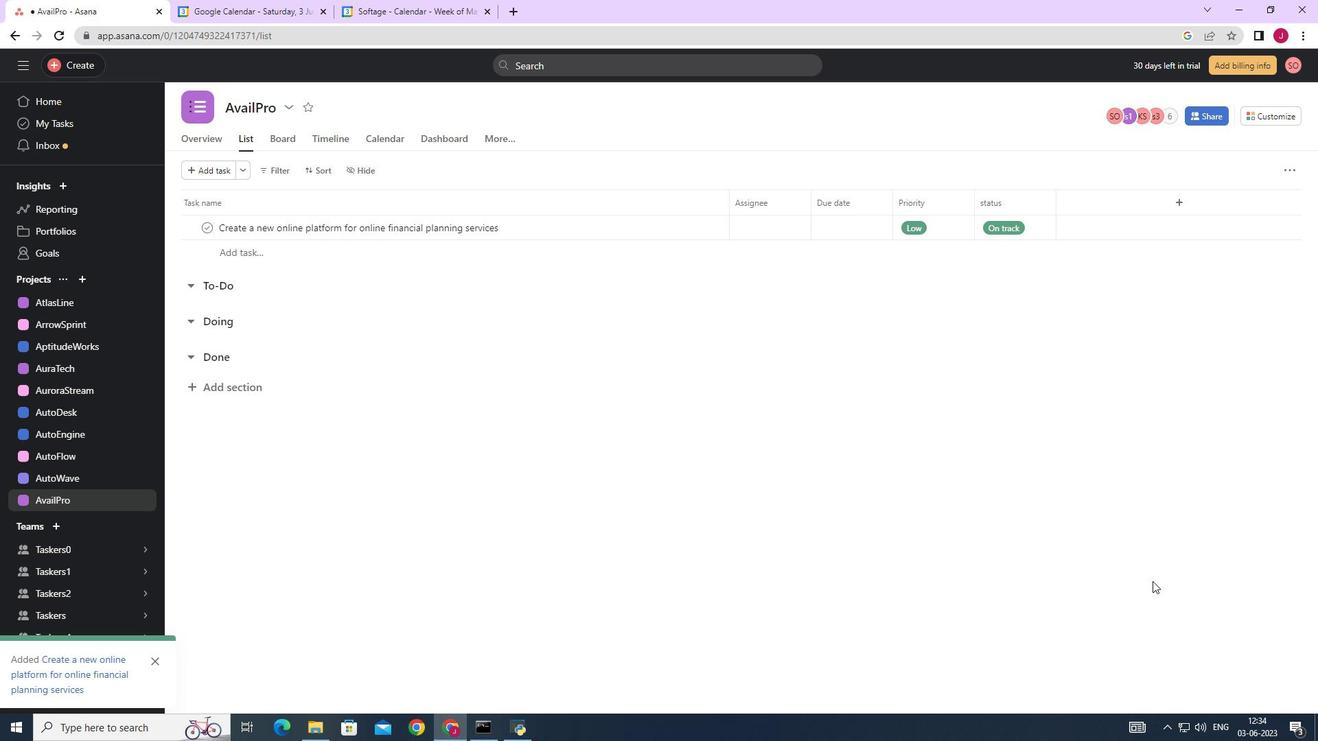 
Action: Key pressed <Key.backspace><Key.backspace>.1
Screenshot: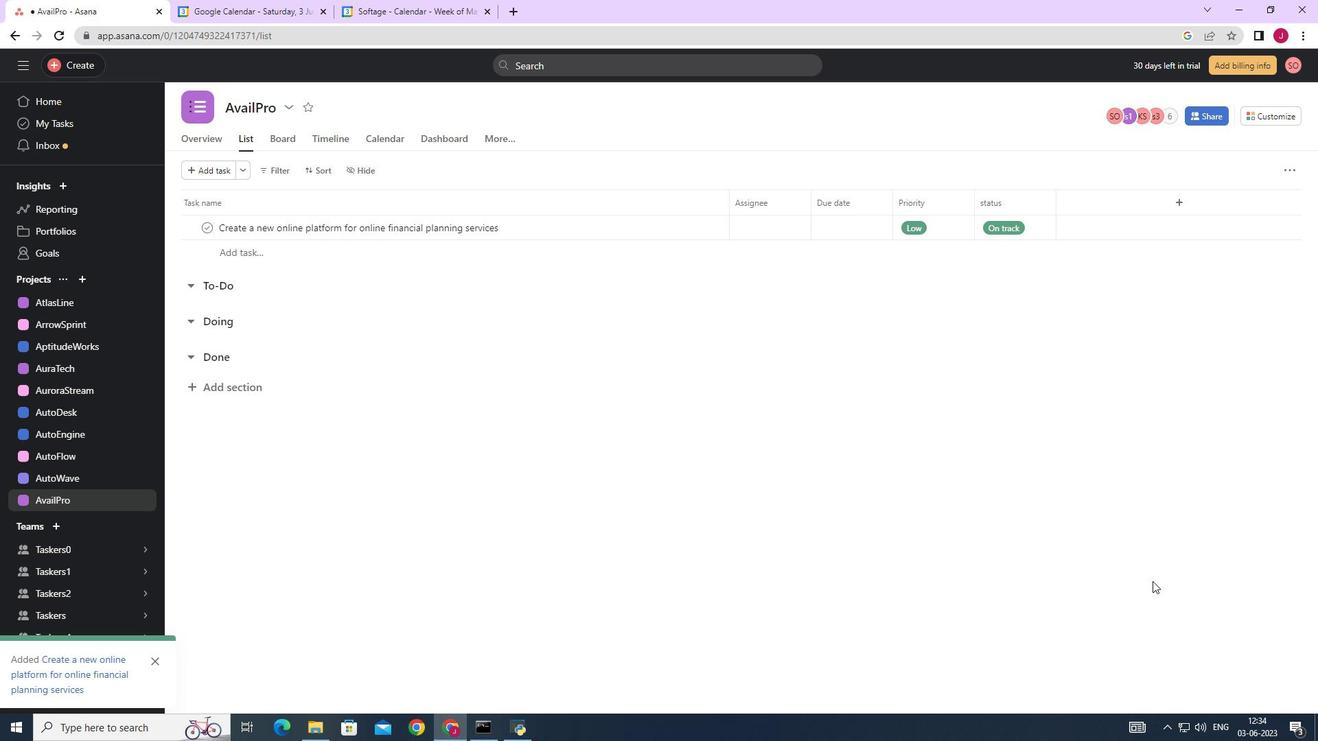 
Action: Mouse moved to (1158, 505)
Screenshot: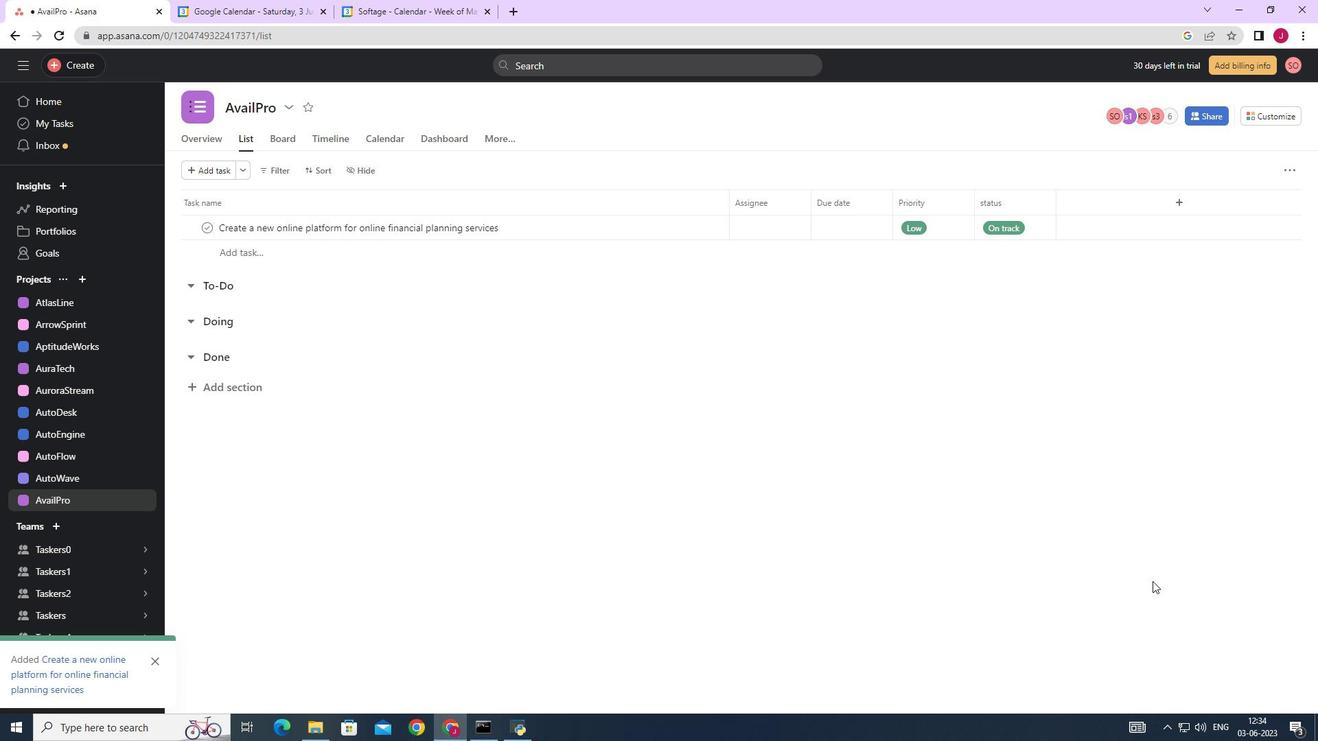 
Action: Mouse pressed left at (1158, 505)
Screenshot: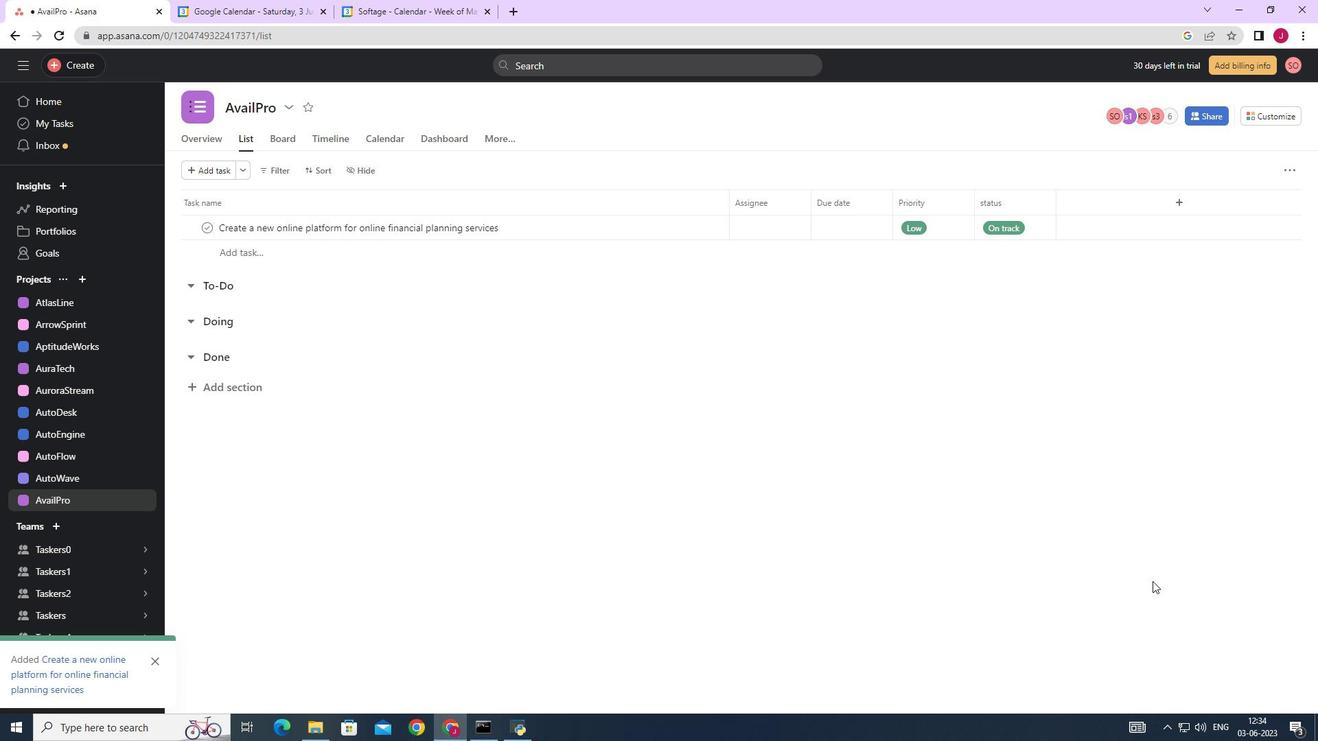 
Action: Mouse moved to (83, 63)
Screenshot: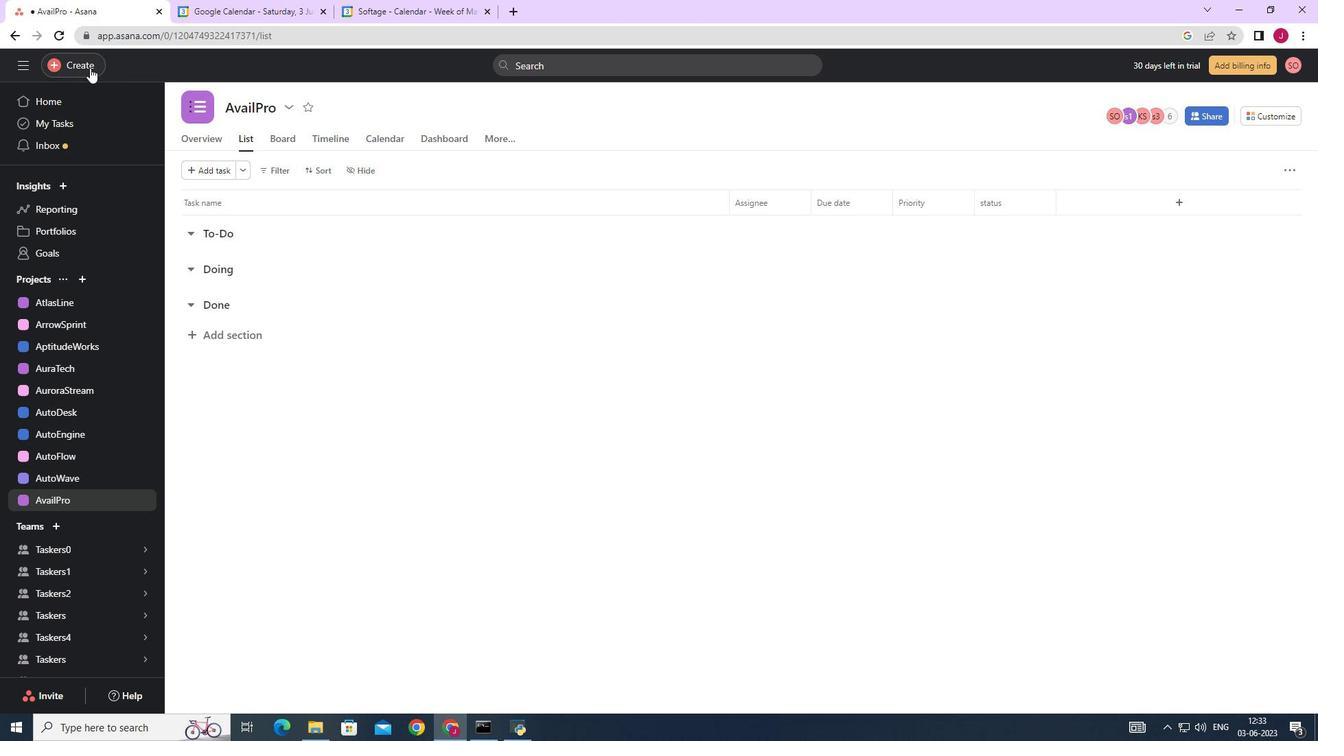 
Action: Mouse pressed left at (83, 63)
Screenshot: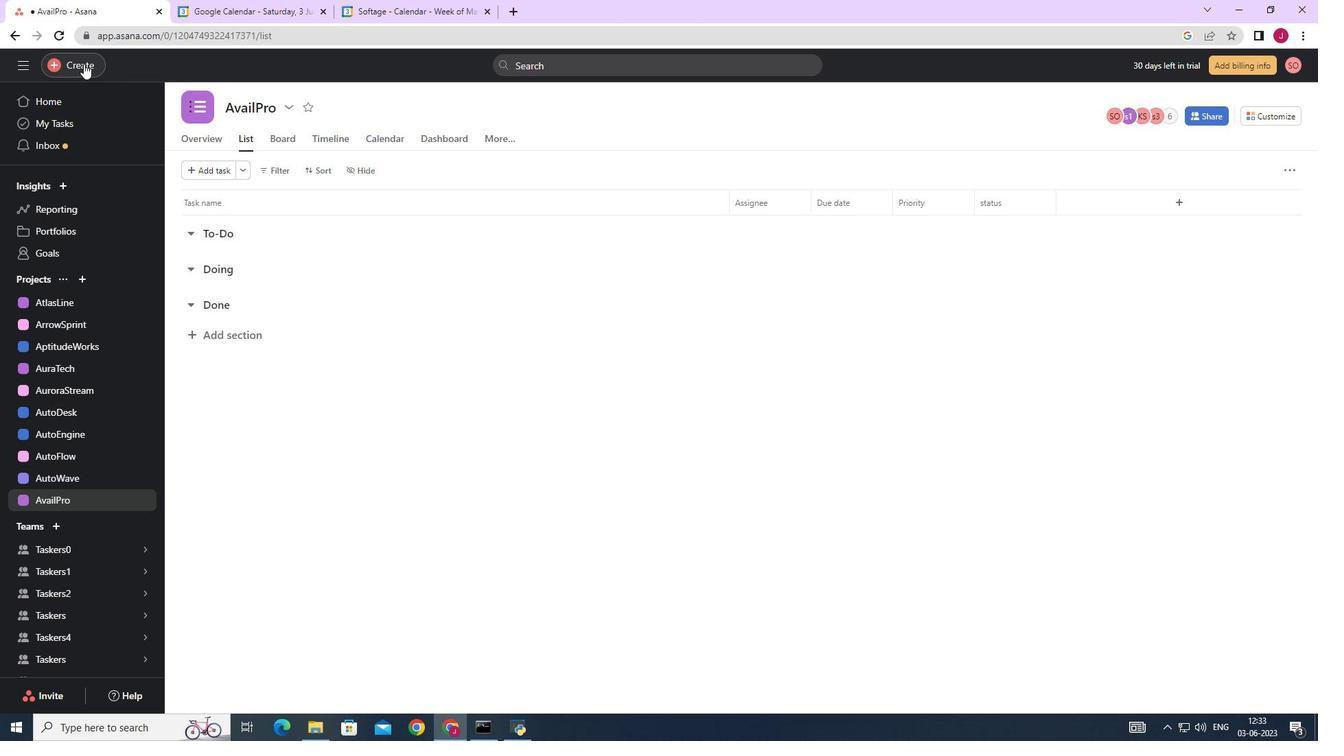
Action: Mouse moved to (198, 72)
Screenshot: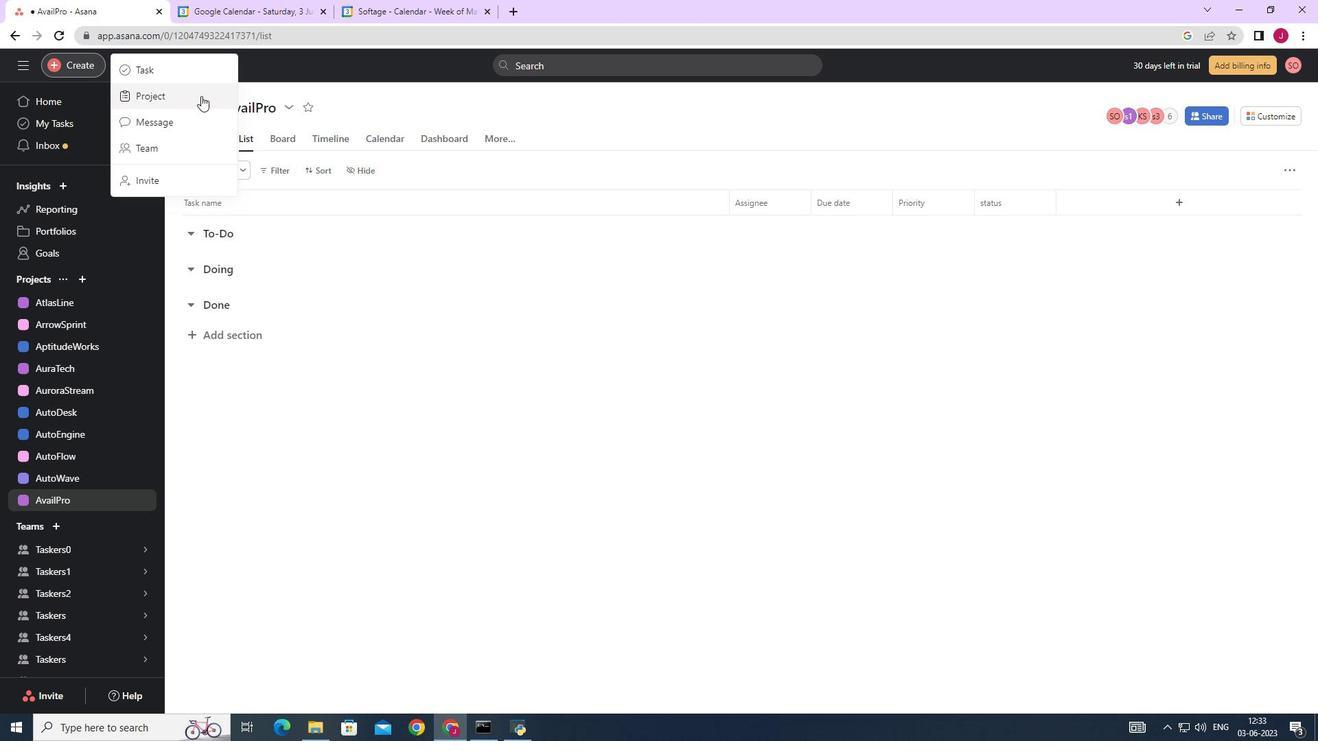 
Action: Mouse pressed left at (198, 72)
Screenshot: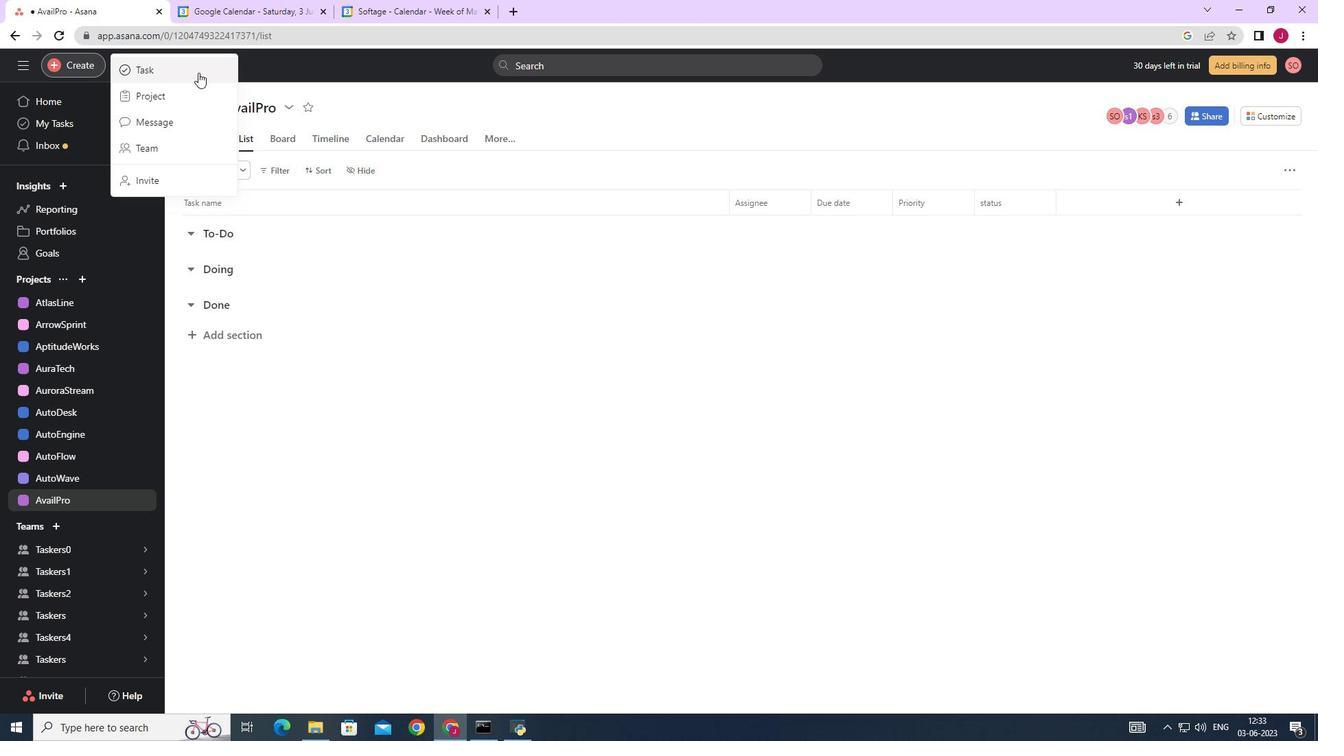 
Action: Mouse moved to (1049, 455)
Screenshot: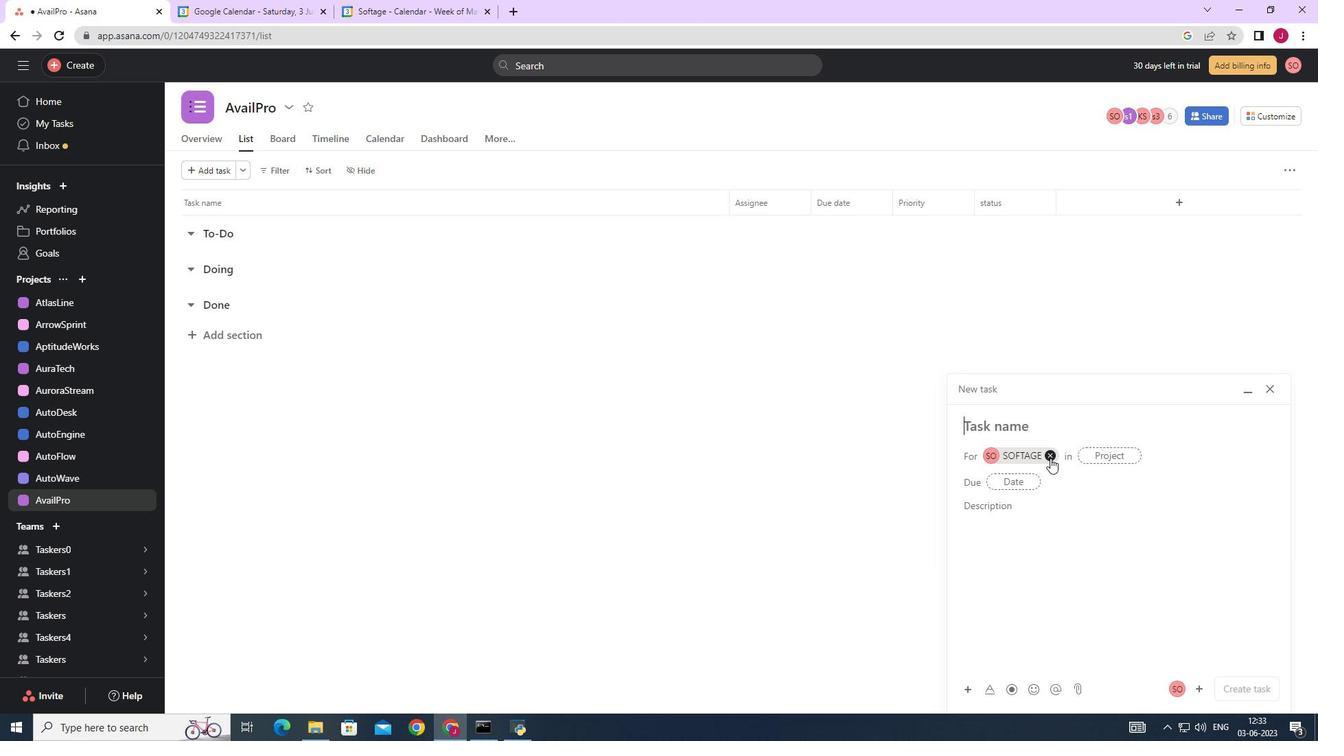 
Action: Mouse pressed left at (1049, 455)
Screenshot: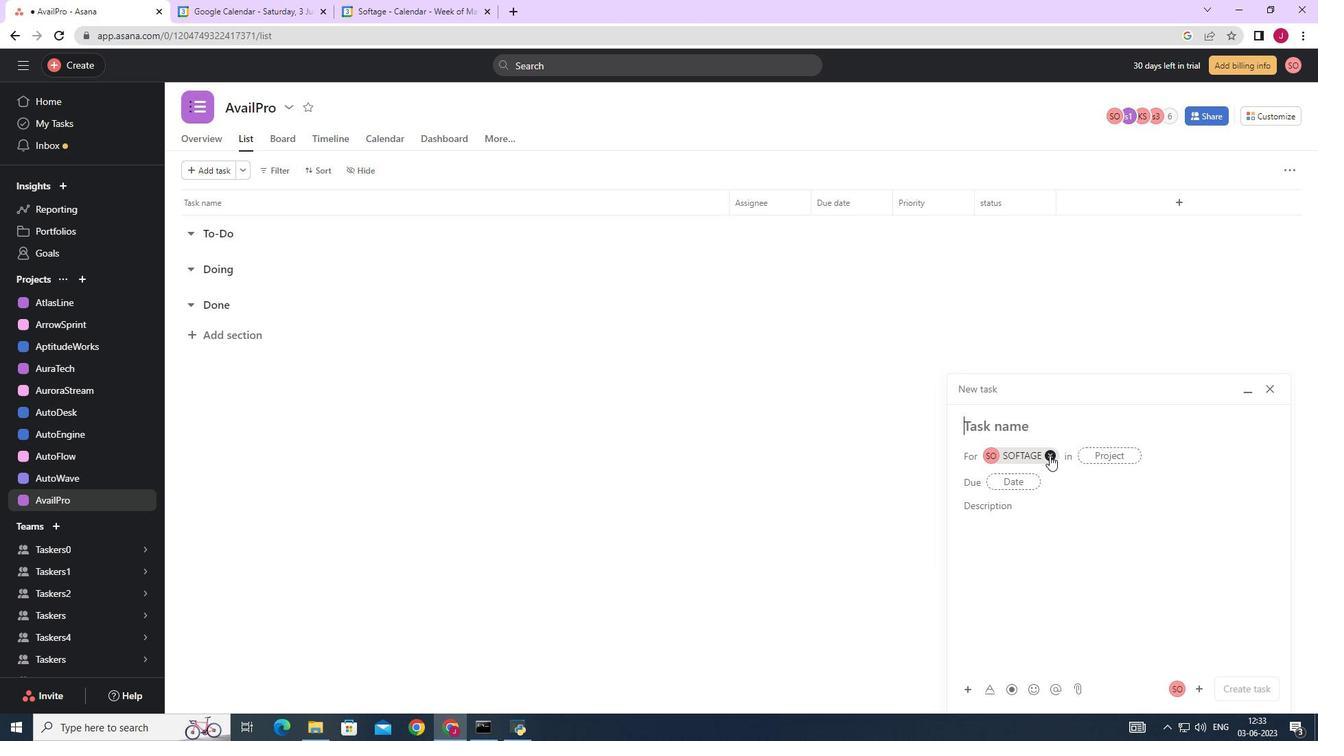 
Action: Mouse moved to (1001, 424)
Screenshot: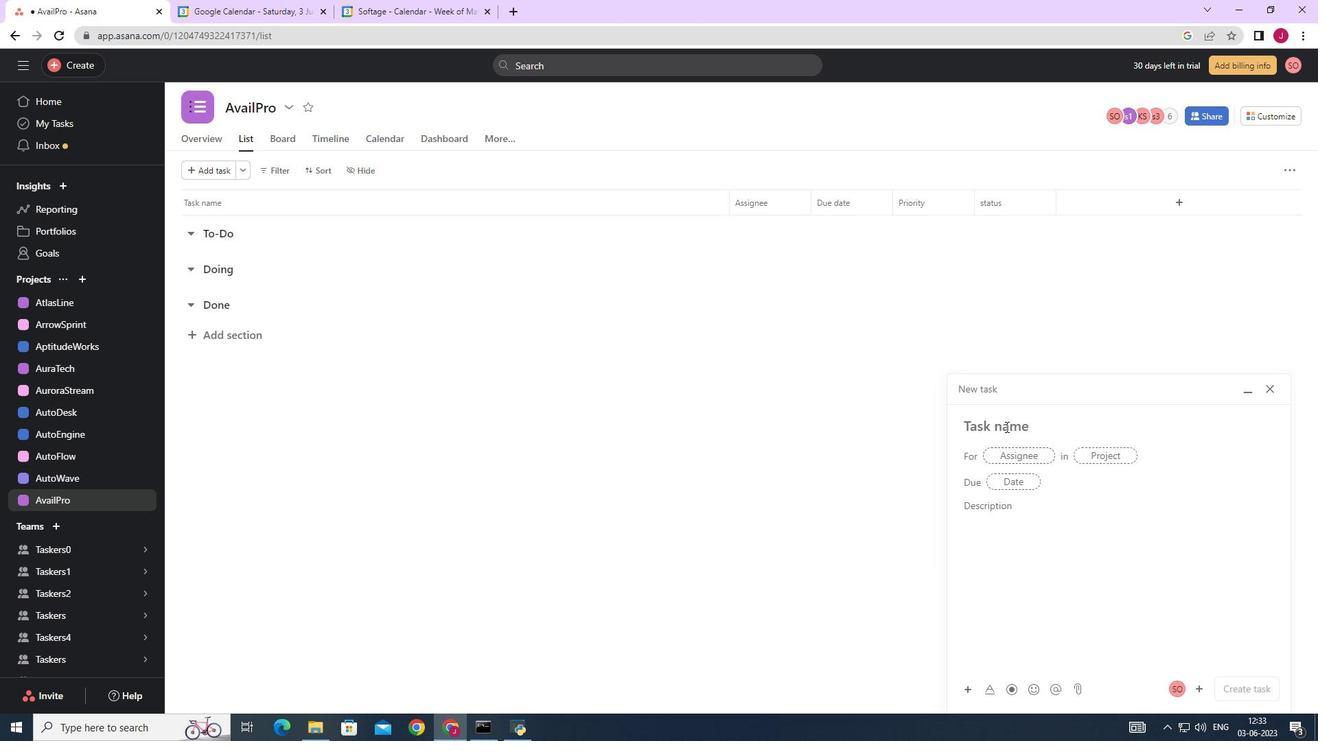
Action: Mouse pressed left at (1001, 424)
Screenshot: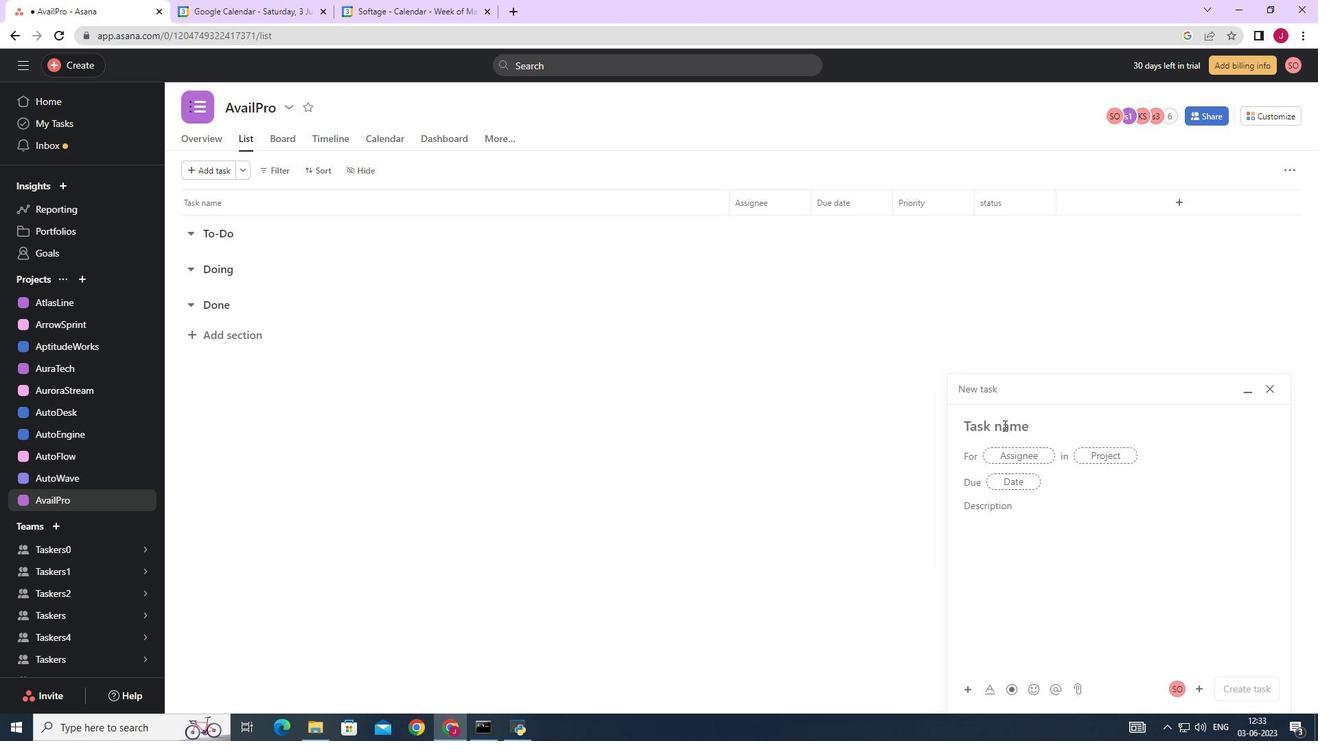 
Action: Mouse moved to (1001, 424)
Screenshot: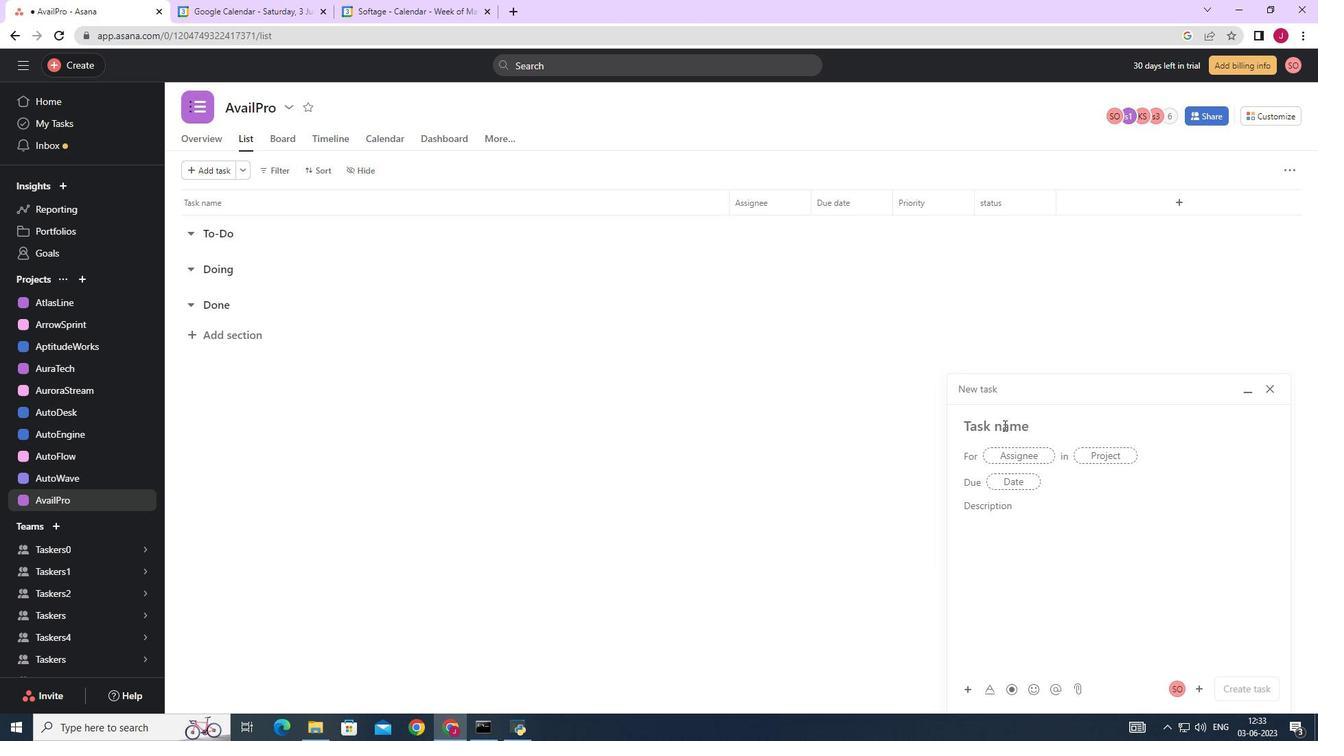 
Action: Key pressed <Key.caps_lock>C<Key.caps_lock>reate<Key.space>a<Key.space>new<Key.space>online<Key.space>platform<Key.space>for<Key.space>online<Key.space>financial<Key.space>planning<Key.space>servis<Key.backspace>ces
Screenshot: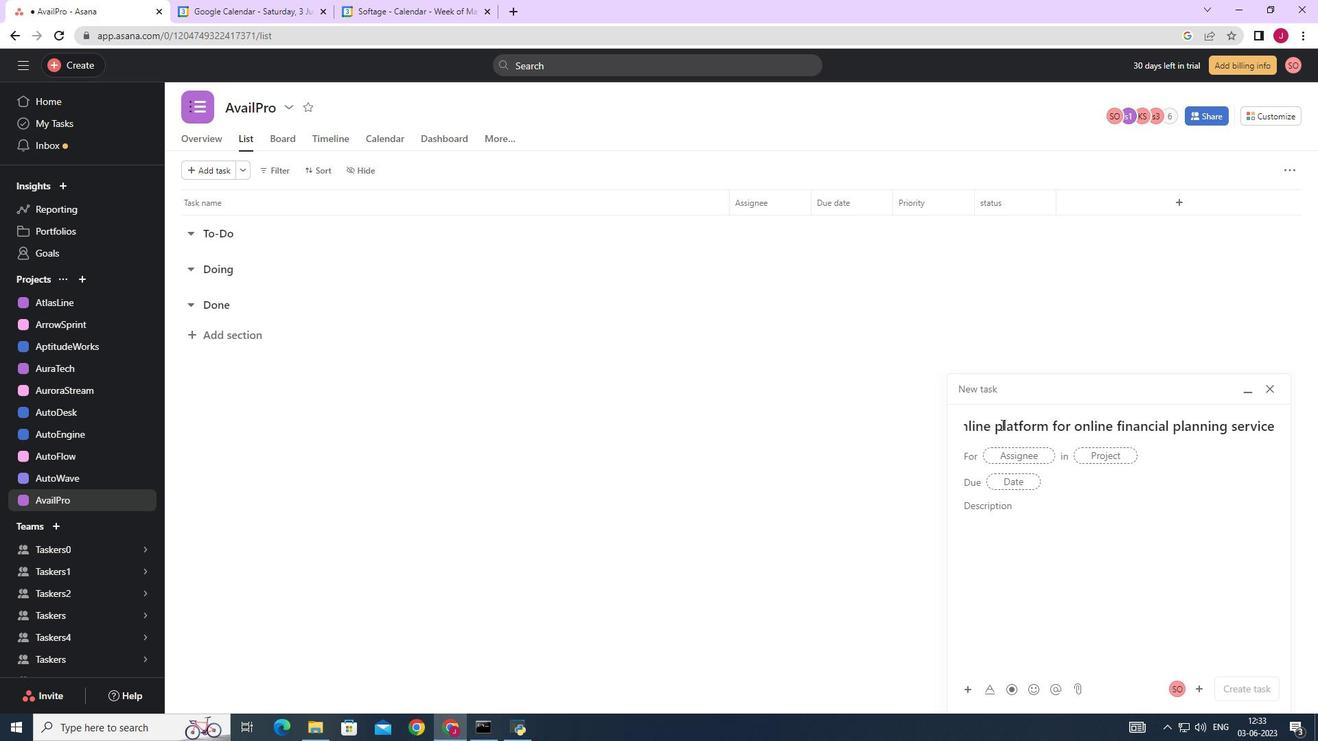 
Action: Mouse moved to (1037, 453)
Screenshot: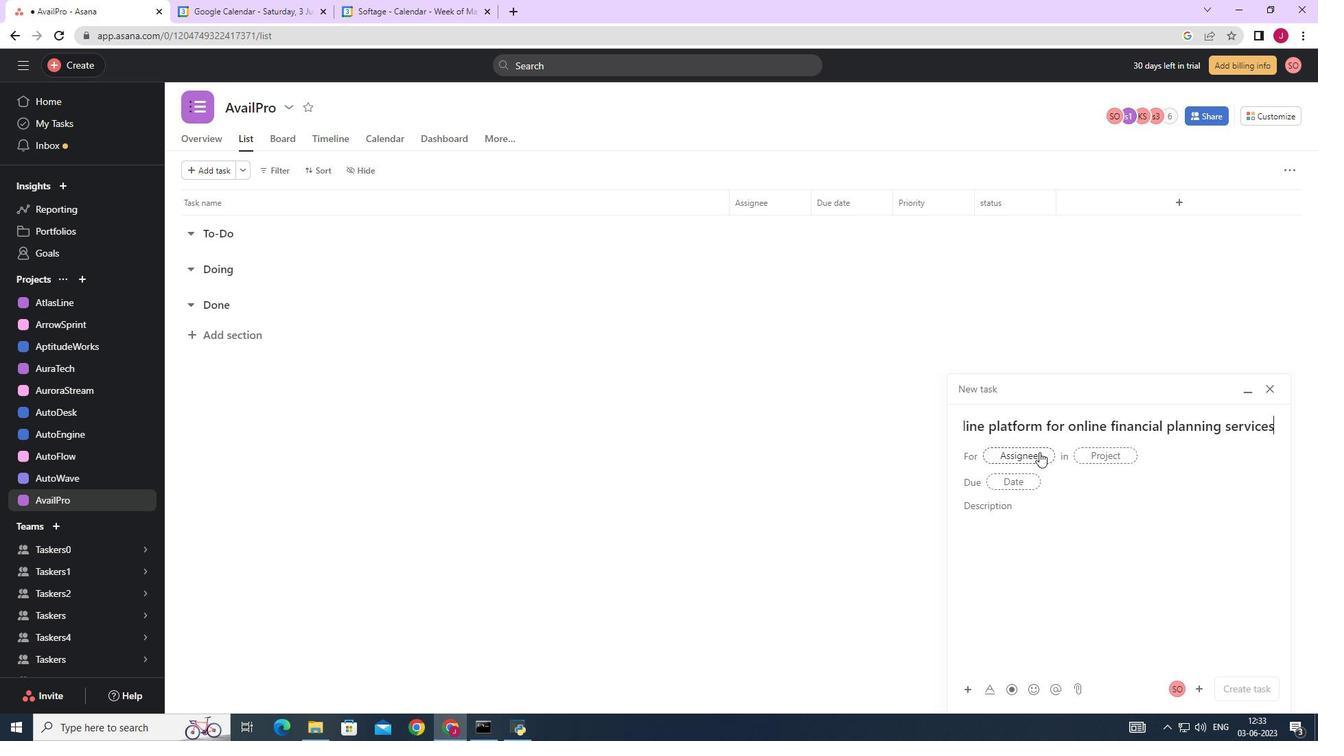 
Action: Mouse pressed left at (1037, 453)
Screenshot: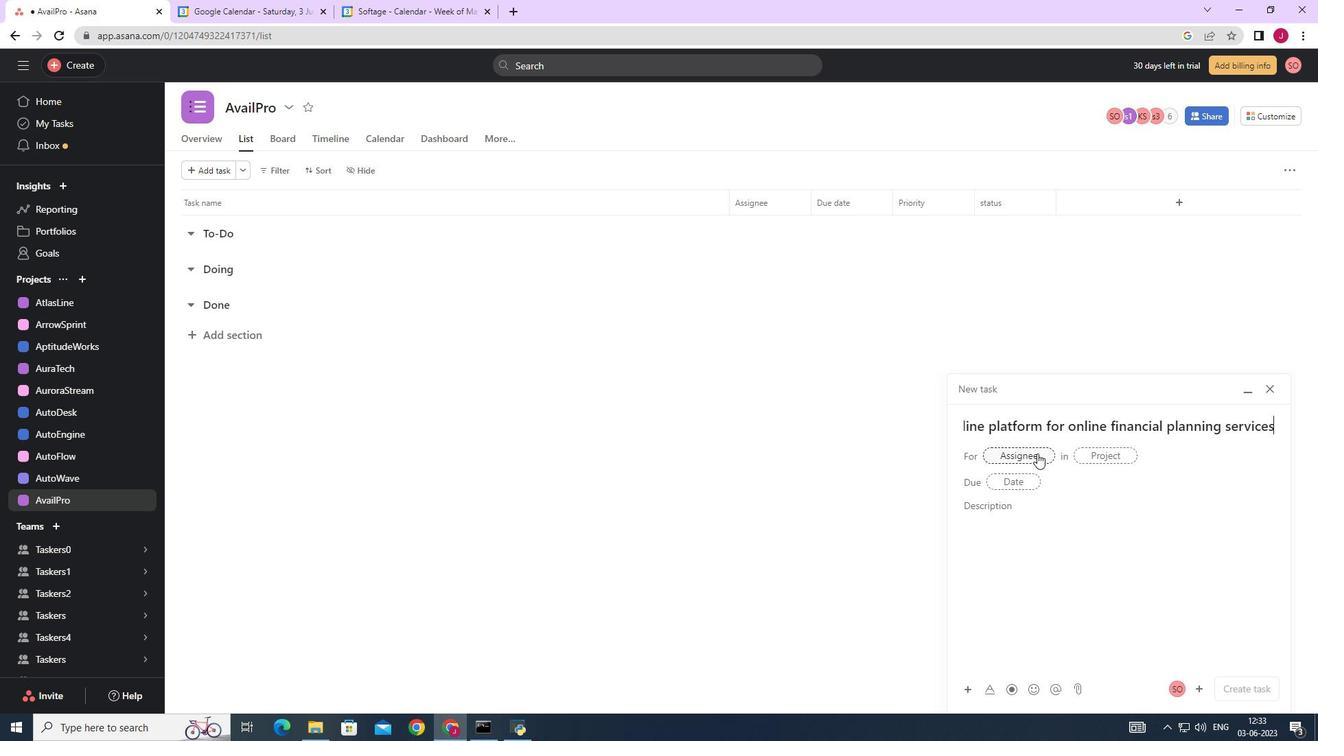 
Action: Key pressed softage.<Key.backspace><Key.backspace><Key.backspace>ge.1
Screenshot: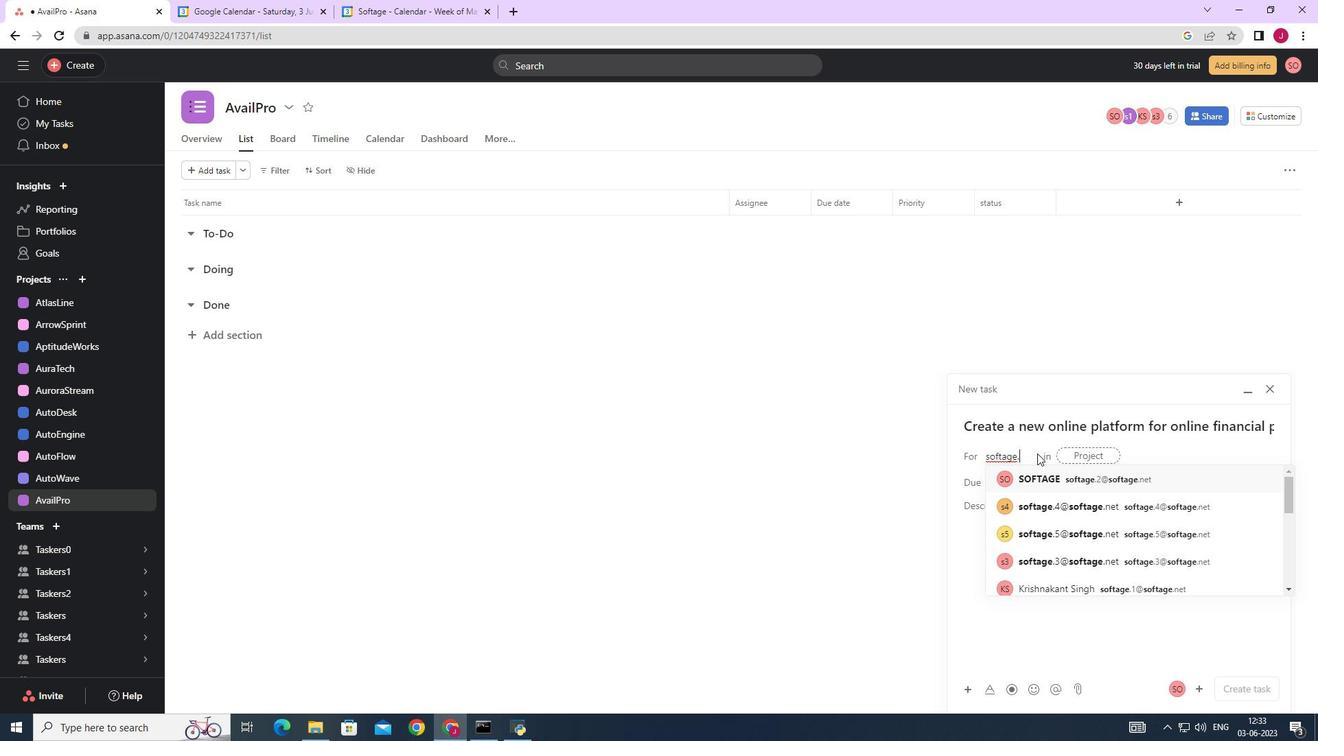 
Action: Mouse moved to (1059, 481)
Screenshot: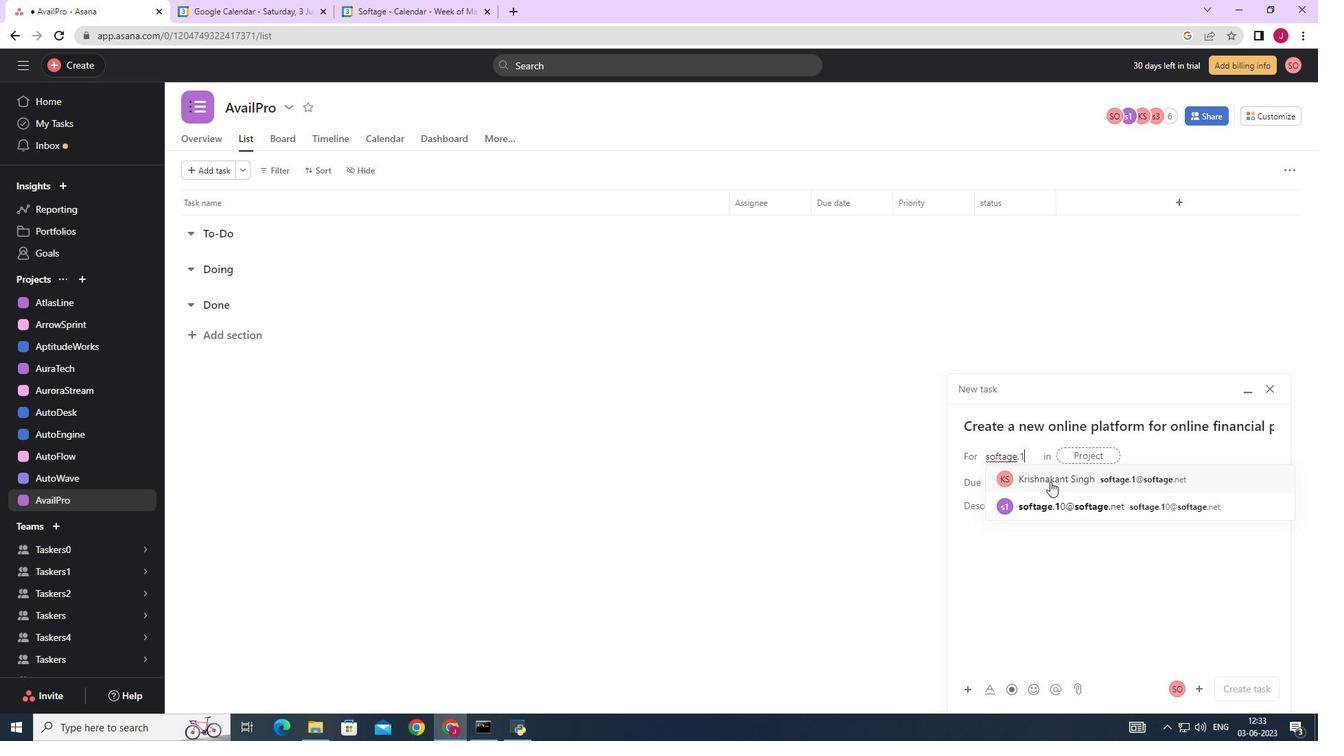 
Action: Mouse pressed left at (1059, 481)
Screenshot: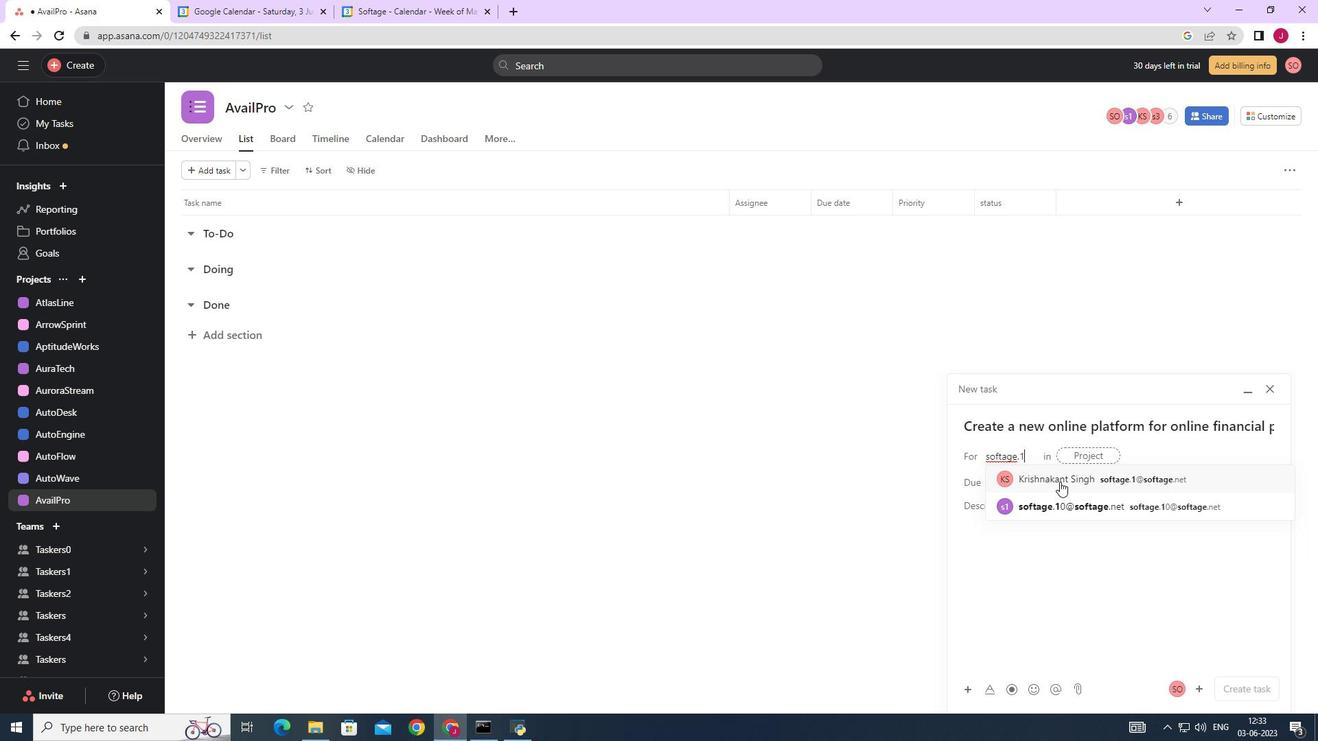 
Action: Mouse moved to (1130, 454)
Screenshot: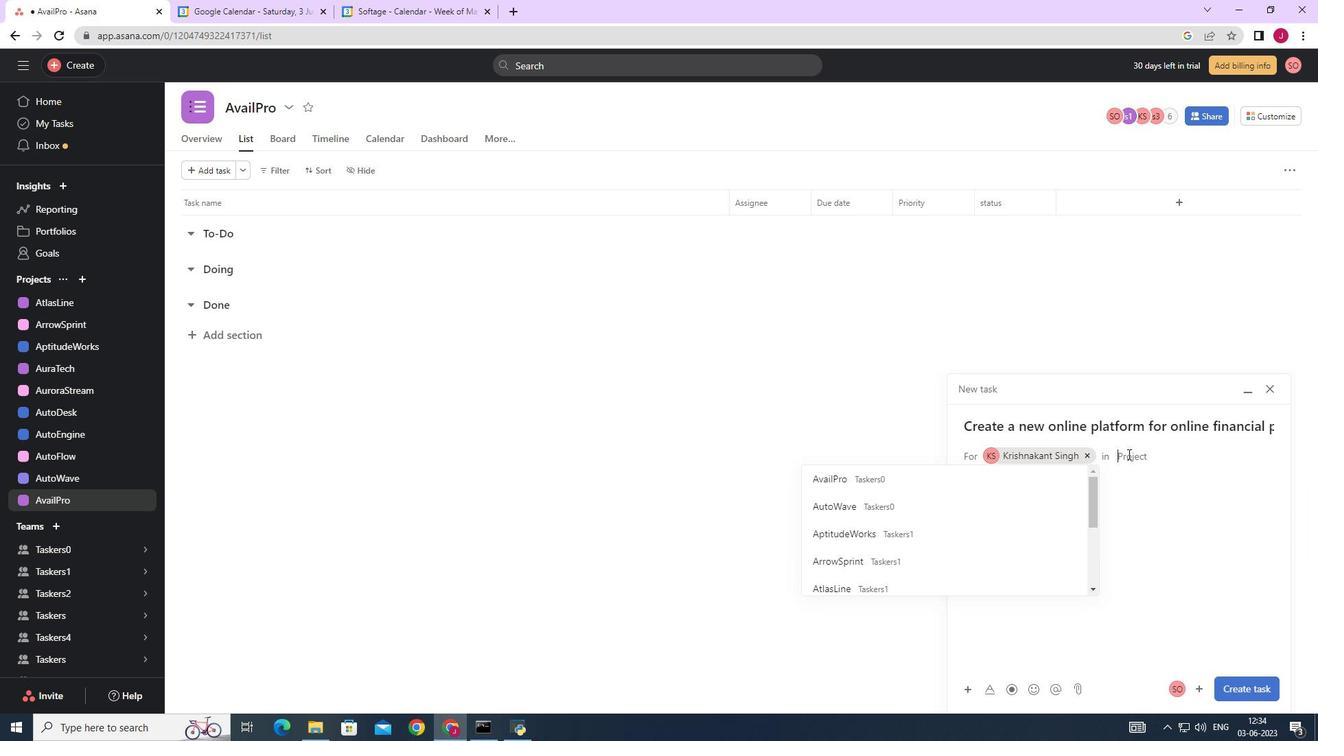 
Action: Mouse pressed left at (1130, 454)
Screenshot: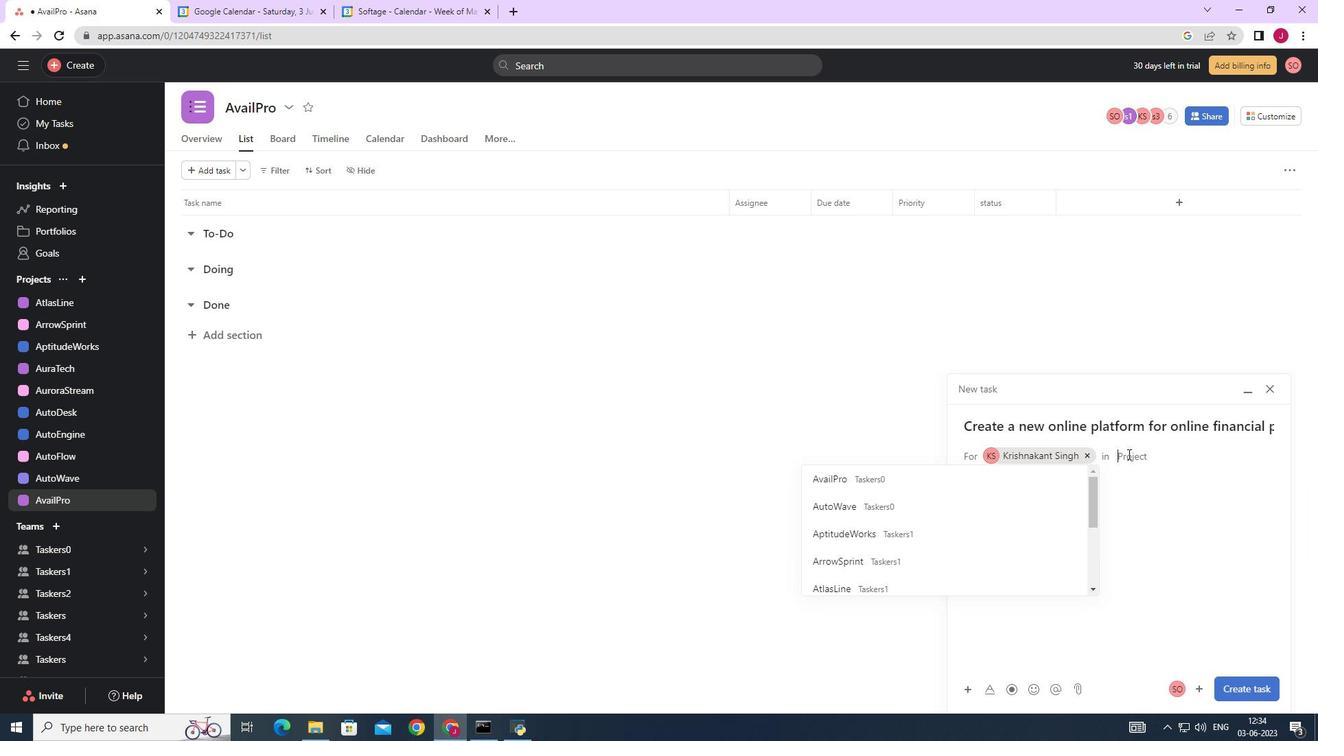 
Action: Mouse moved to (892, 482)
Screenshot: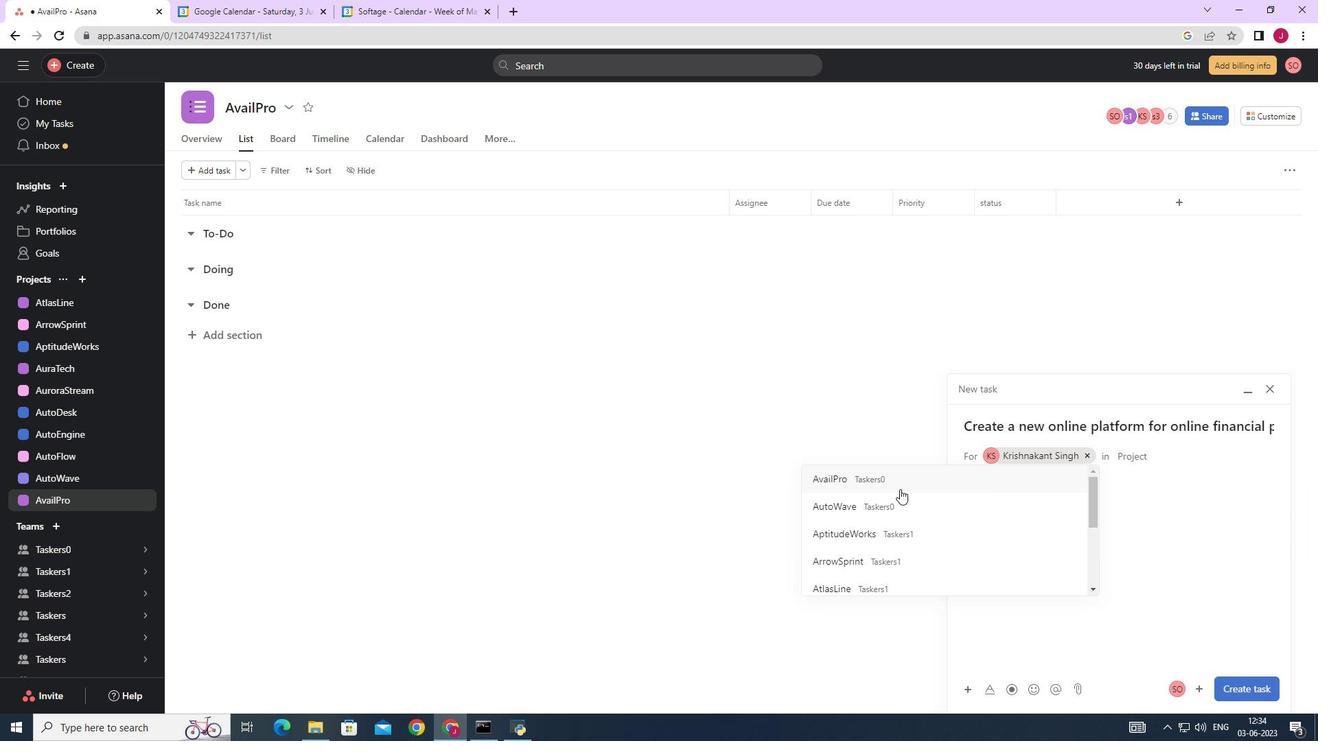
Action: Mouse pressed left at (892, 482)
Screenshot: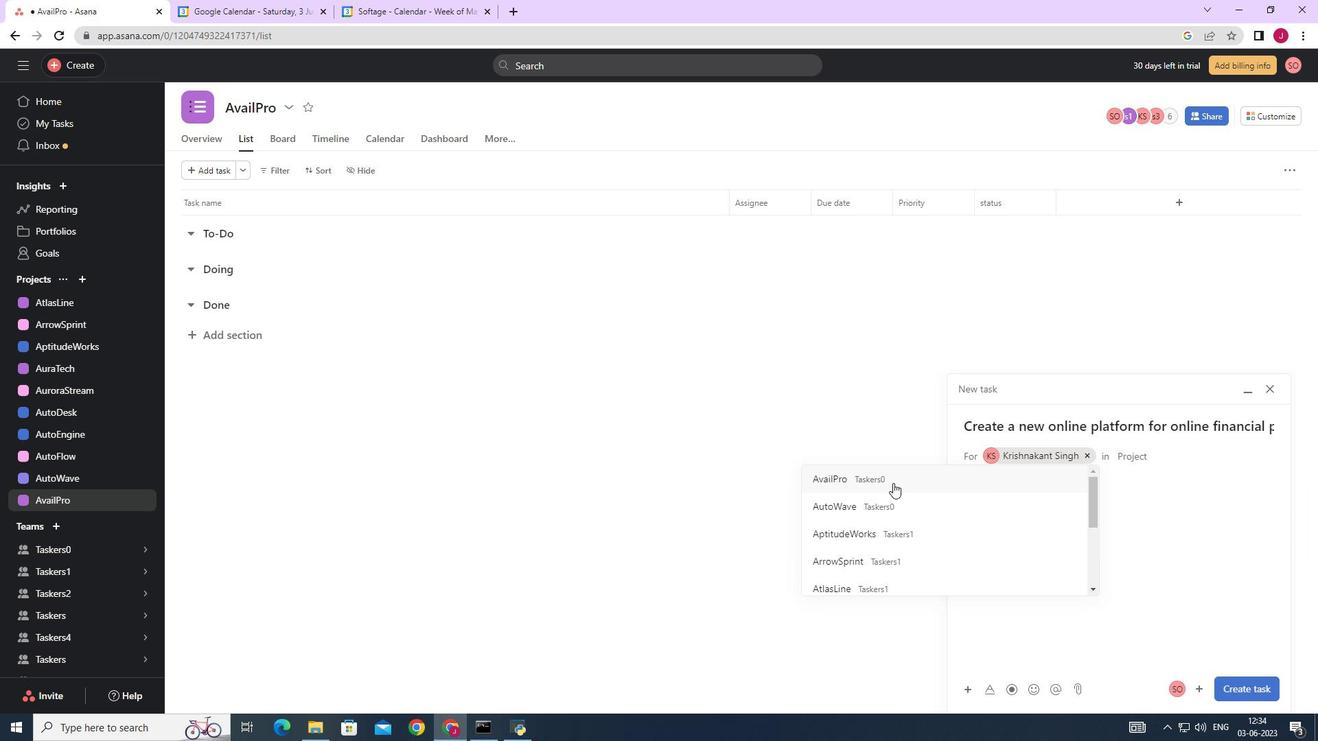 
Action: Mouse moved to (1041, 507)
Screenshot: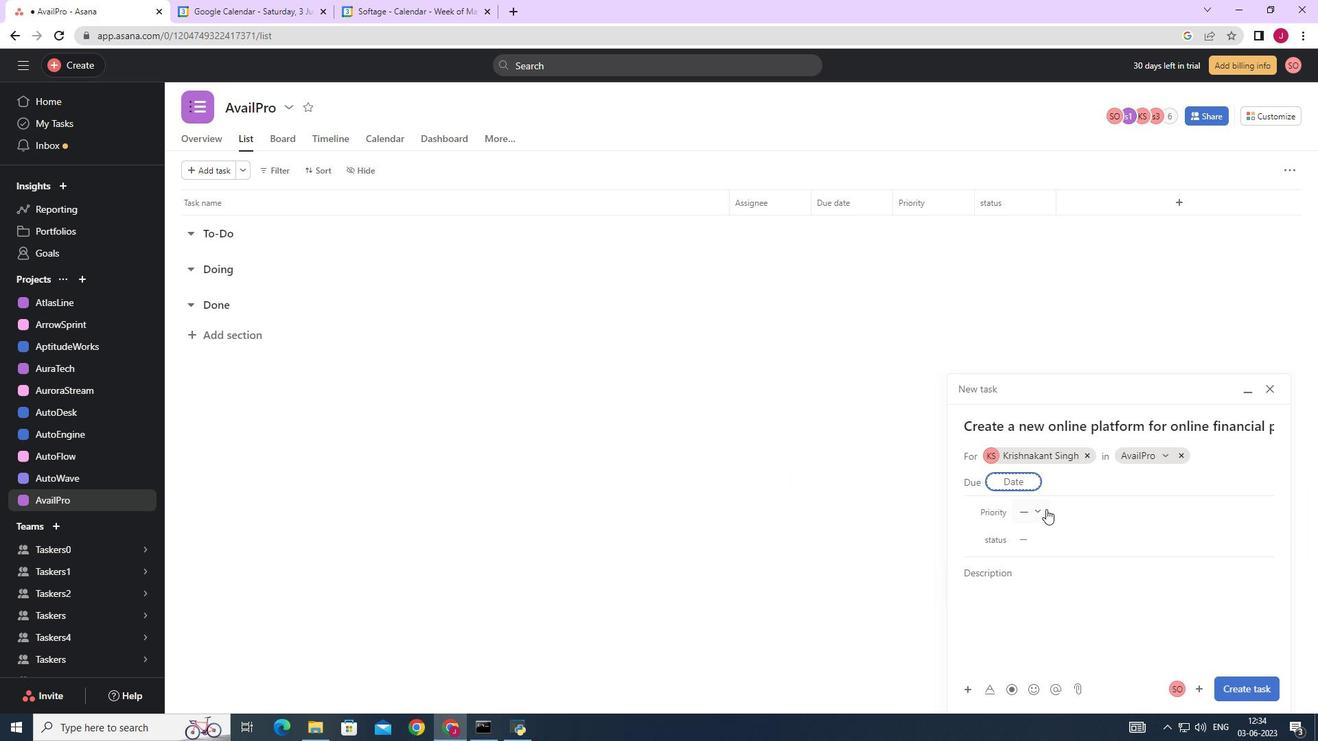 
Action: Mouse pressed left at (1041, 507)
Screenshot: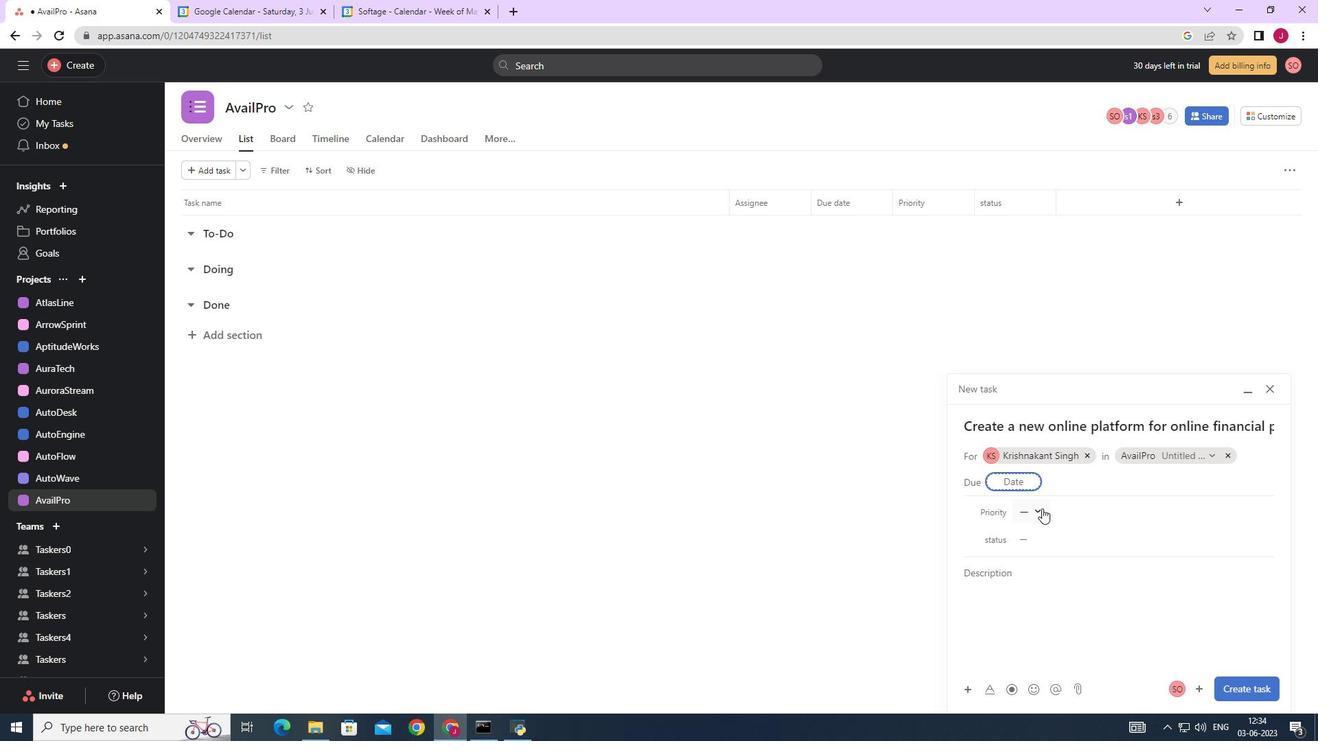 
Action: Mouse moved to (1055, 608)
Screenshot: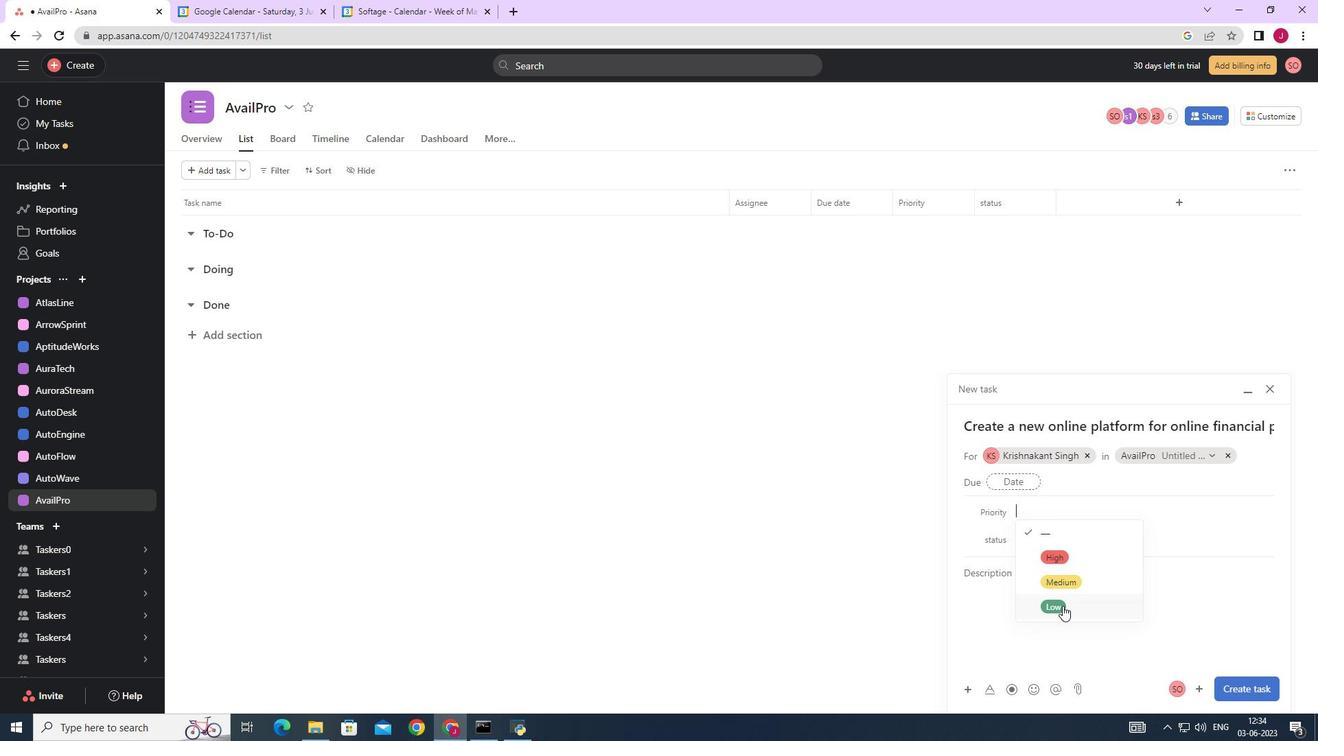 
Action: Mouse pressed left at (1055, 608)
Screenshot: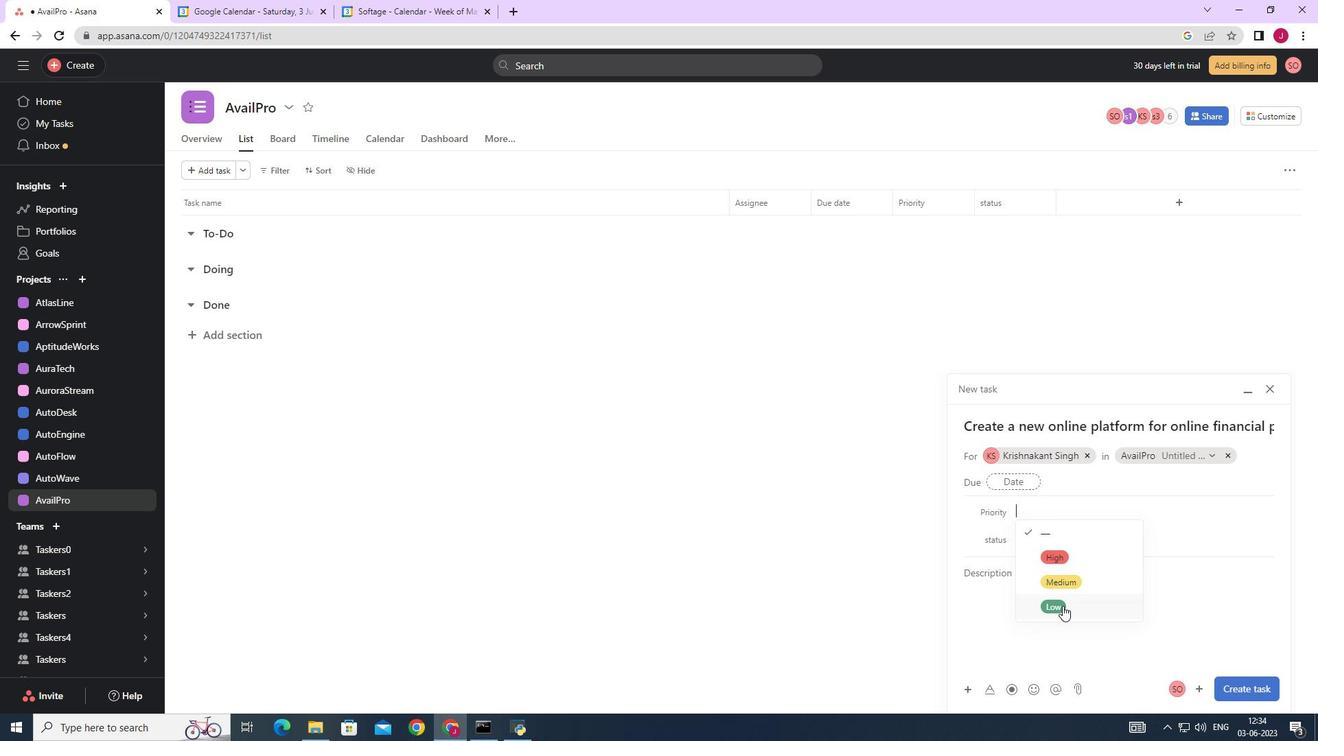 
Action: Mouse moved to (1037, 536)
Screenshot: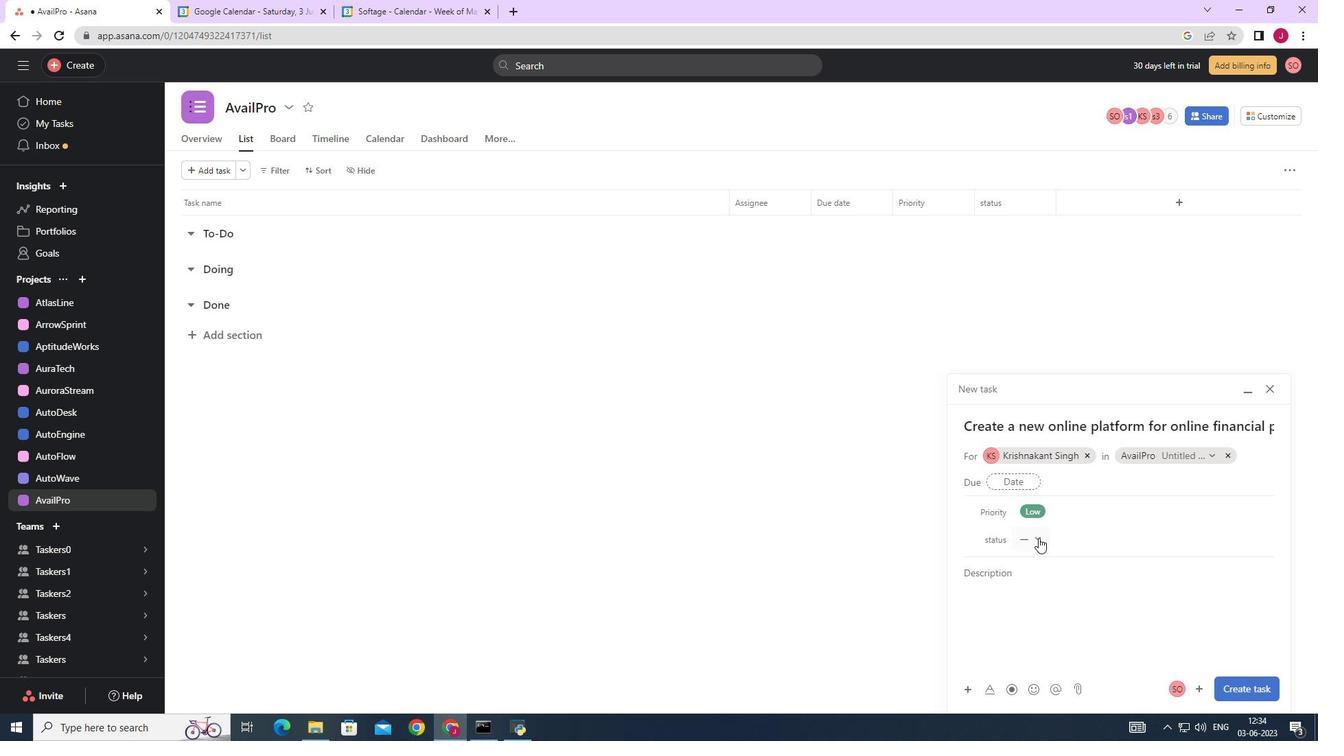 
Action: Mouse pressed left at (1037, 536)
Screenshot: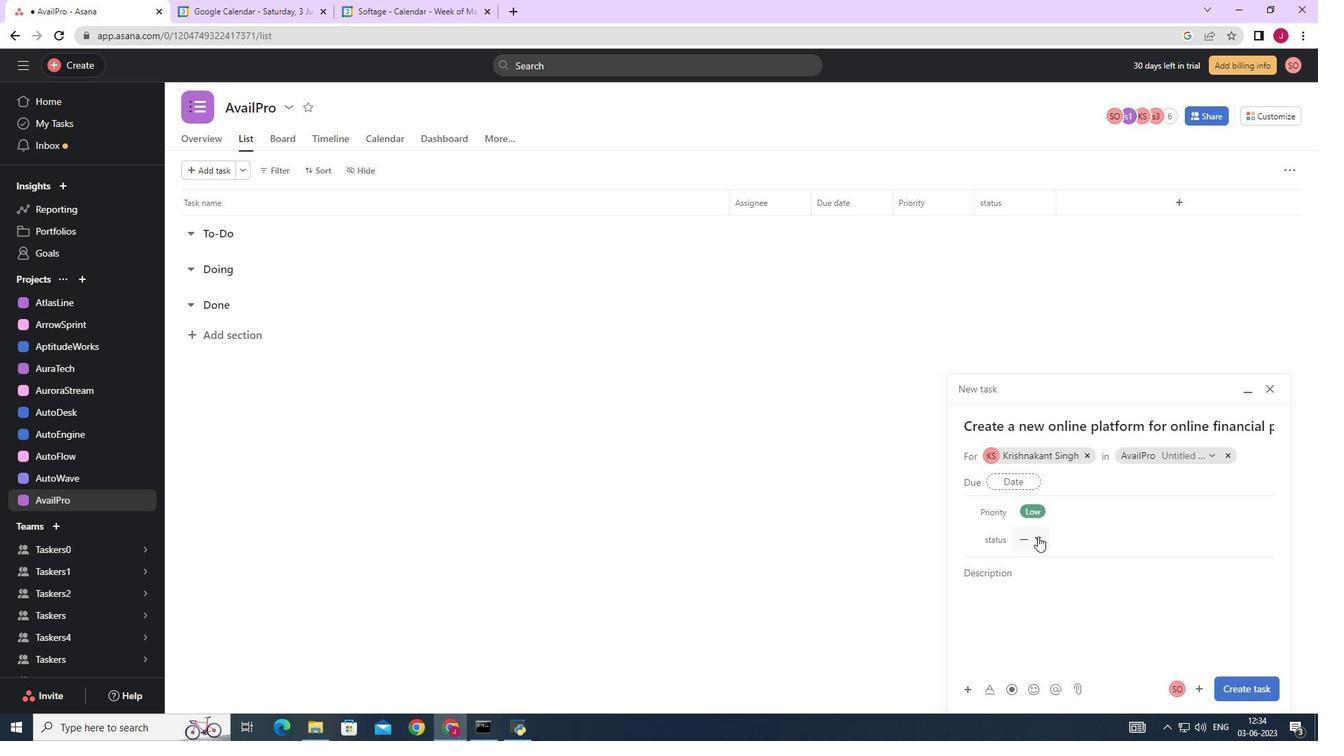 
Action: Mouse moved to (1066, 585)
Screenshot: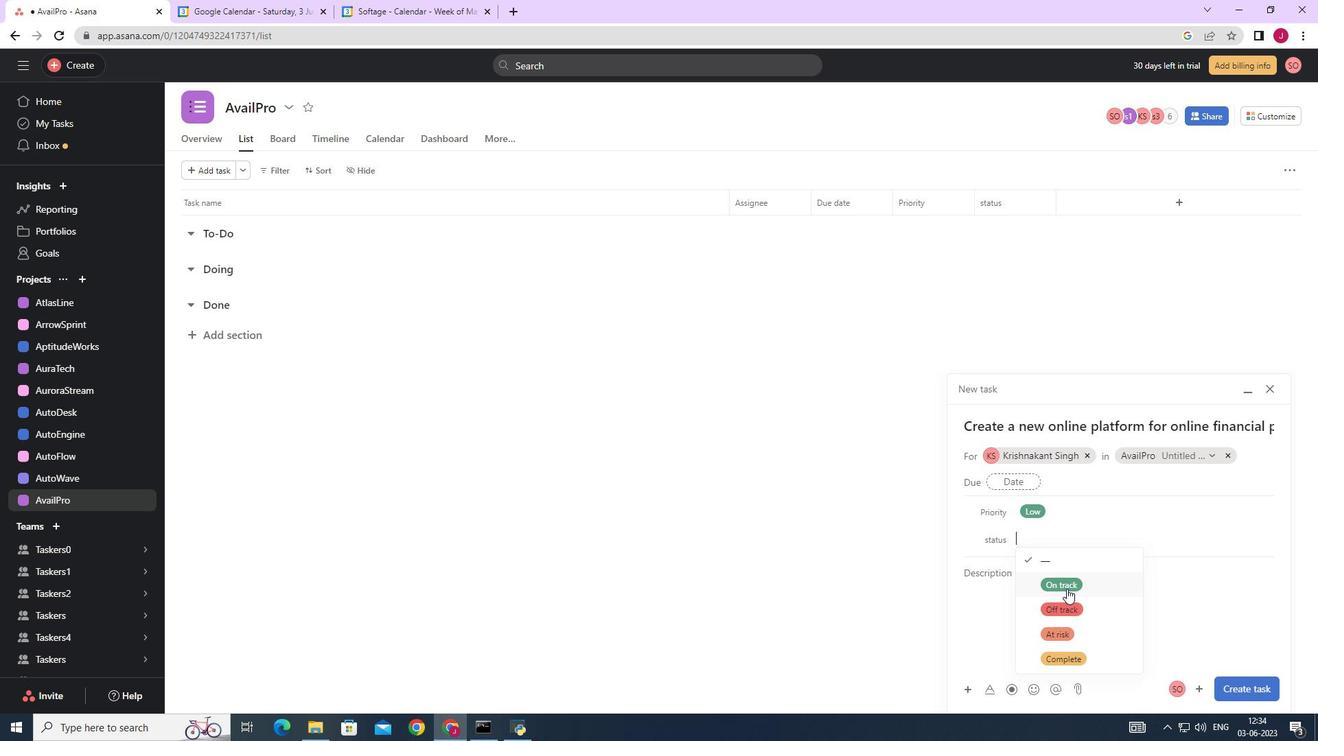 
Action: Mouse pressed left at (1066, 585)
Screenshot: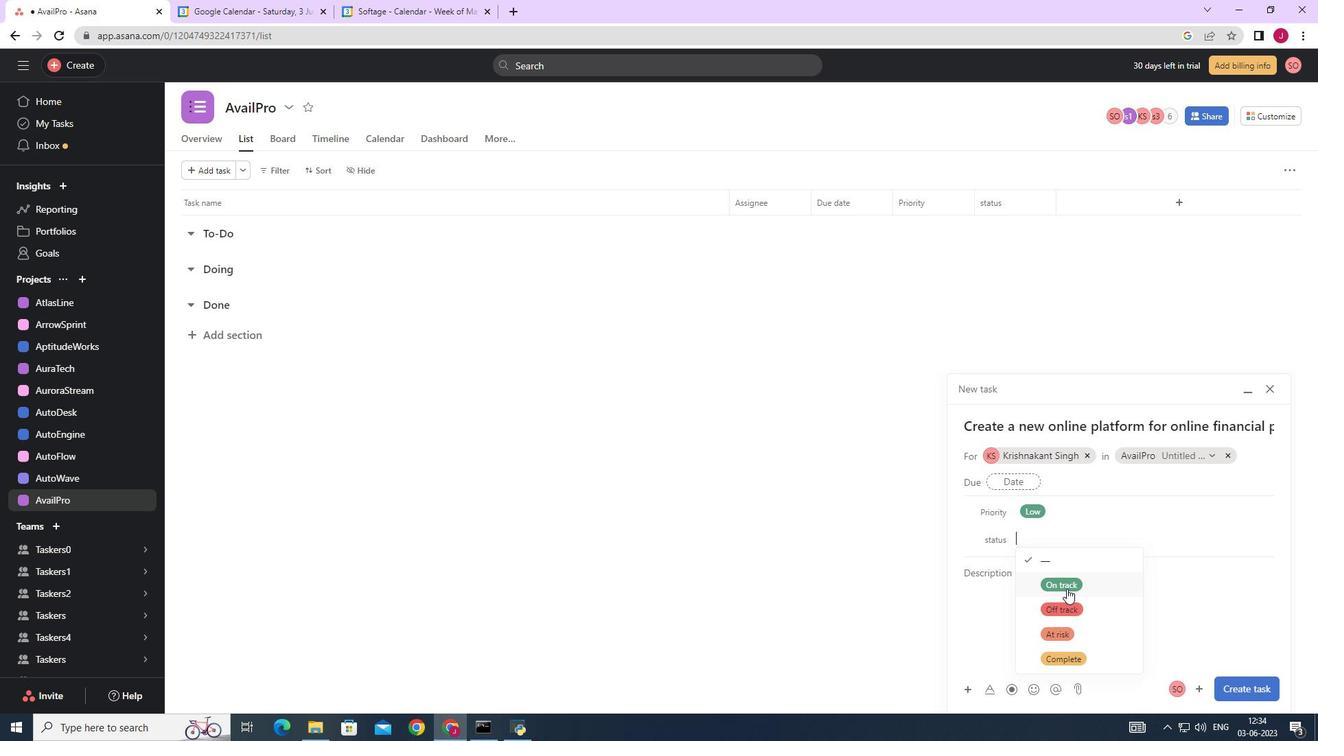 
Action: Mouse moved to (1248, 687)
Screenshot: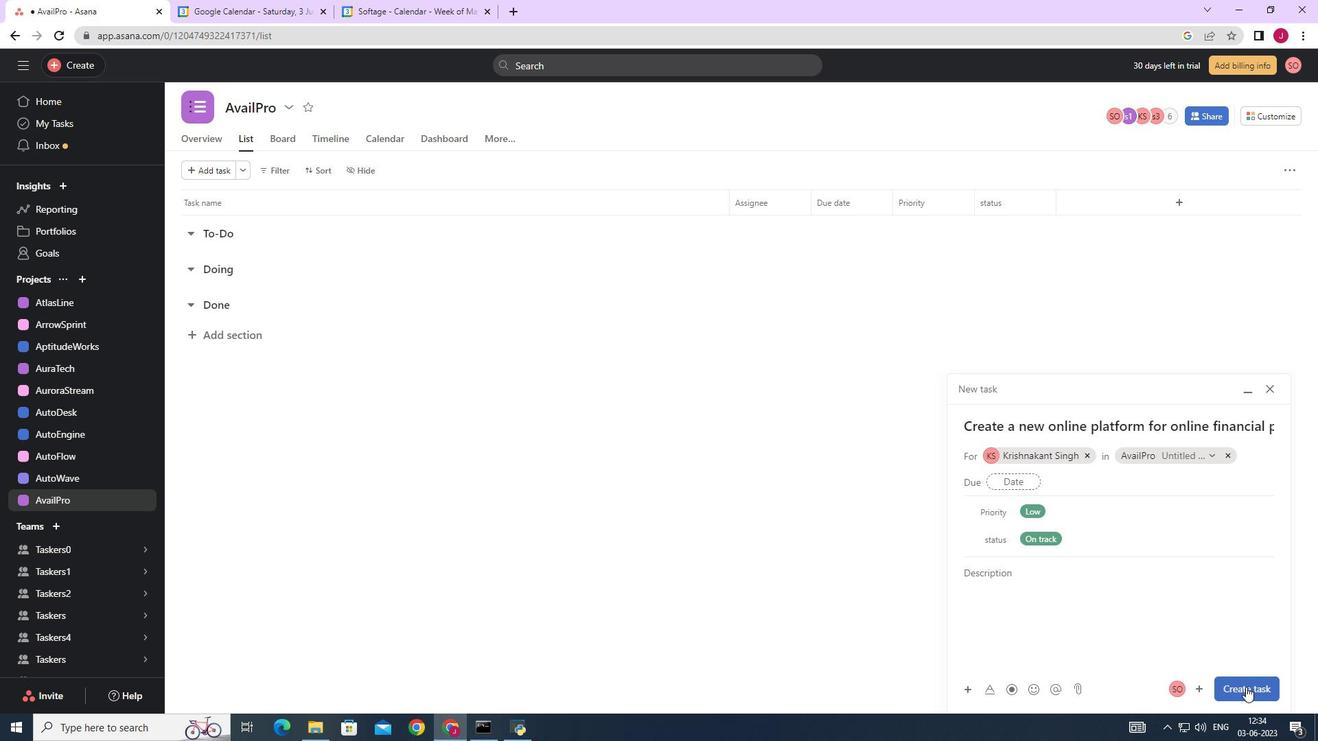 
Action: Mouse pressed left at (1246, 687)
Screenshot: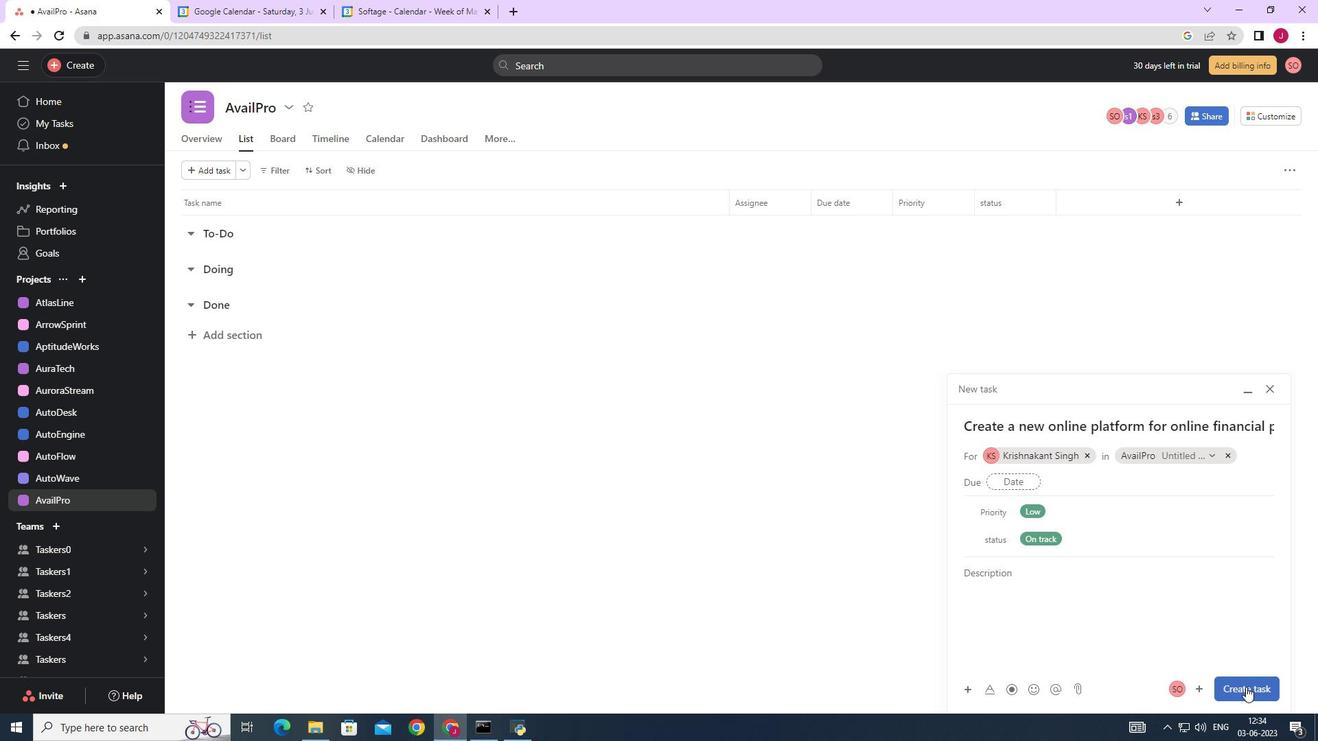 
Action: Mouse moved to (1162, 586)
Screenshot: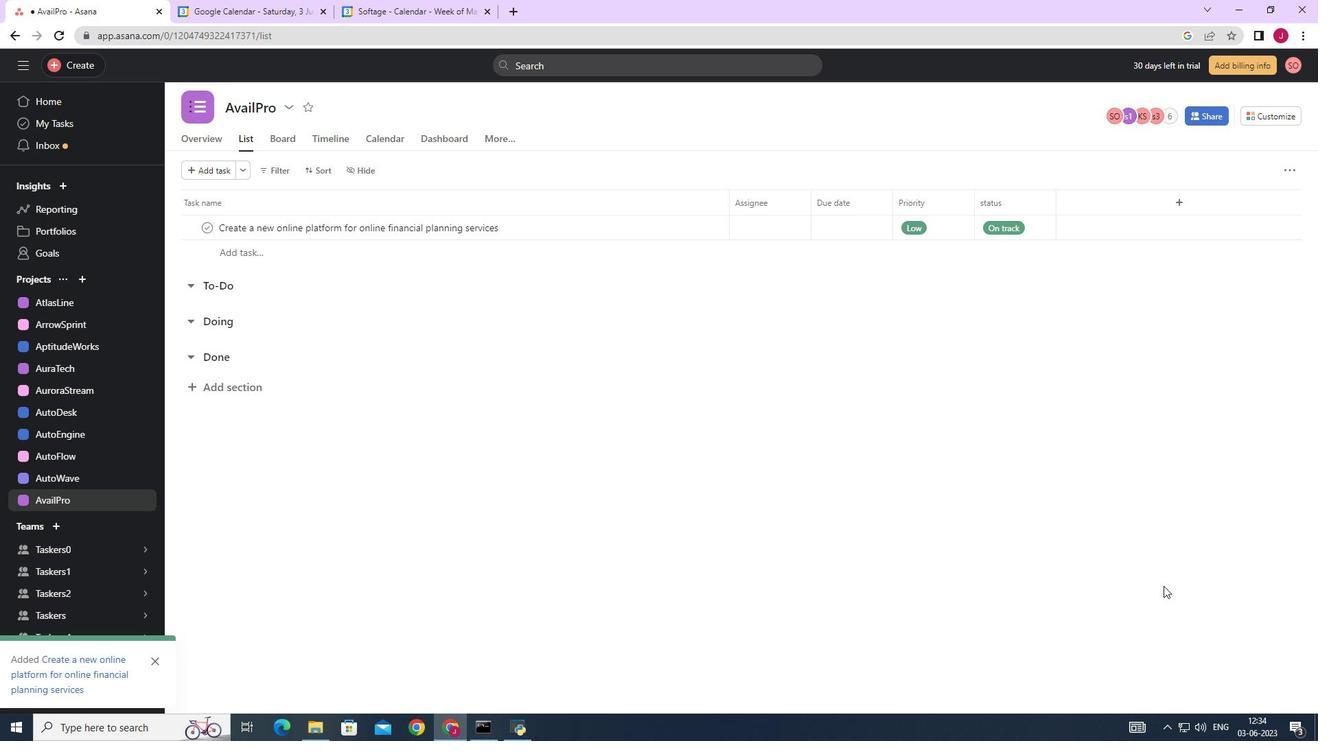 
